 Task: Find connections with filter location Rāhatgarh with filter topic #entrepreneurwith filter profile language Potuguese with filter current company Aristocrat with filter school Arena Animation with filter industry Retail Luxury Goods and Jewelry with filter service category Grant Writing with filter keywords title School Counselor
Action: Mouse moved to (693, 71)
Screenshot: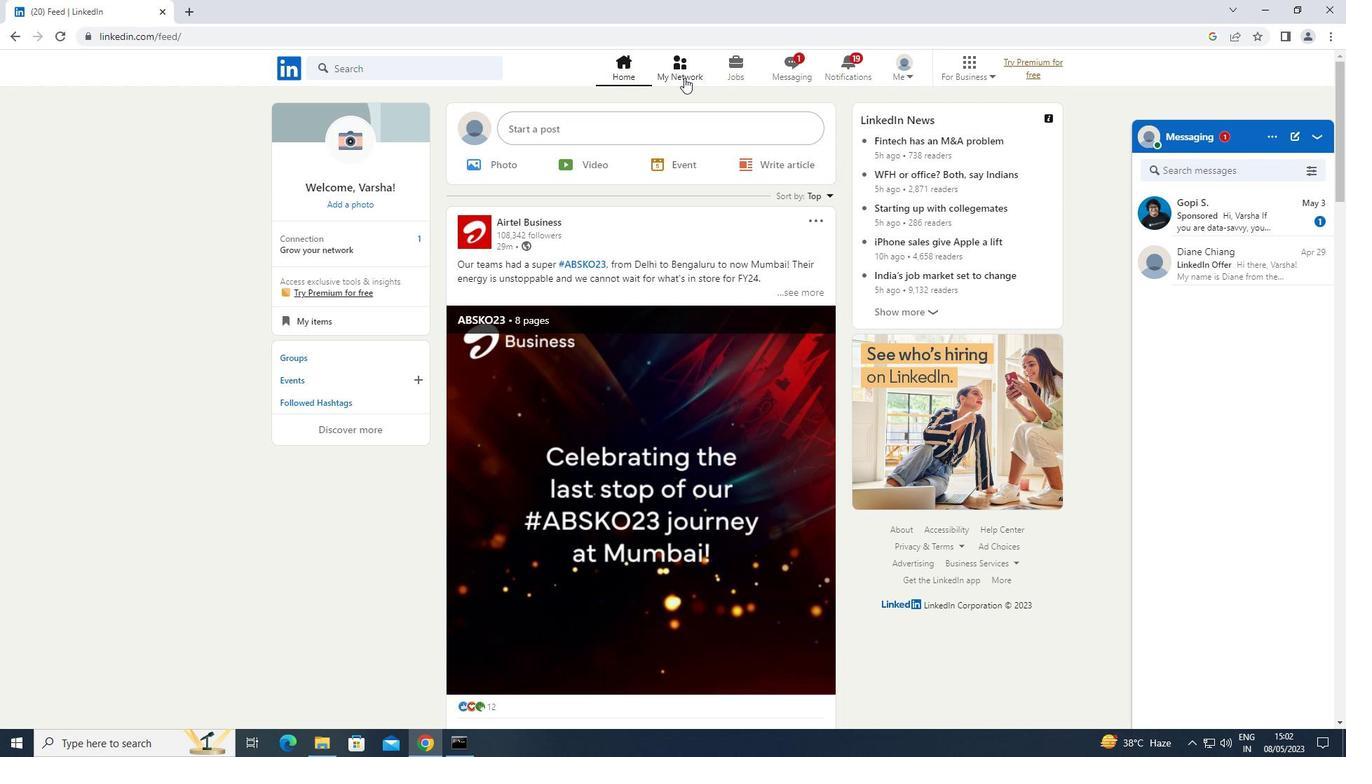 
Action: Mouse pressed left at (693, 71)
Screenshot: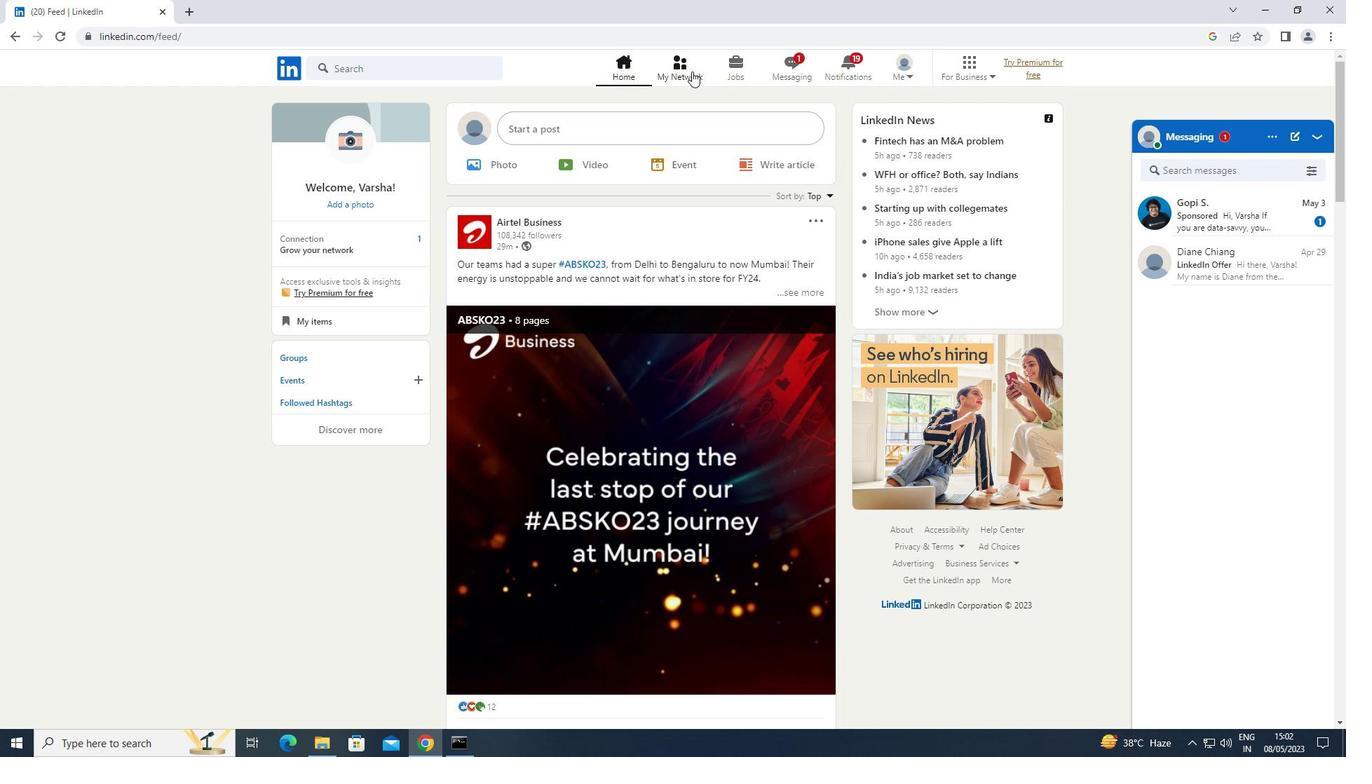 
Action: Mouse moved to (418, 146)
Screenshot: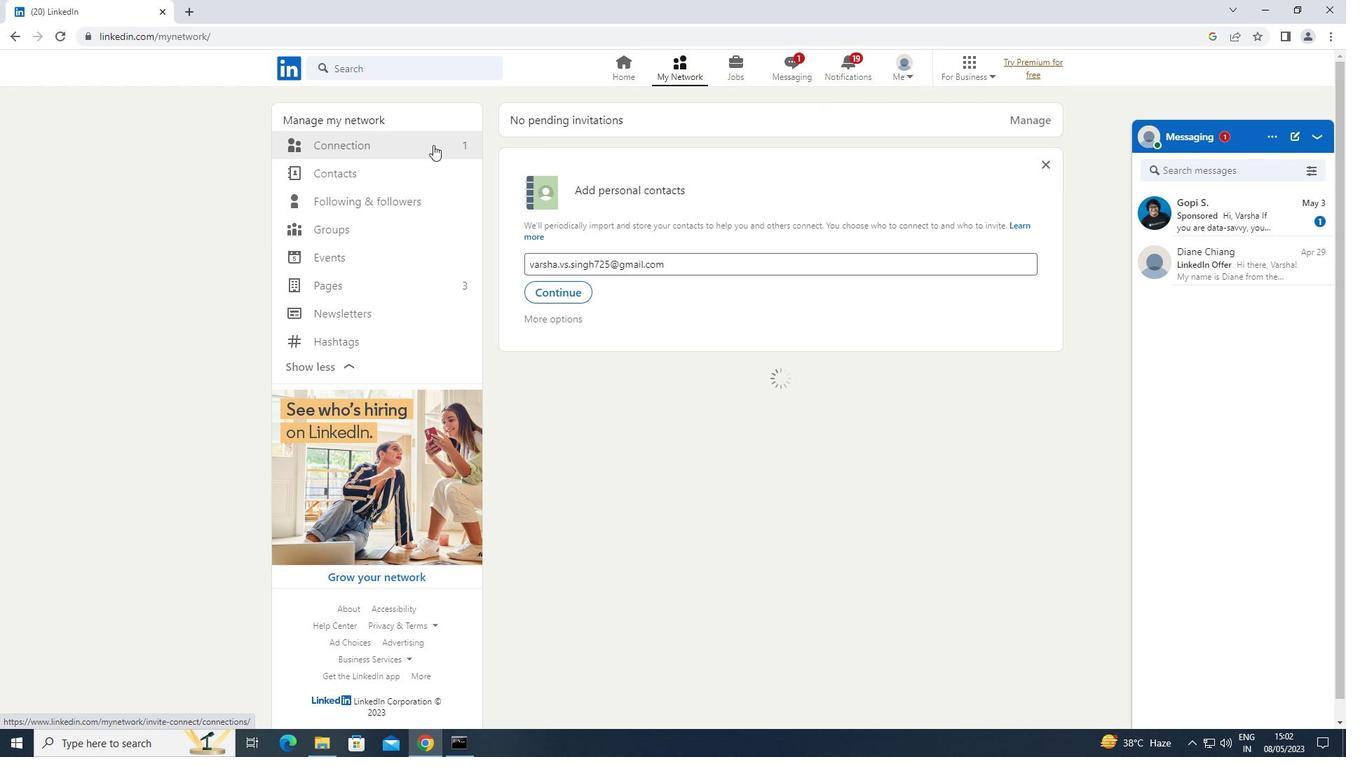 
Action: Mouse pressed left at (418, 146)
Screenshot: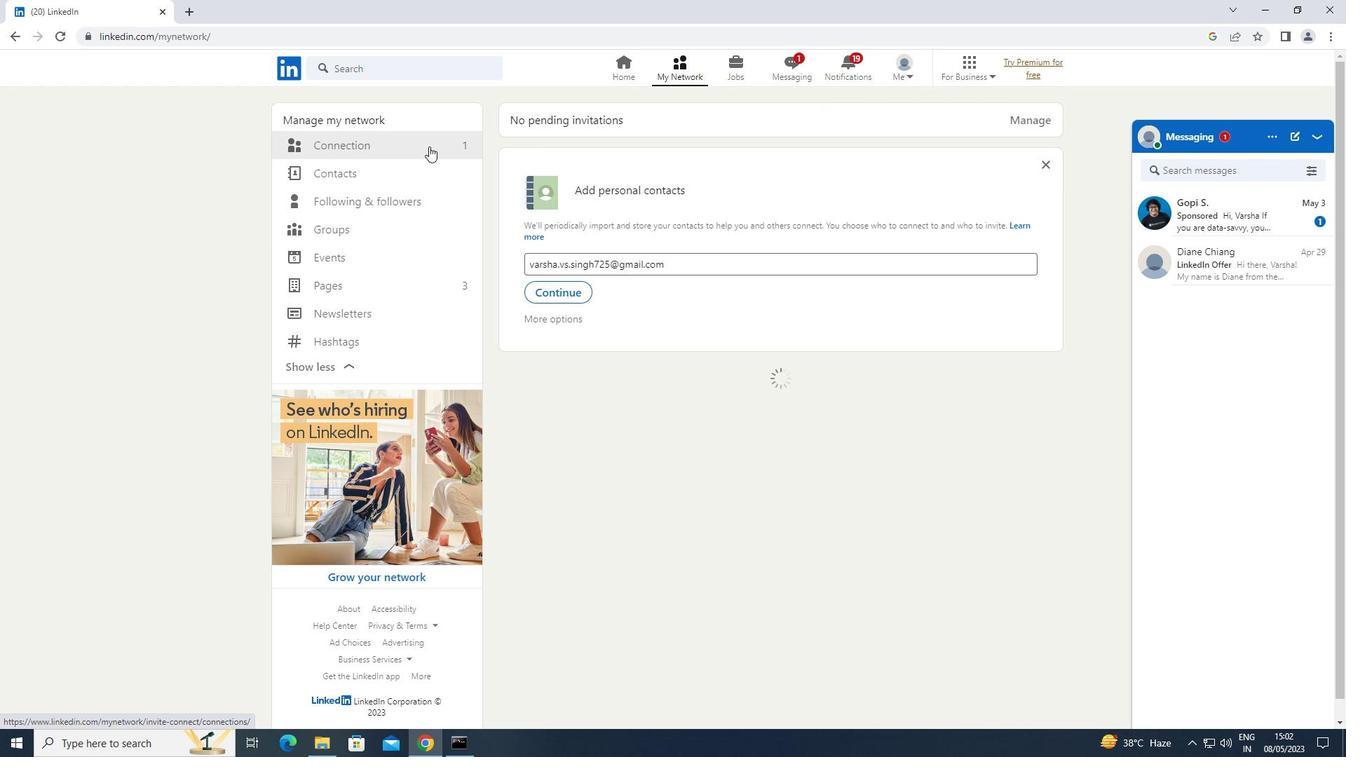 
Action: Mouse moved to (797, 149)
Screenshot: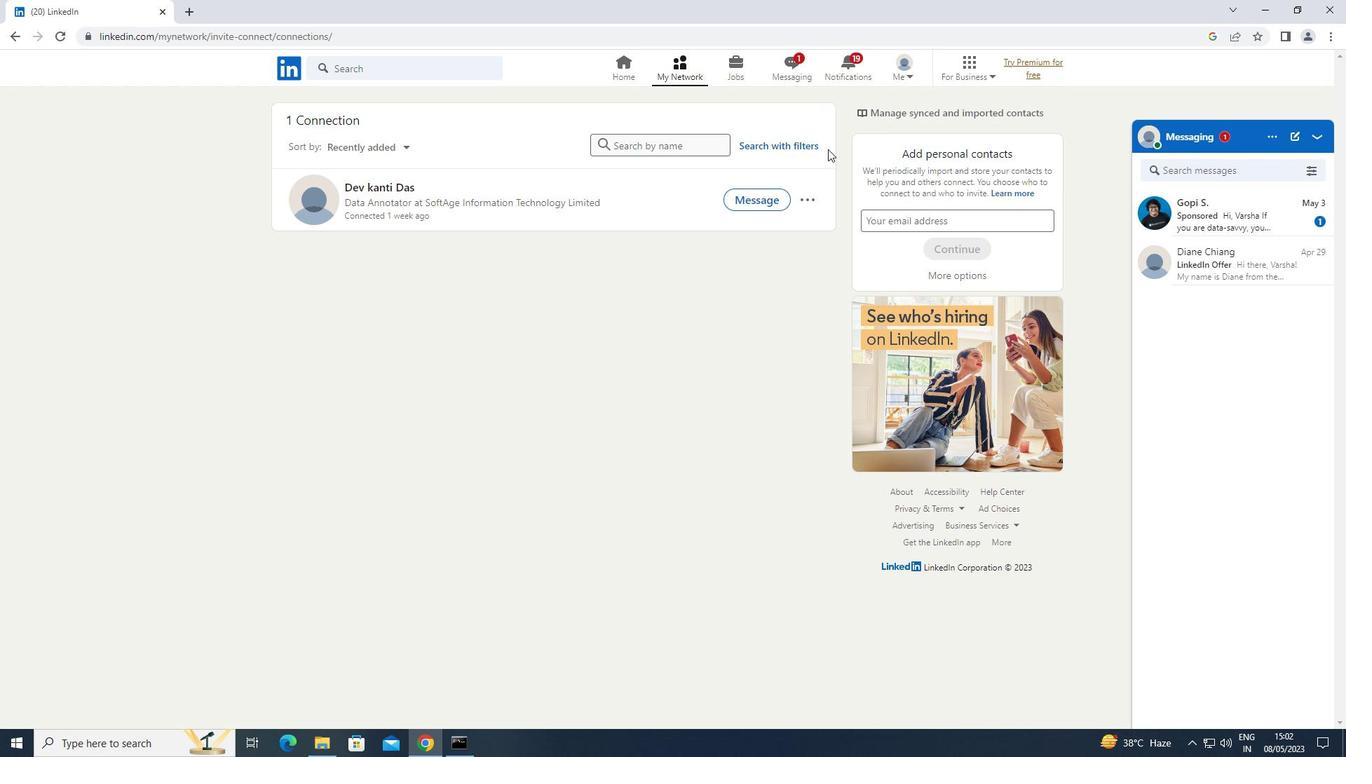 
Action: Mouse pressed left at (797, 149)
Screenshot: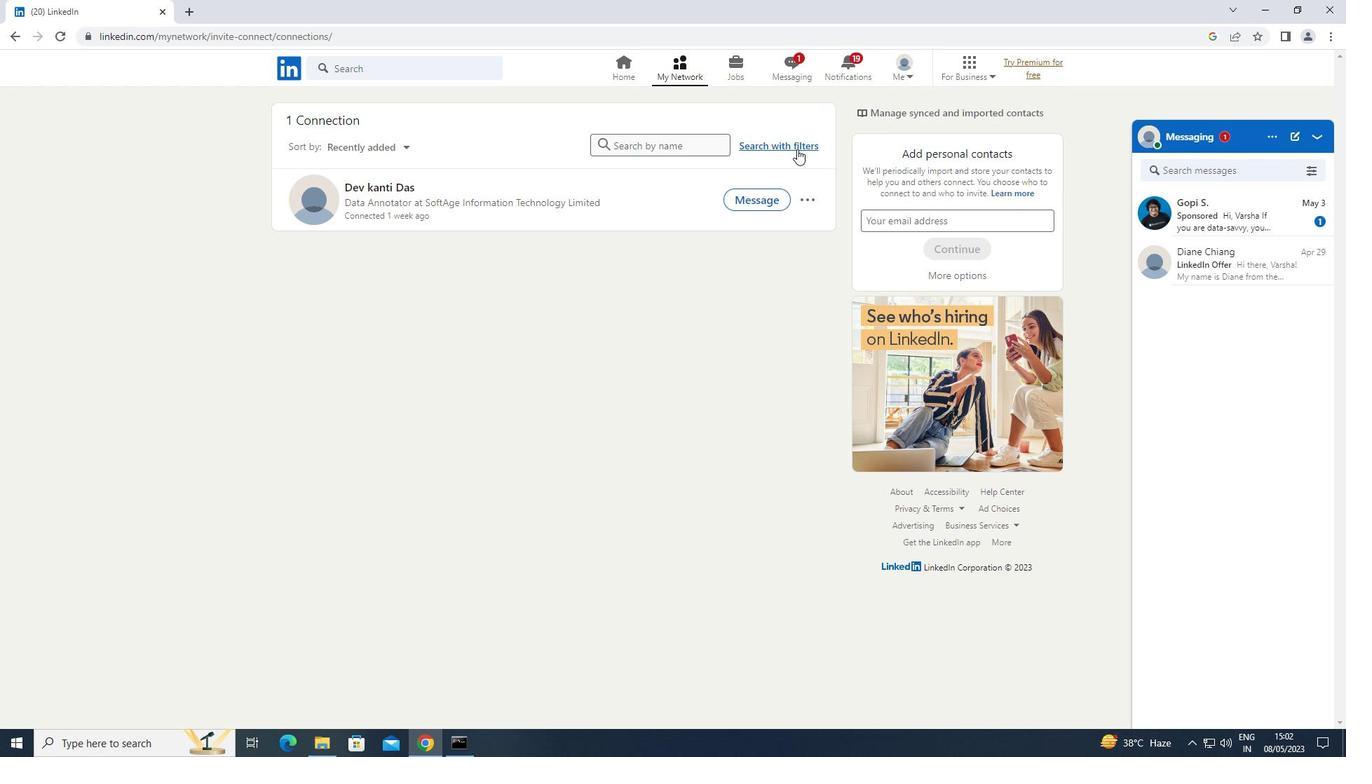 
Action: Mouse moved to (709, 98)
Screenshot: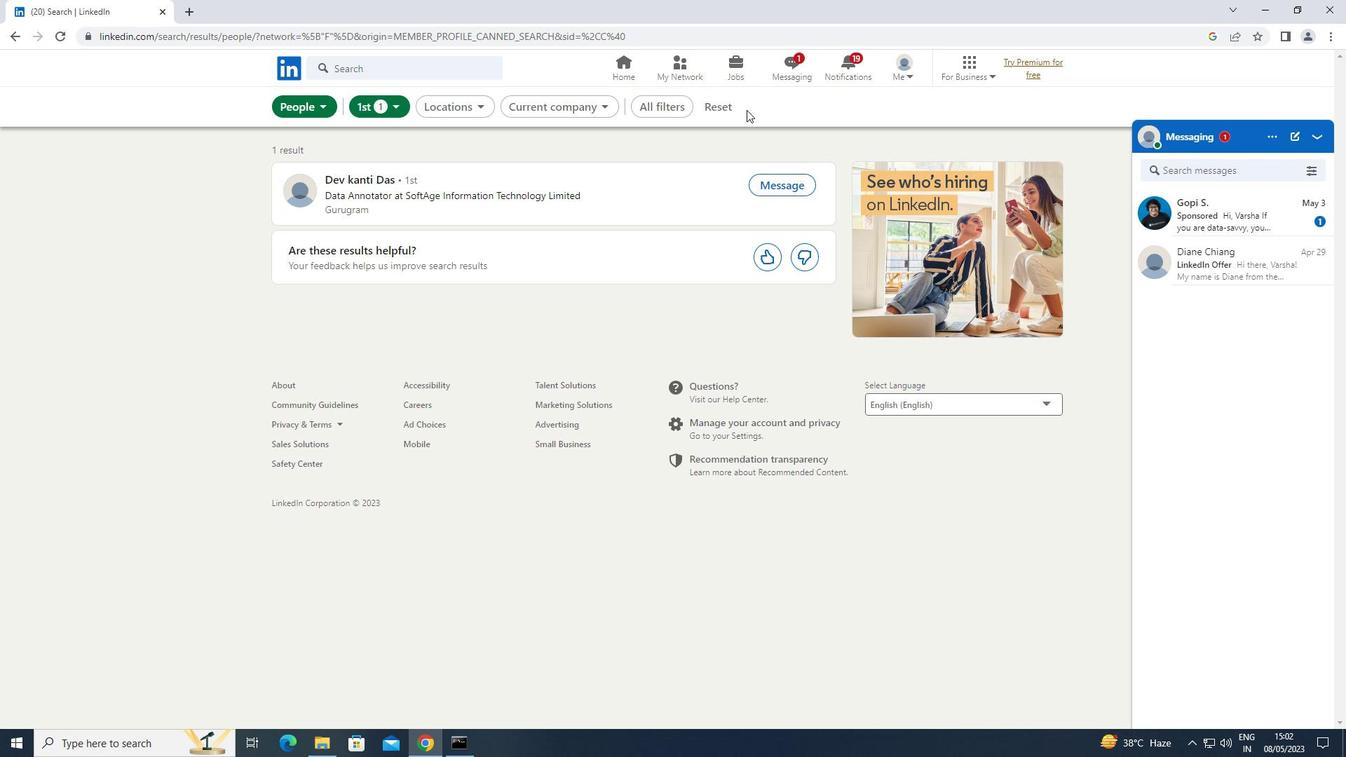 
Action: Mouse pressed left at (709, 98)
Screenshot: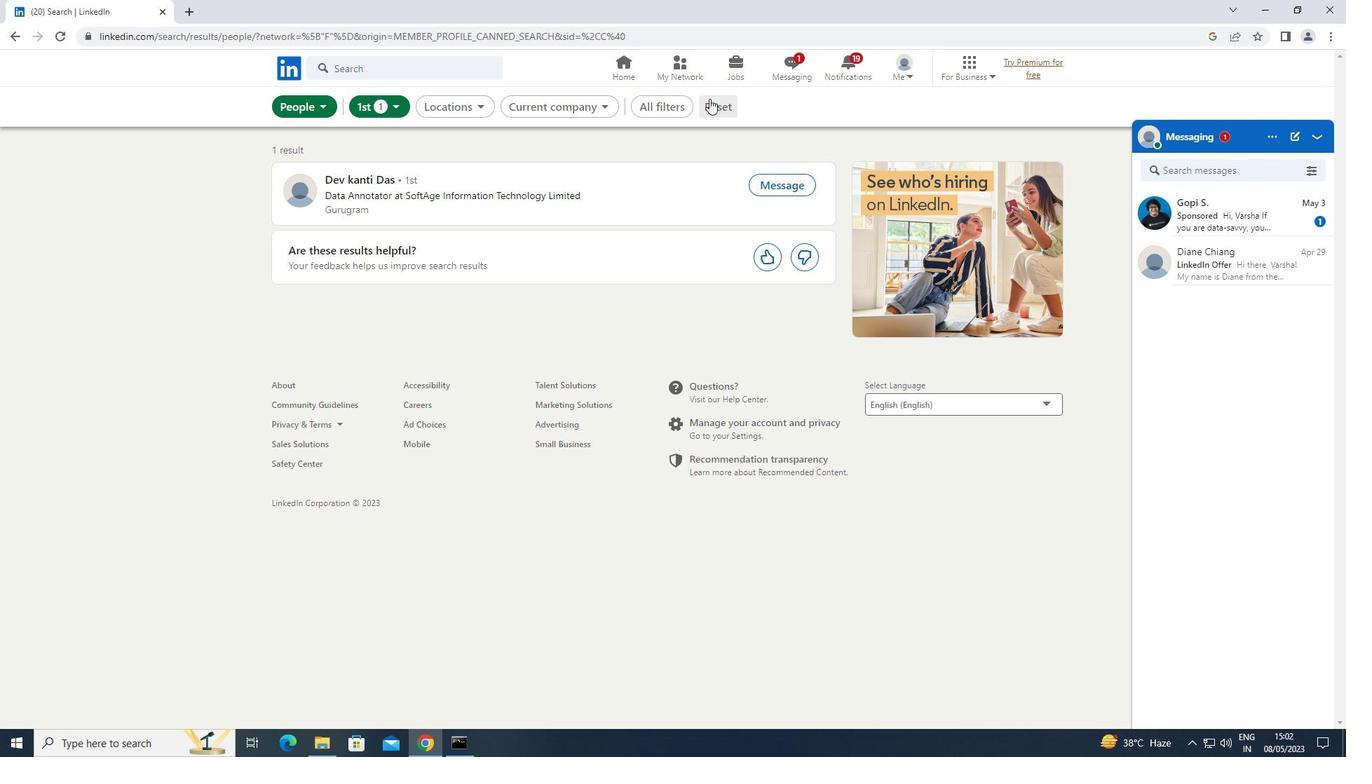 
Action: Mouse moved to (696, 101)
Screenshot: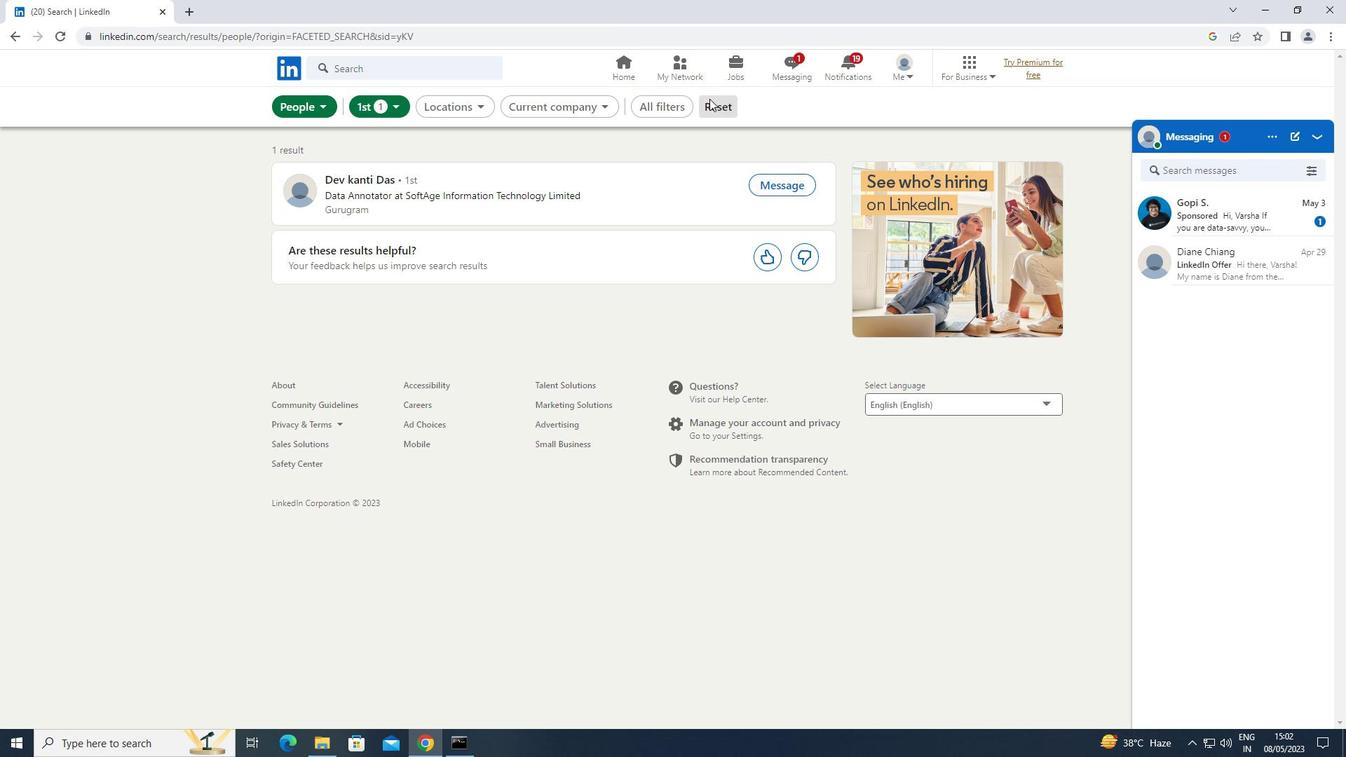
Action: Mouse pressed left at (696, 101)
Screenshot: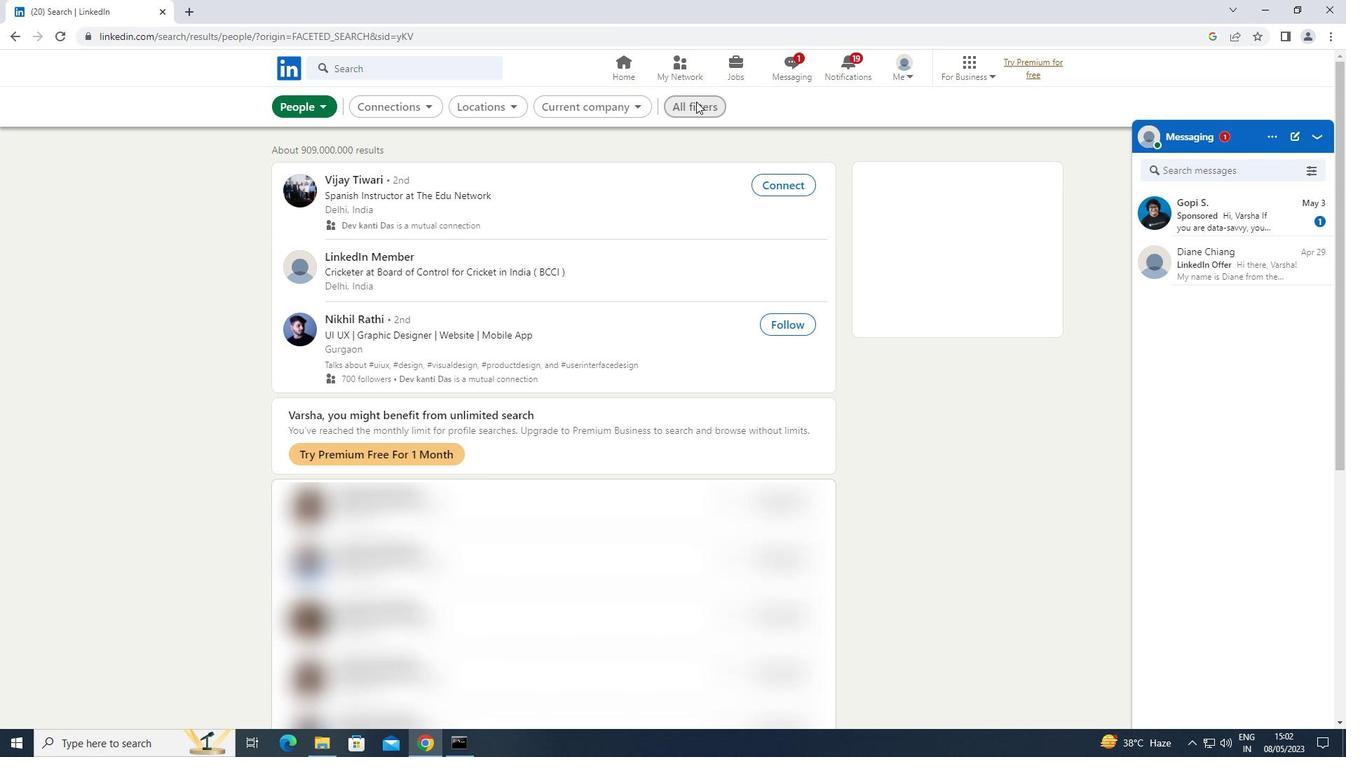 
Action: Mouse moved to (932, 293)
Screenshot: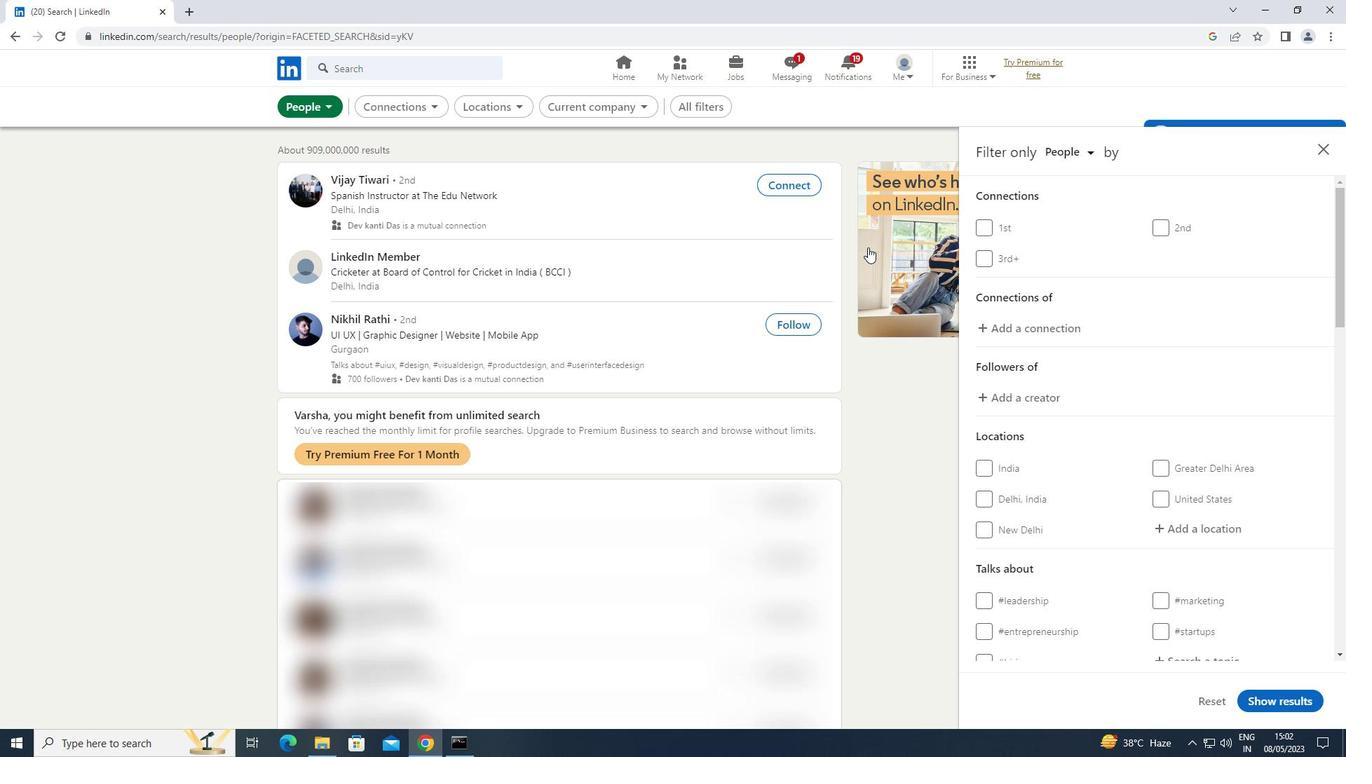 
Action: Mouse scrolled (932, 292) with delta (0, 0)
Screenshot: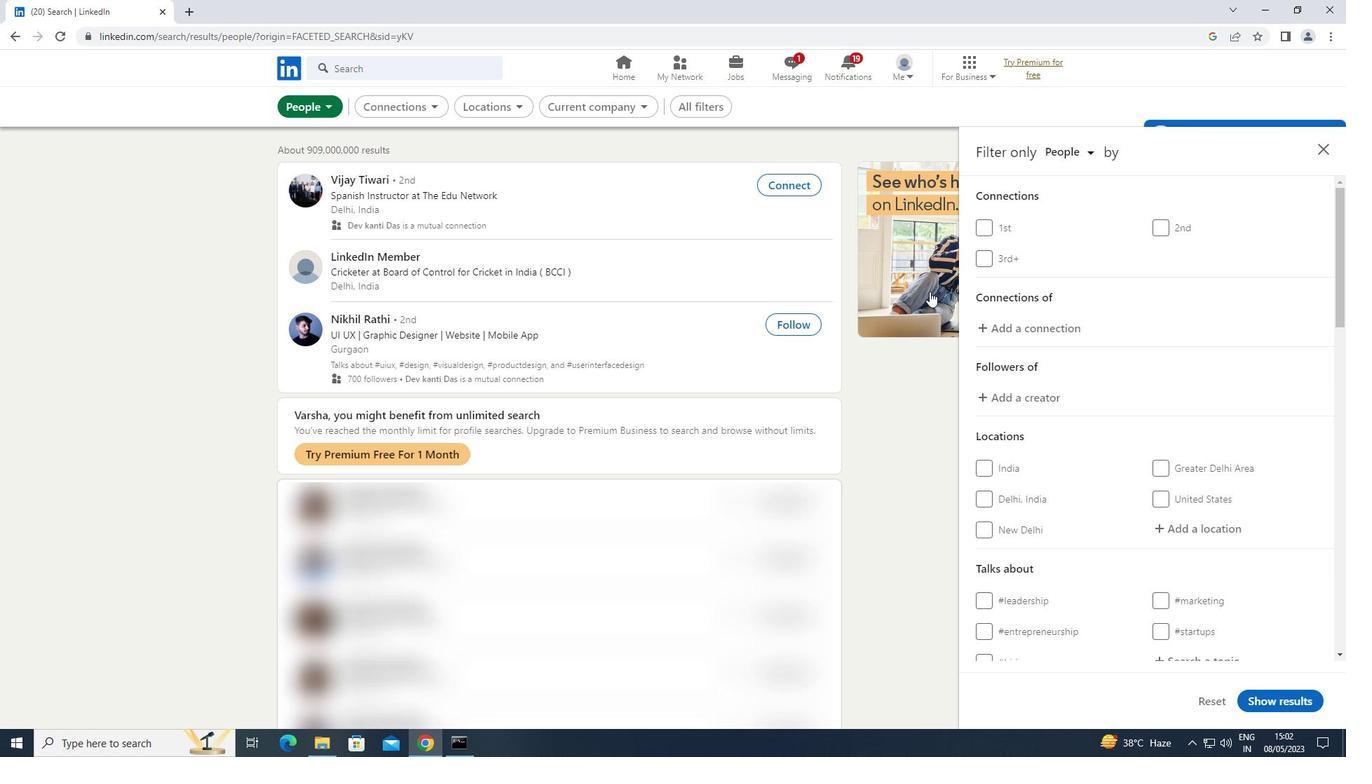 
Action: Mouse moved to (932, 292)
Screenshot: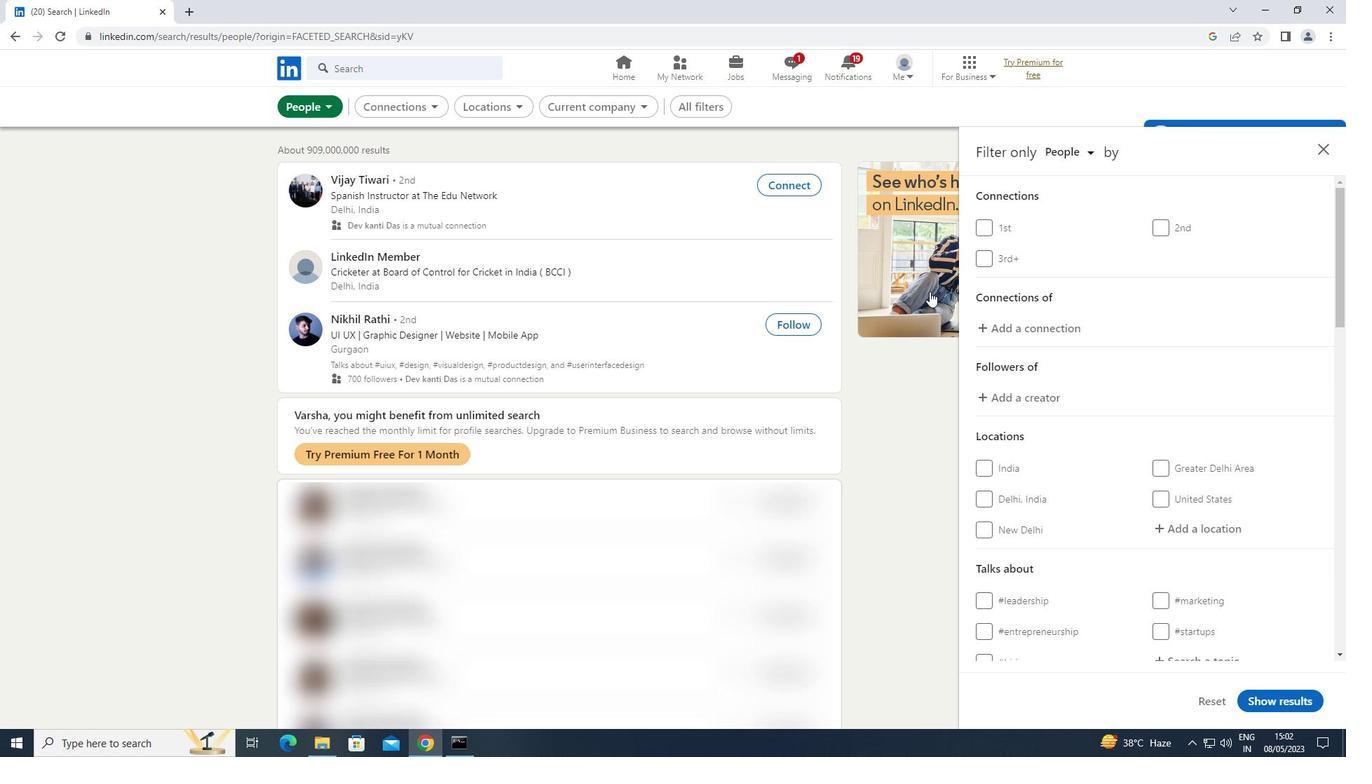 
Action: Mouse scrolled (932, 291) with delta (0, 0)
Screenshot: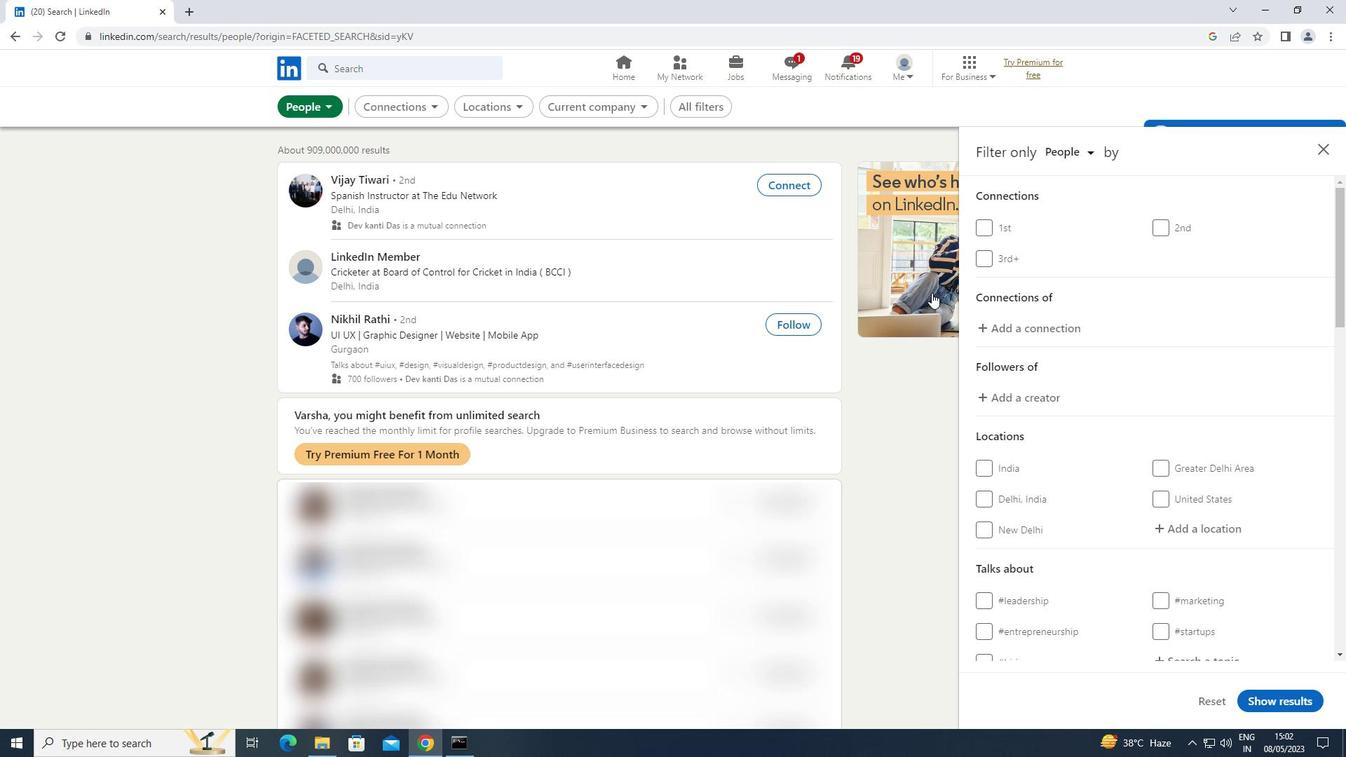 
Action: Mouse moved to (1005, 321)
Screenshot: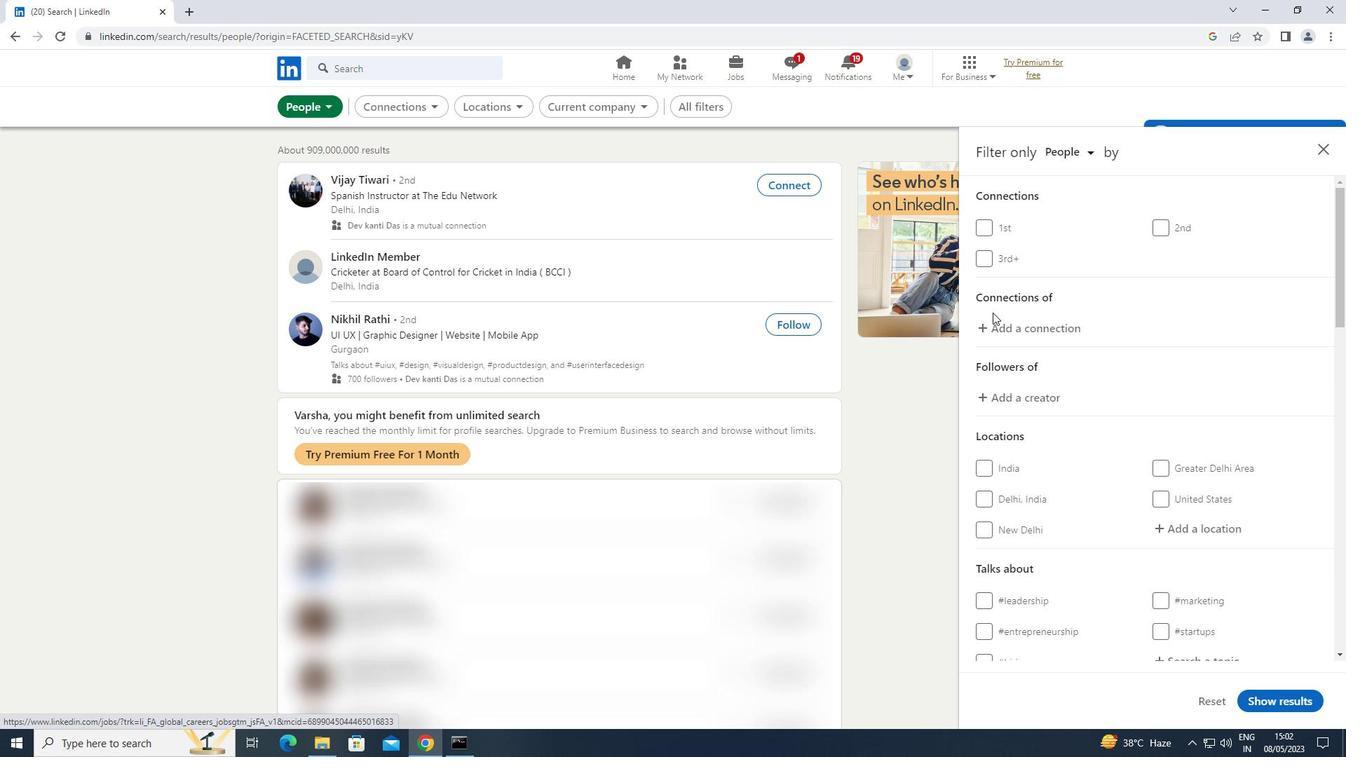 
Action: Mouse scrolled (1005, 321) with delta (0, 0)
Screenshot: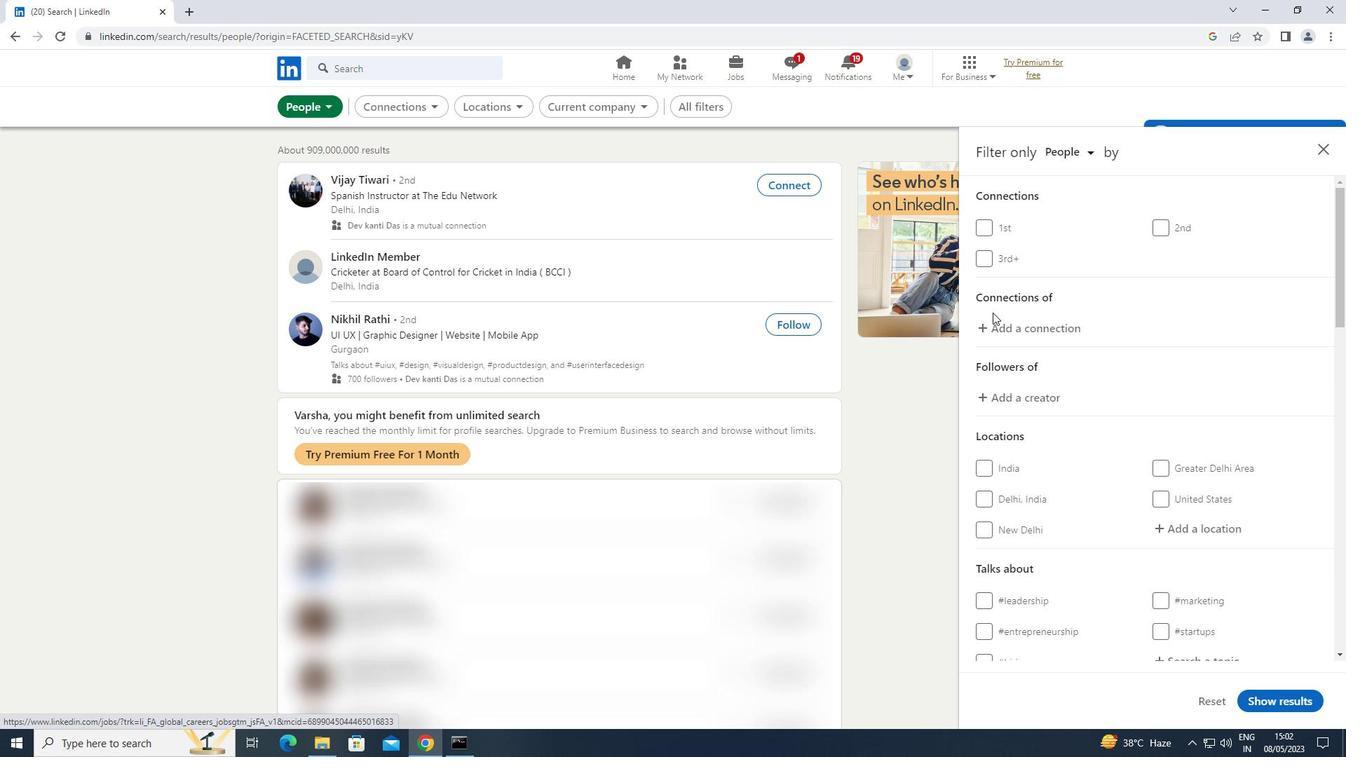 
Action: Mouse moved to (1006, 324)
Screenshot: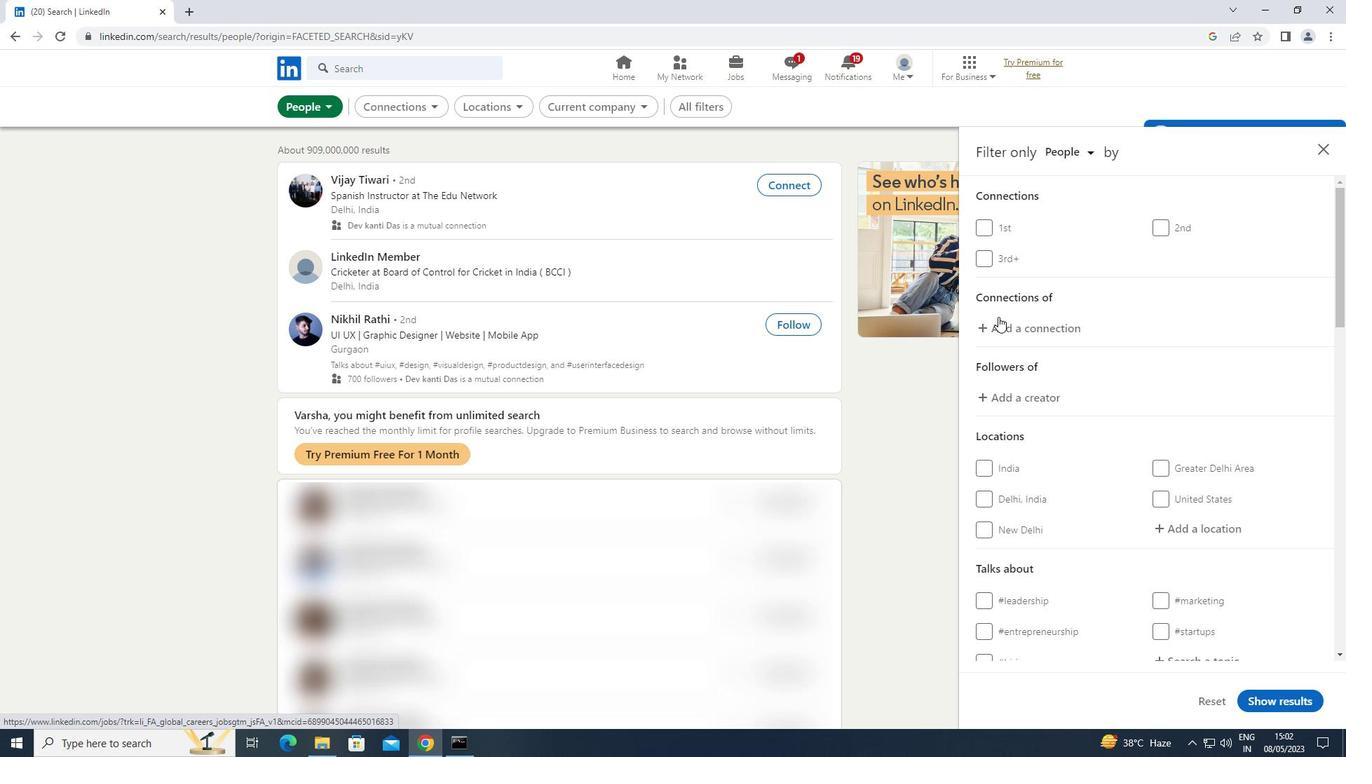 
Action: Mouse scrolled (1006, 323) with delta (0, 0)
Screenshot: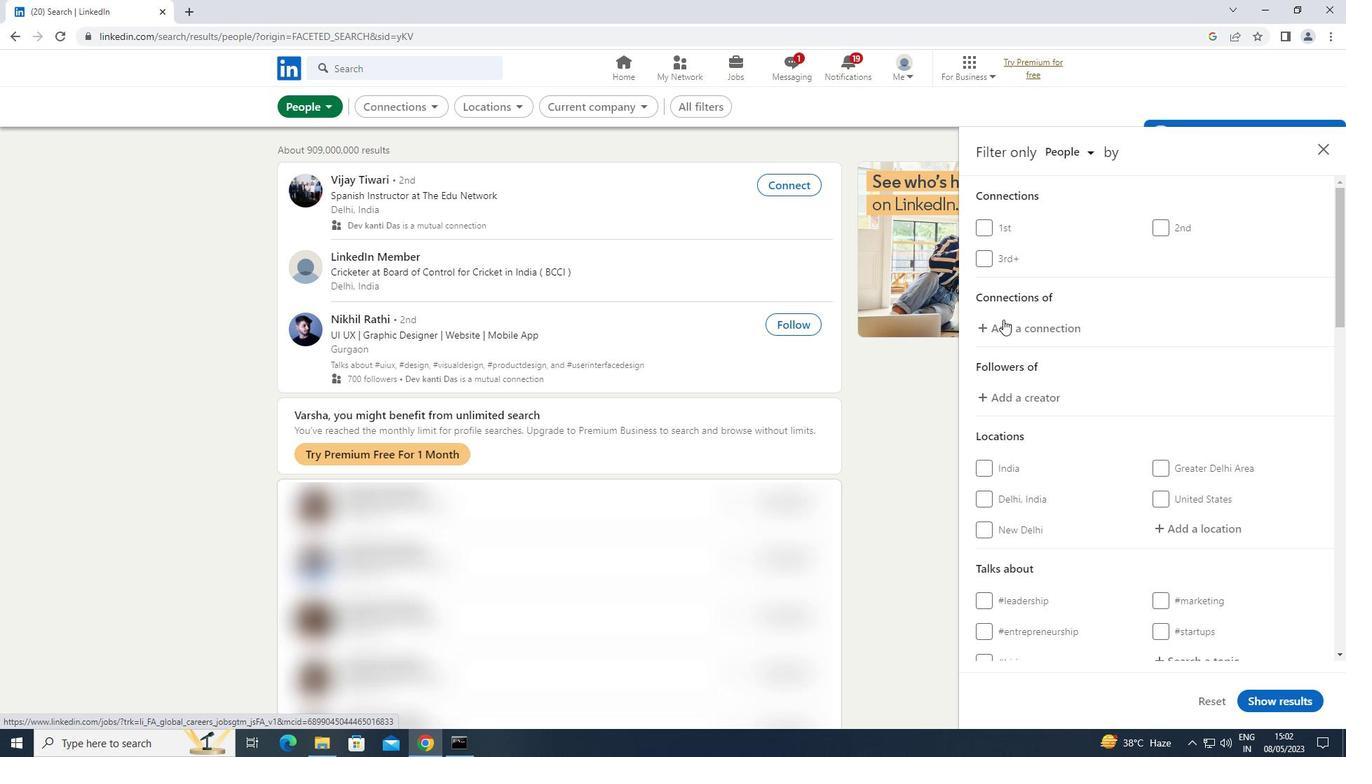 
Action: Mouse moved to (1007, 324)
Screenshot: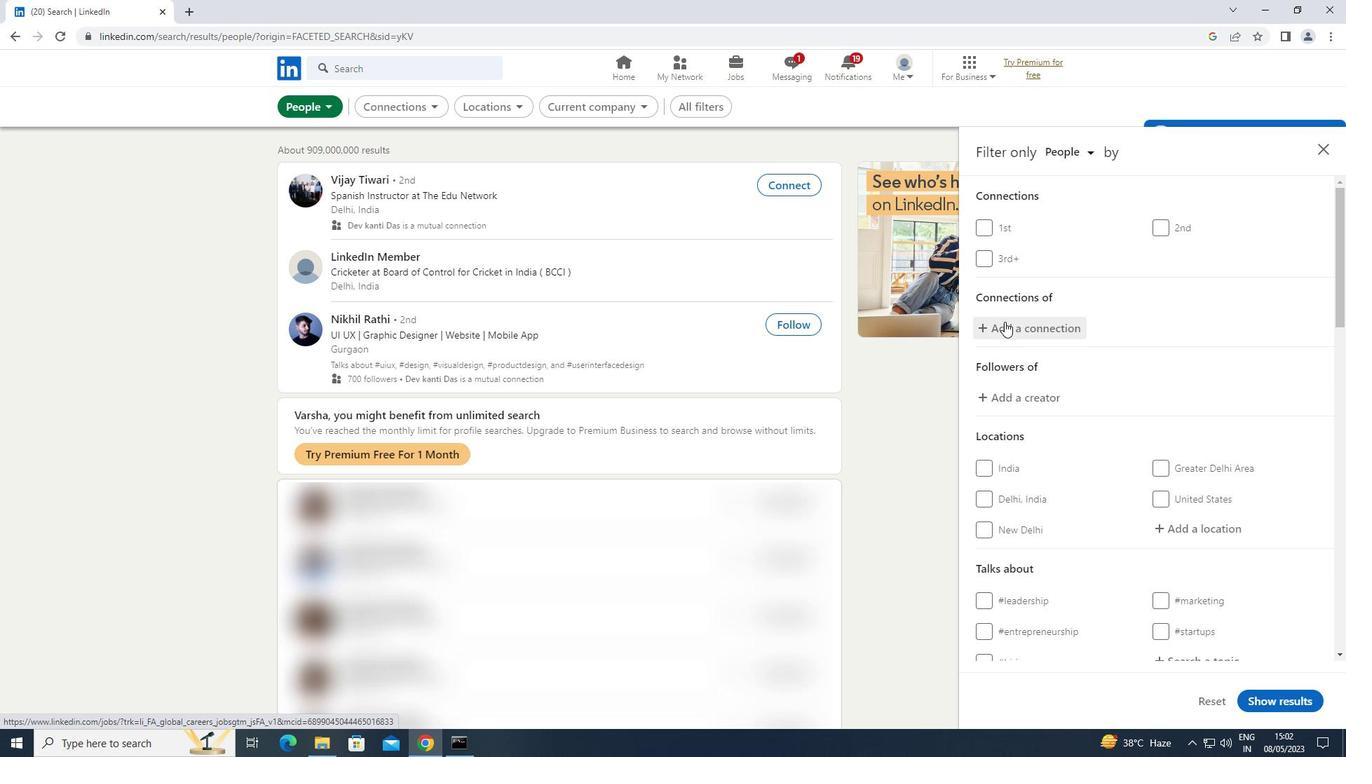 
Action: Mouse scrolled (1007, 324) with delta (0, 0)
Screenshot: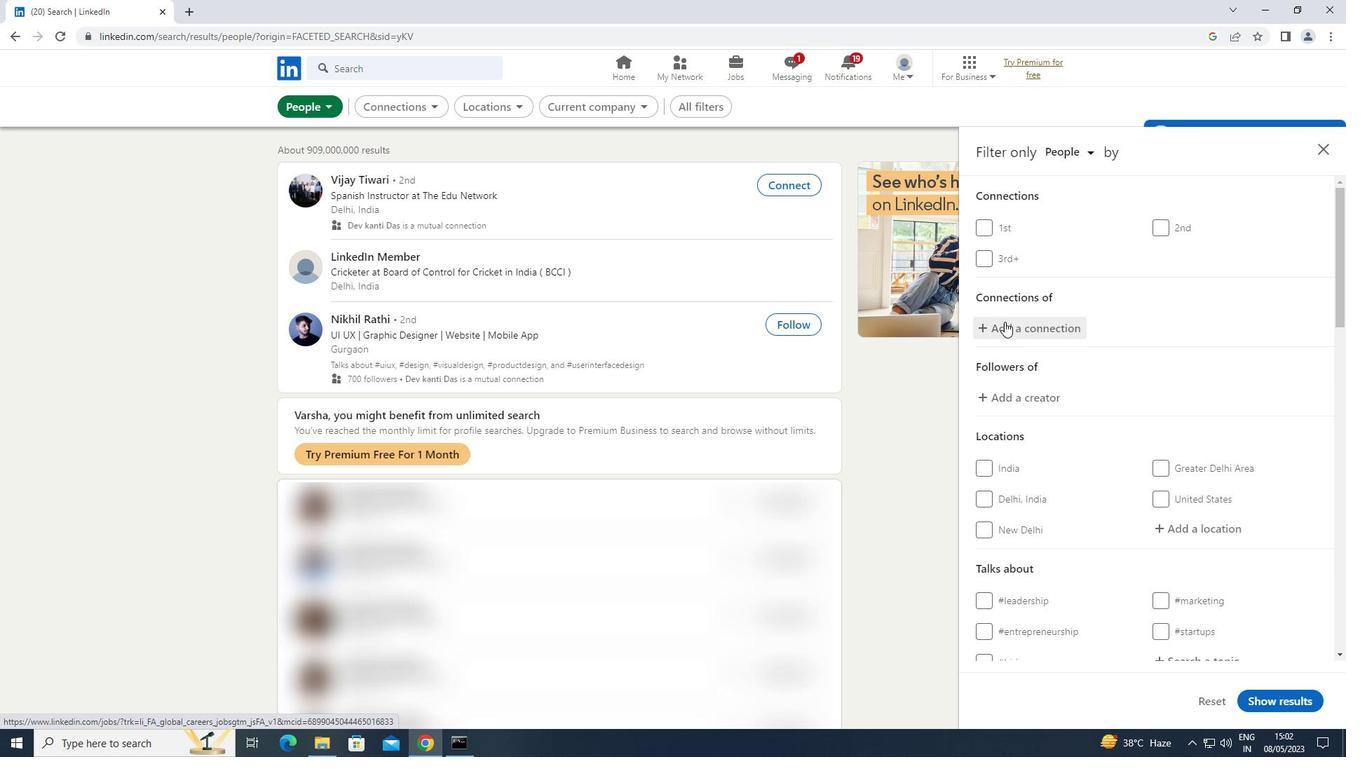 
Action: Mouse moved to (1171, 315)
Screenshot: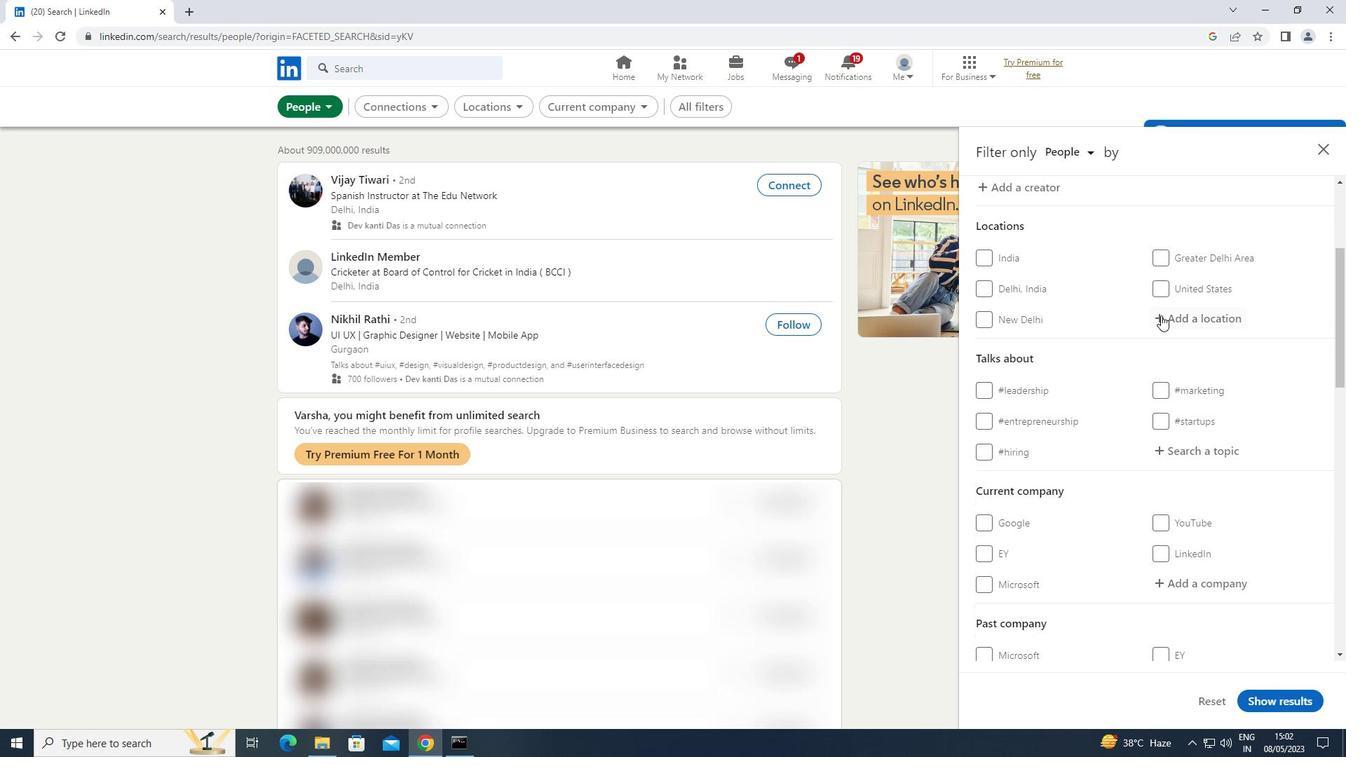 
Action: Mouse pressed left at (1171, 315)
Screenshot: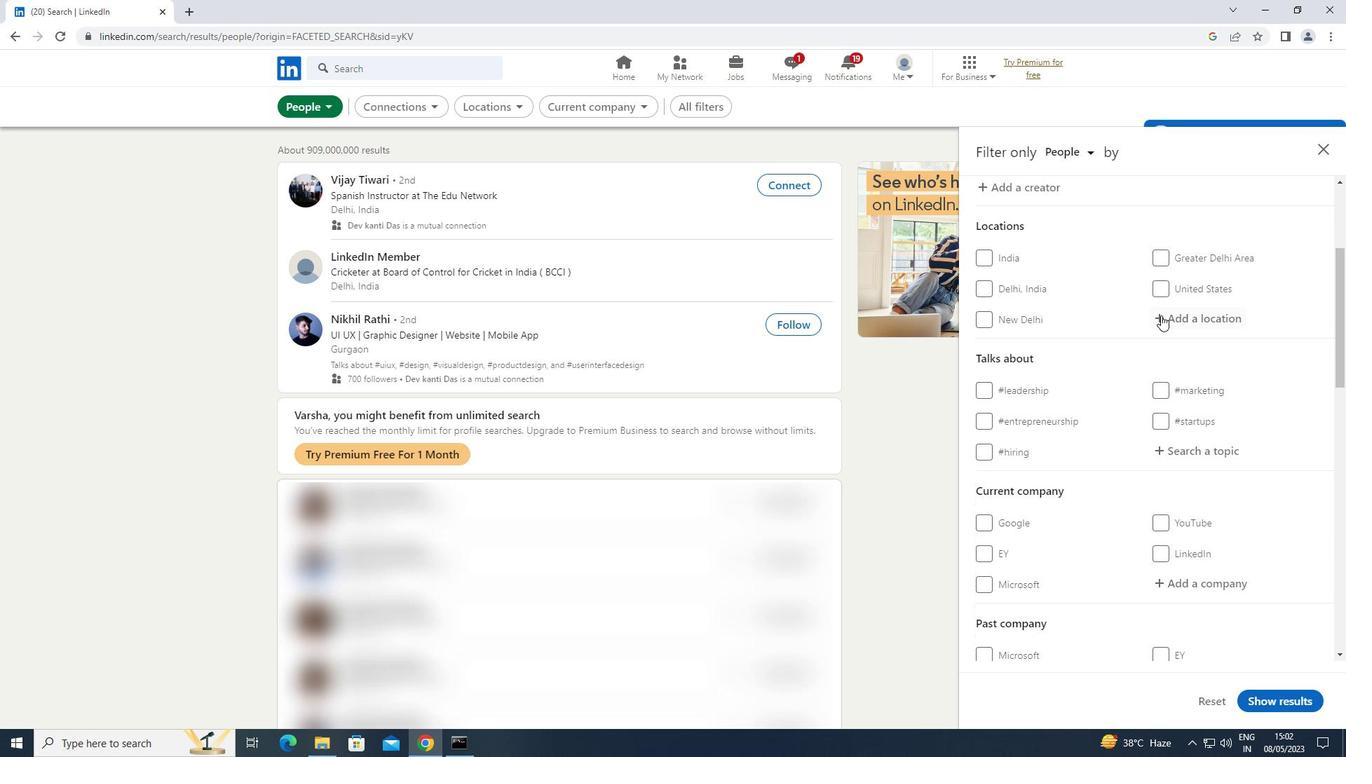 
Action: Key pressed <Key.shift>RAHATGARH
Screenshot: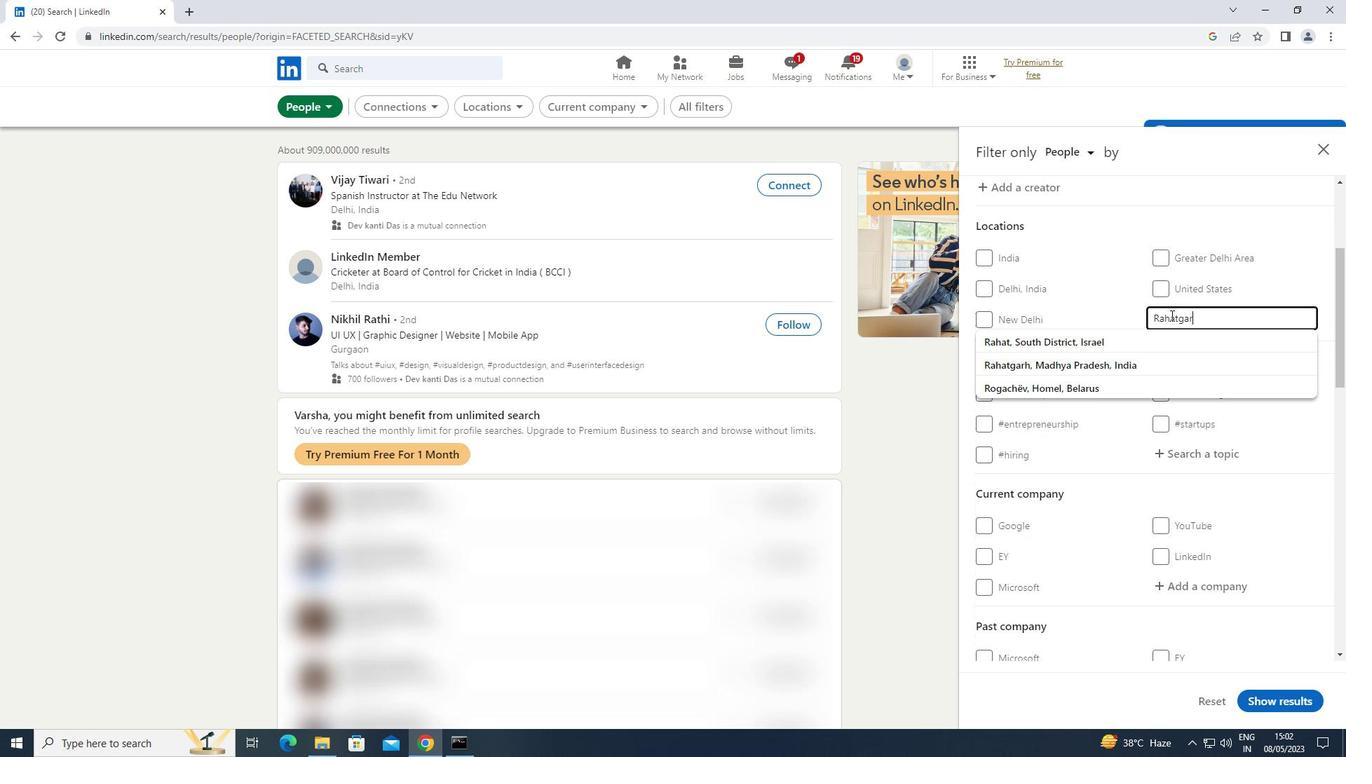 
Action: Mouse moved to (1181, 449)
Screenshot: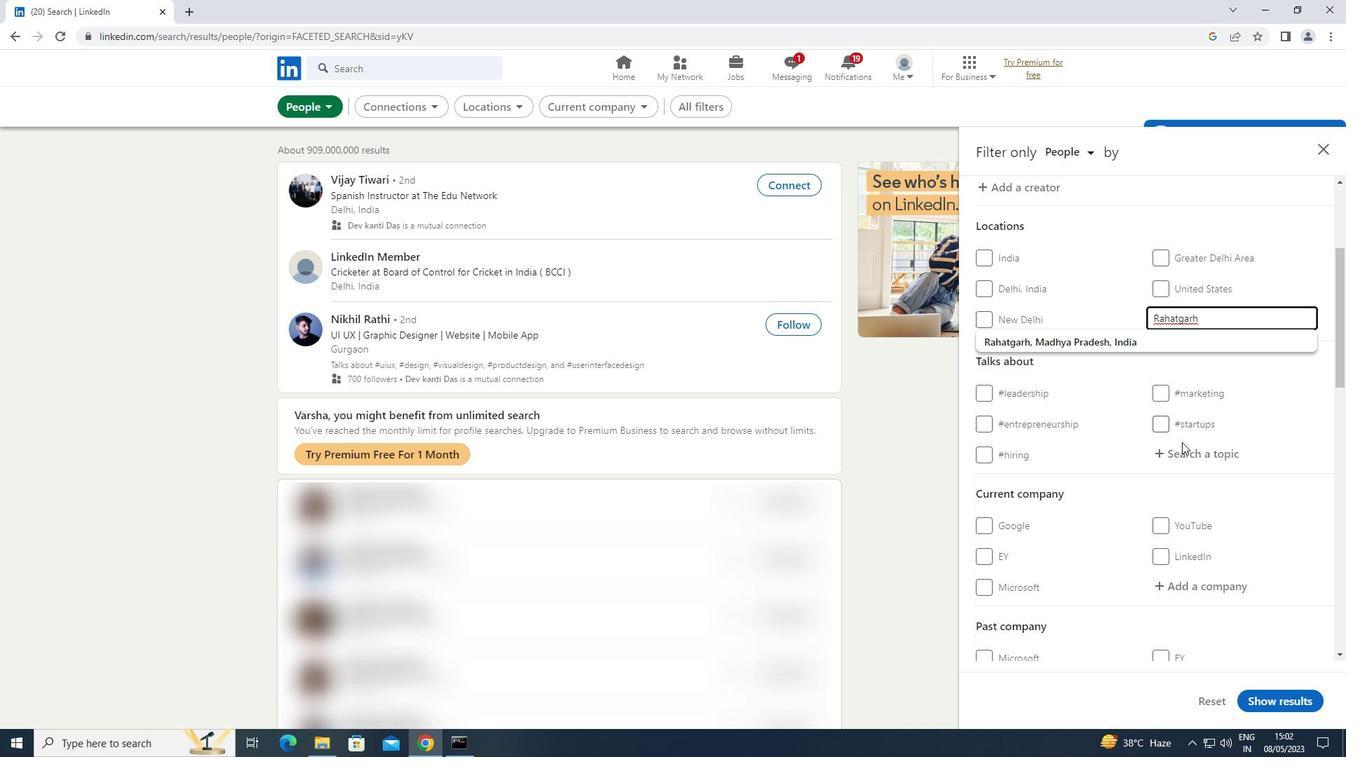 
Action: Mouse pressed left at (1181, 449)
Screenshot: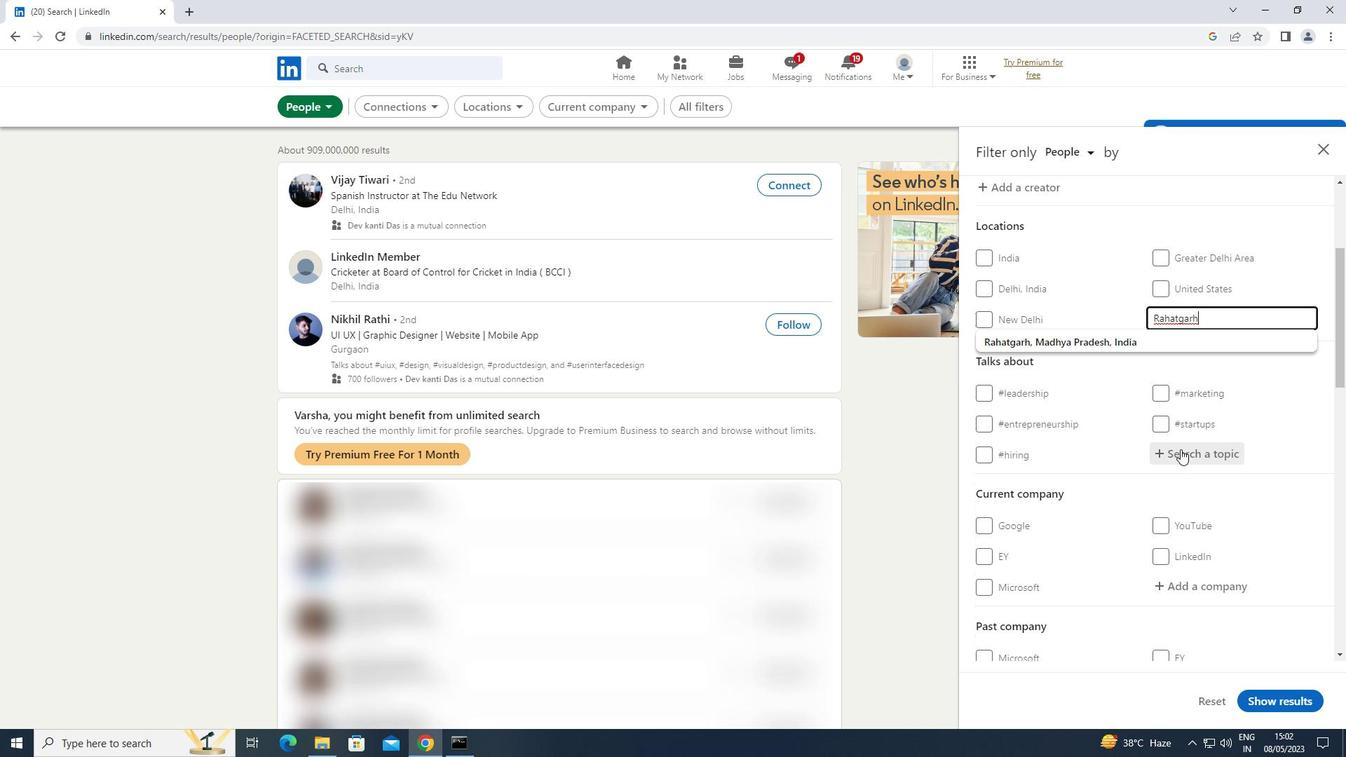 
Action: Key pressed <Key.shift>#ENTREPRENEUR
Screenshot: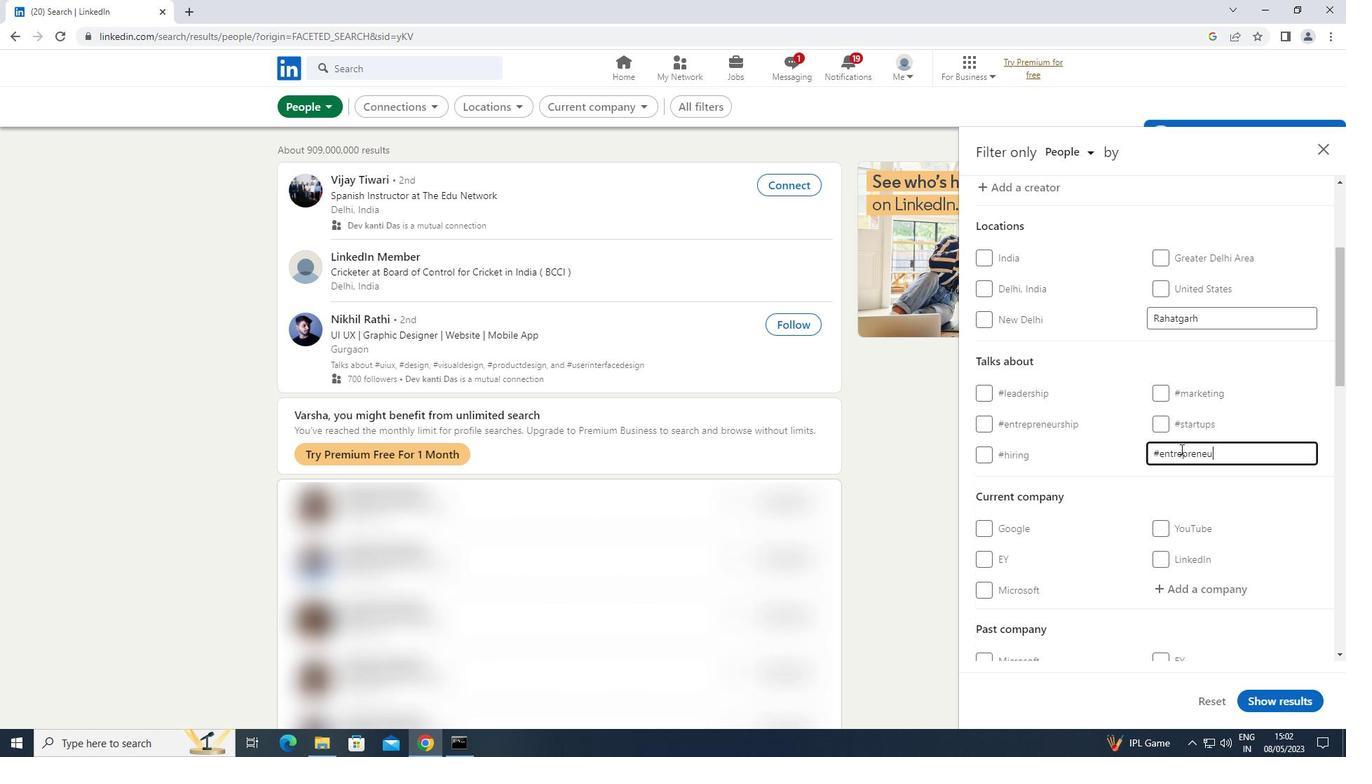 
Action: Mouse moved to (1183, 584)
Screenshot: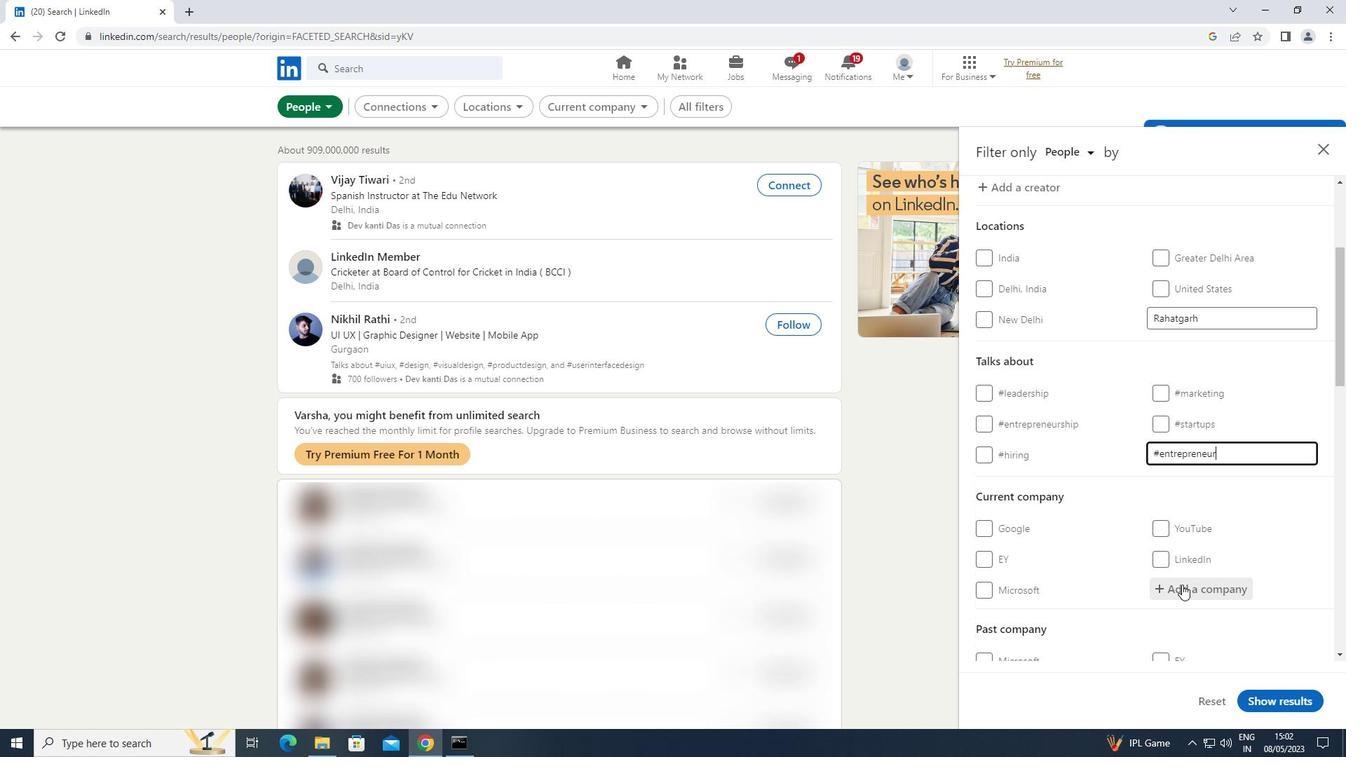 
Action: Mouse scrolled (1183, 583) with delta (0, 0)
Screenshot: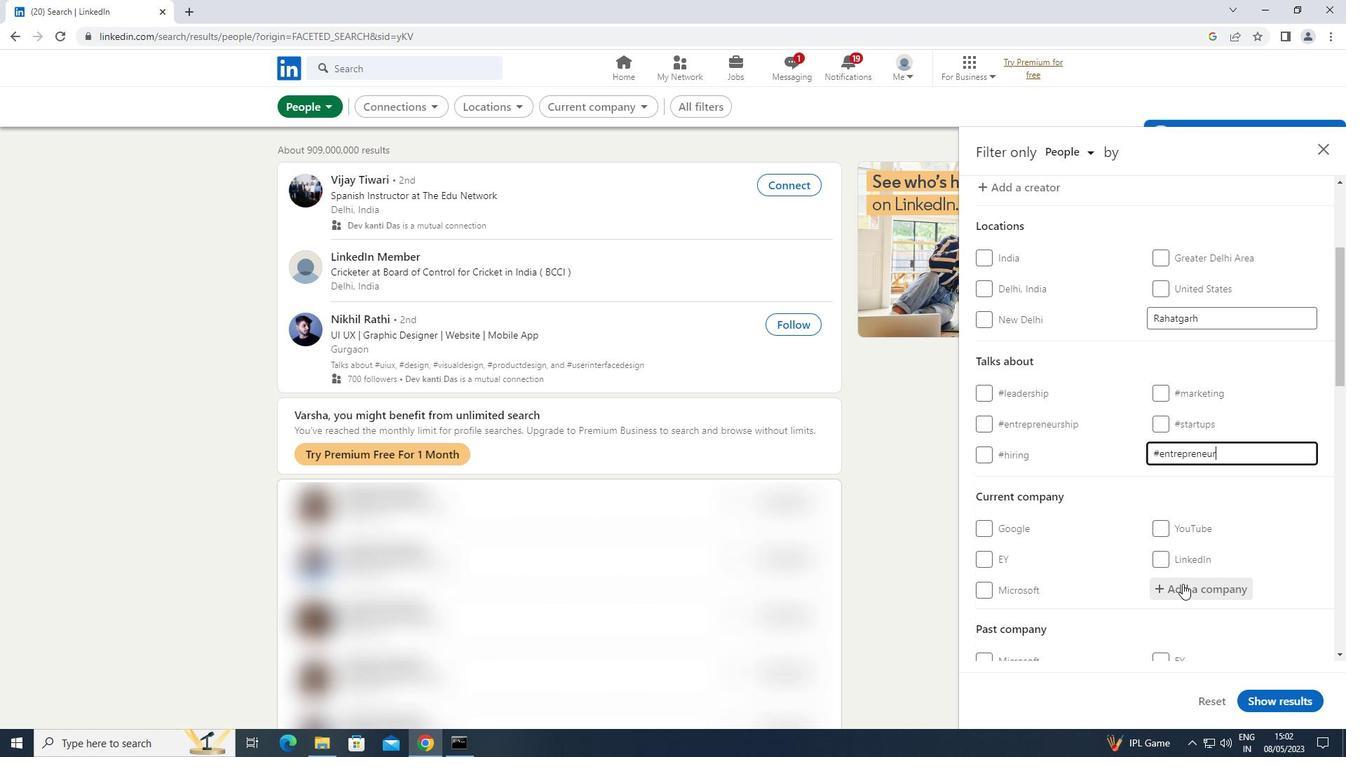 
Action: Mouse scrolled (1183, 583) with delta (0, 0)
Screenshot: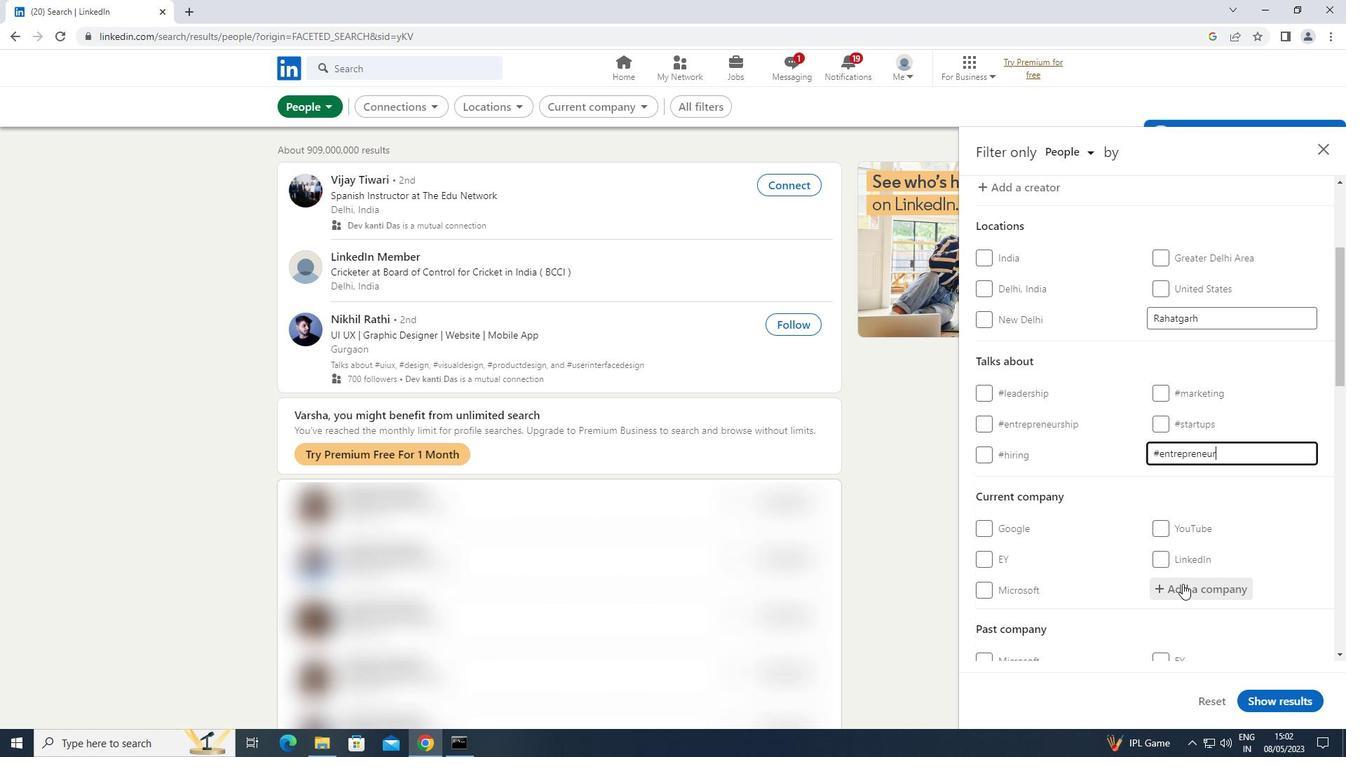 
Action: Mouse scrolled (1183, 583) with delta (0, 0)
Screenshot: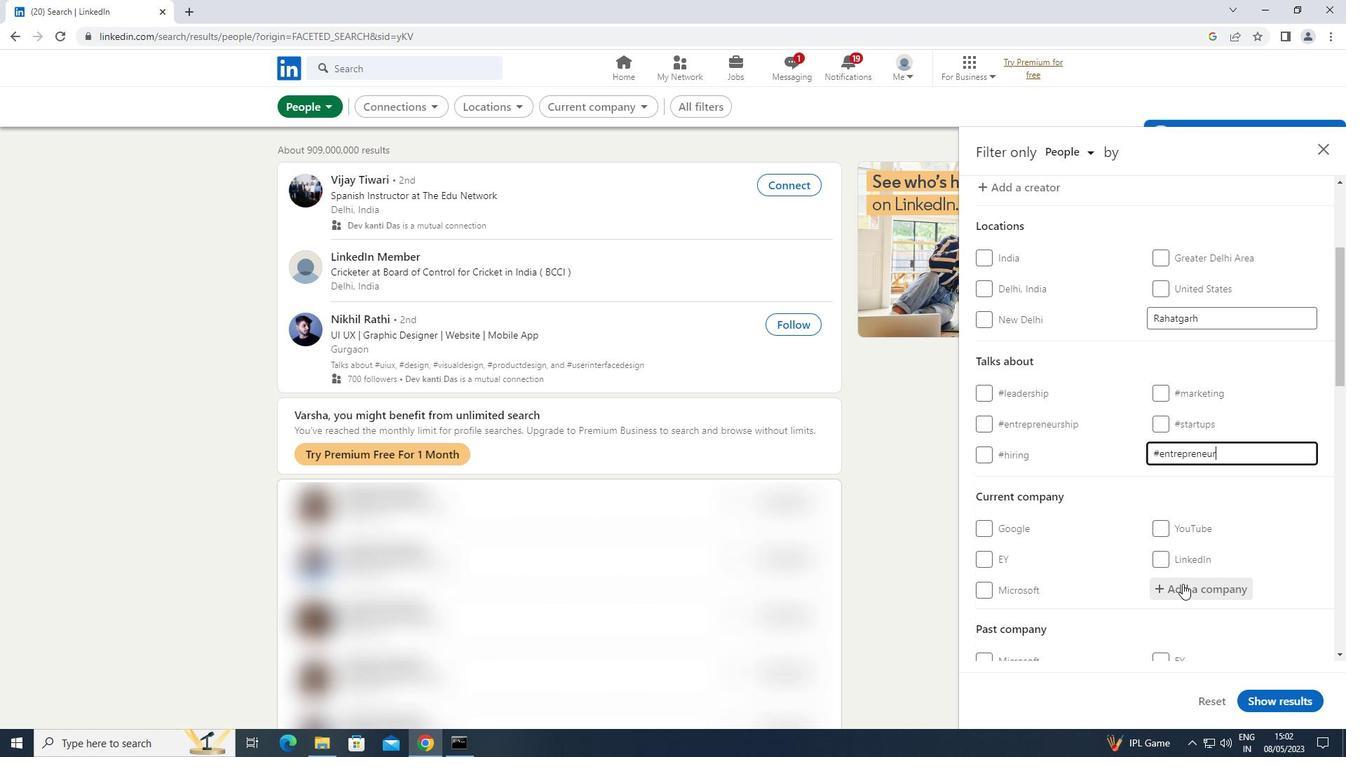 
Action: Mouse scrolled (1183, 583) with delta (0, 0)
Screenshot: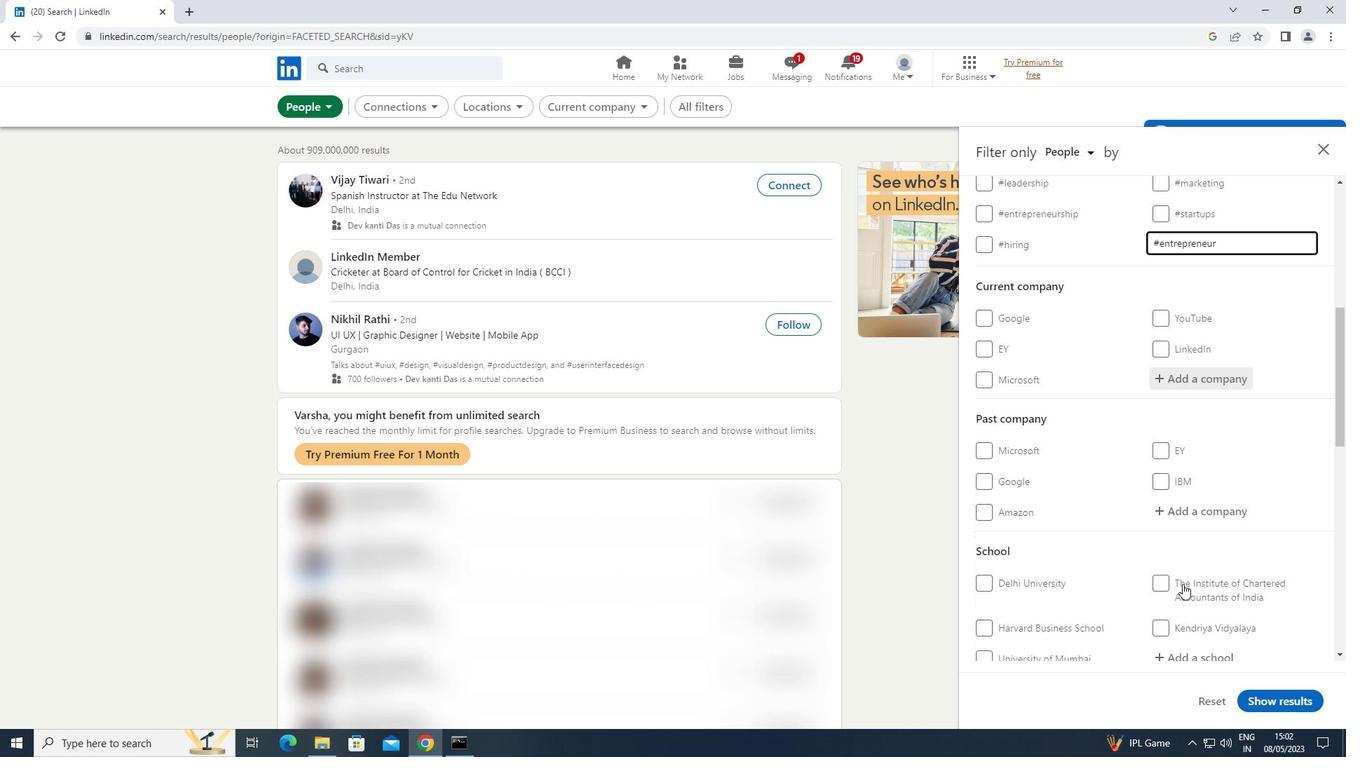 
Action: Mouse scrolled (1183, 583) with delta (0, 0)
Screenshot: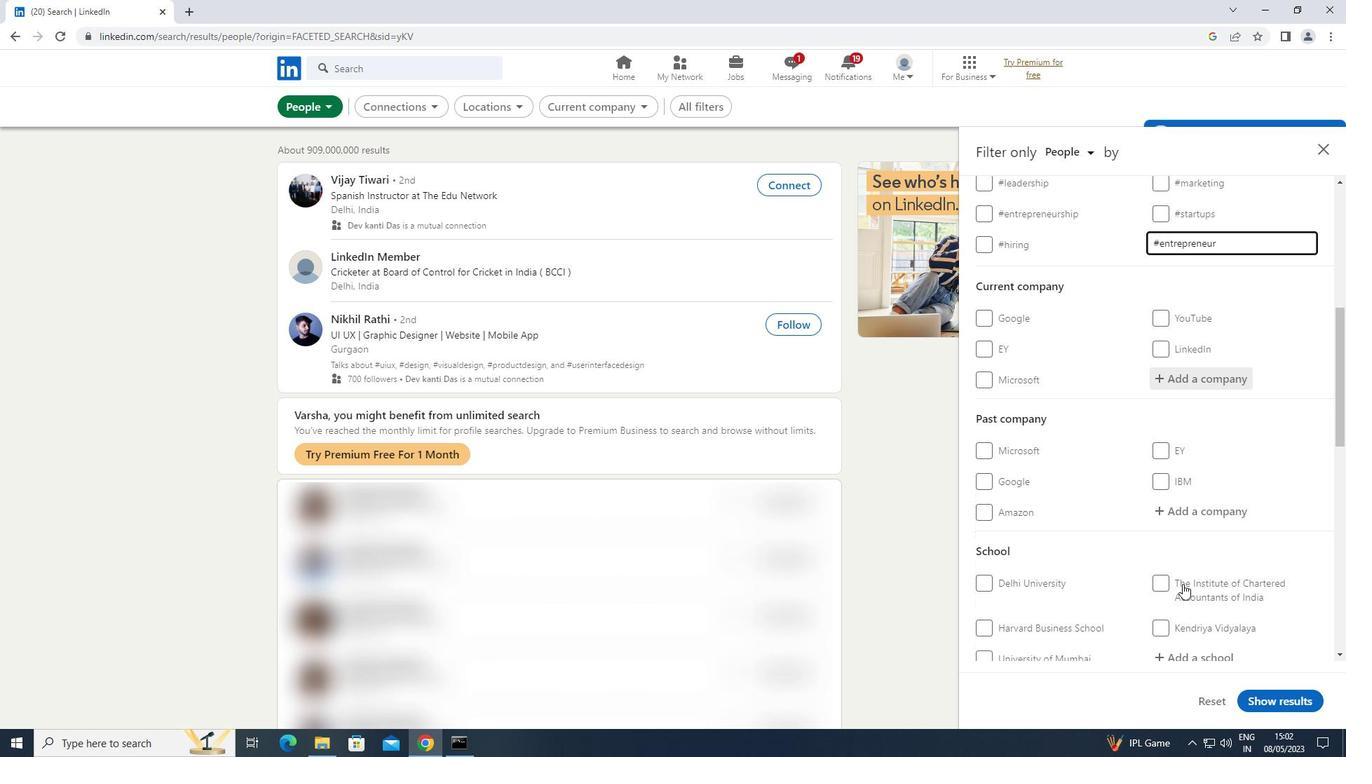 
Action: Mouse scrolled (1183, 583) with delta (0, 0)
Screenshot: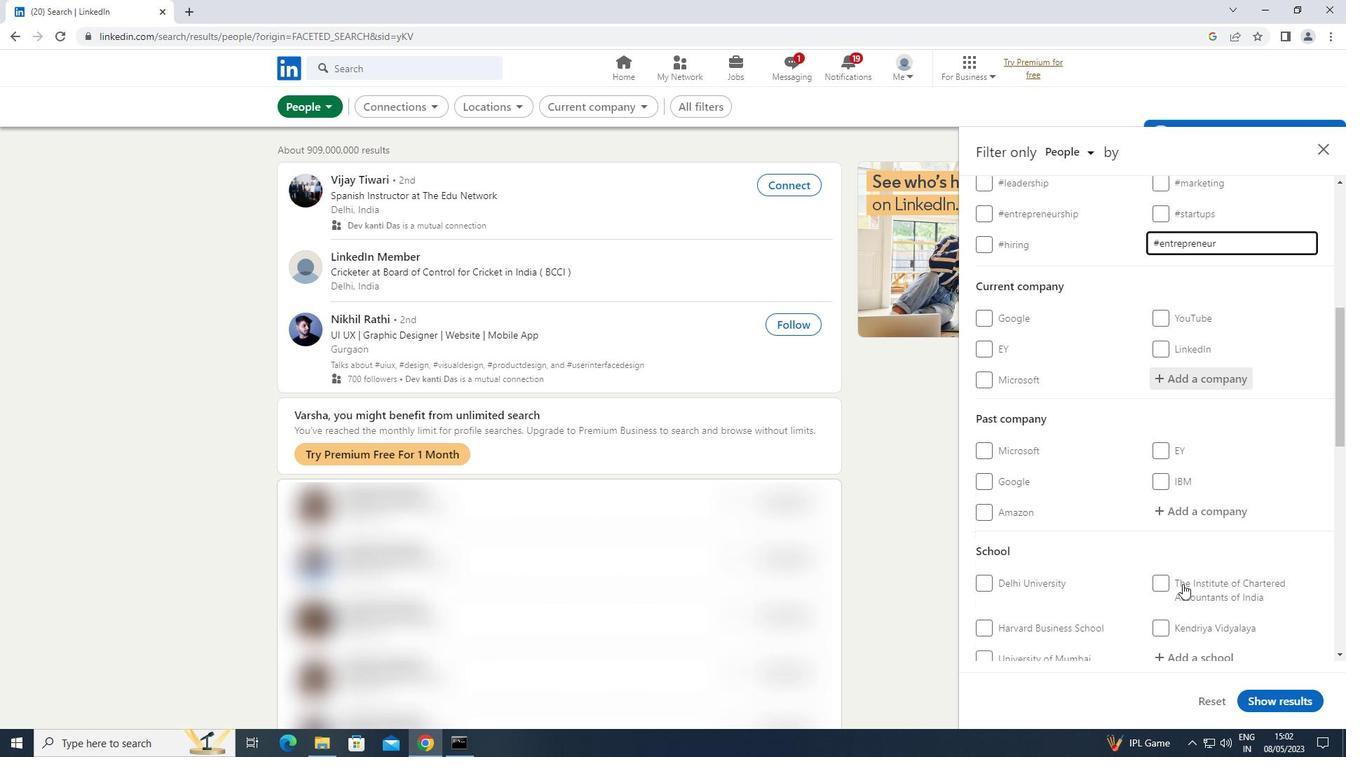 
Action: Mouse scrolled (1183, 583) with delta (0, 0)
Screenshot: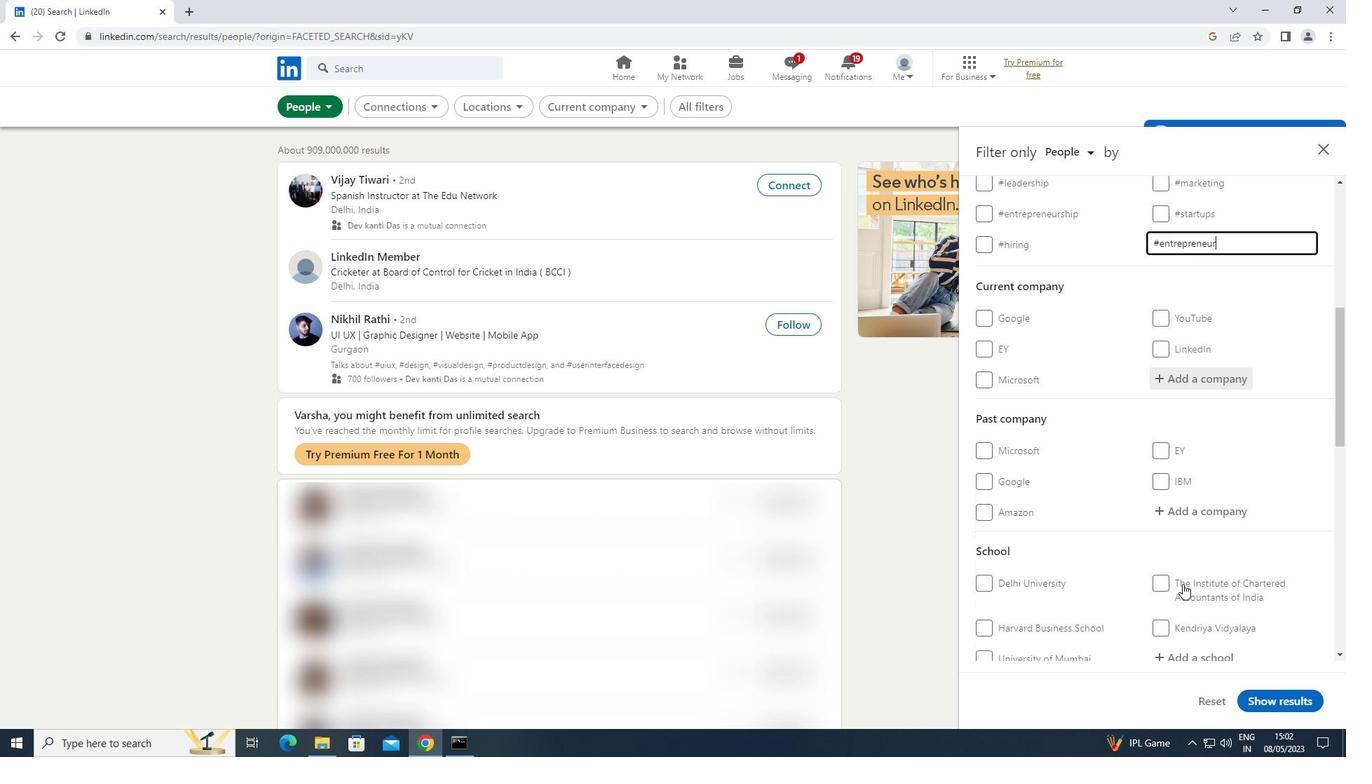 
Action: Mouse scrolled (1183, 583) with delta (0, 0)
Screenshot: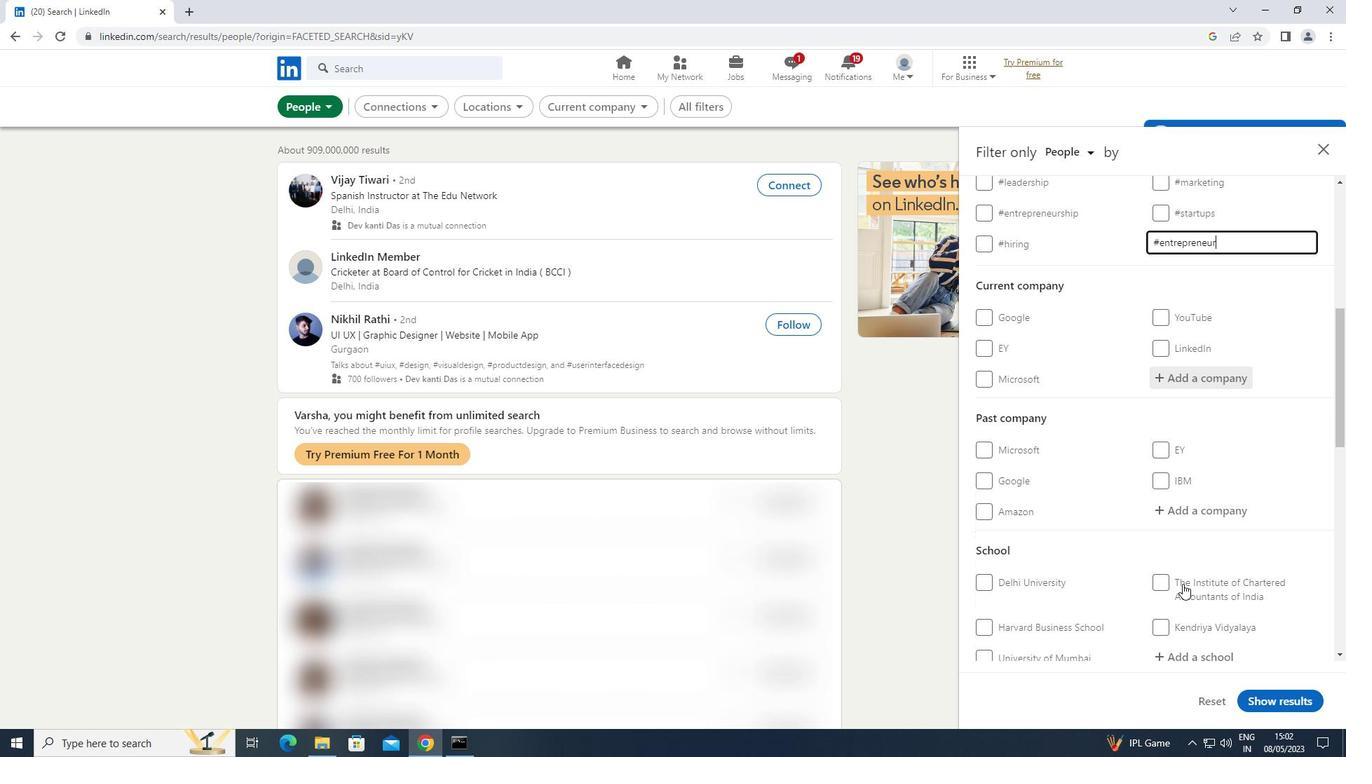 
Action: Mouse scrolled (1183, 583) with delta (0, 0)
Screenshot: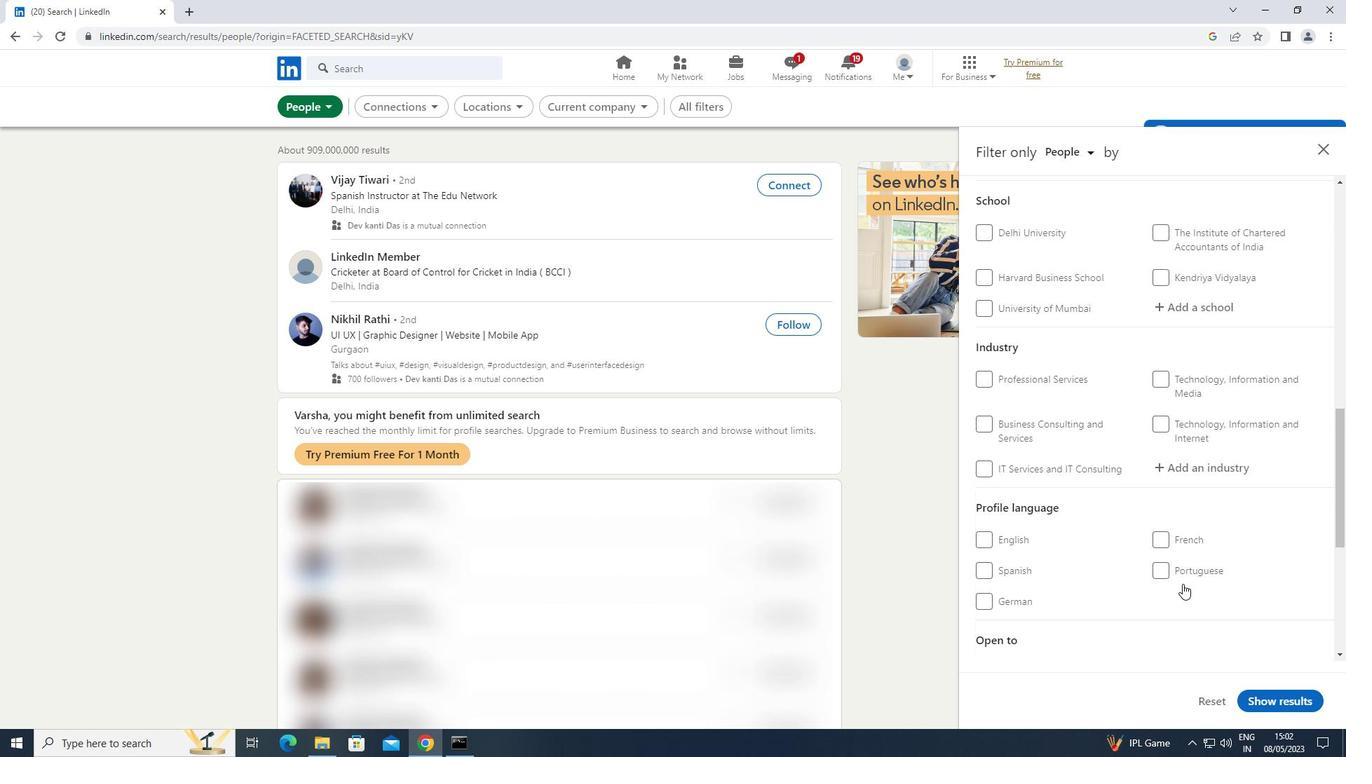 
Action: Mouse moved to (1163, 499)
Screenshot: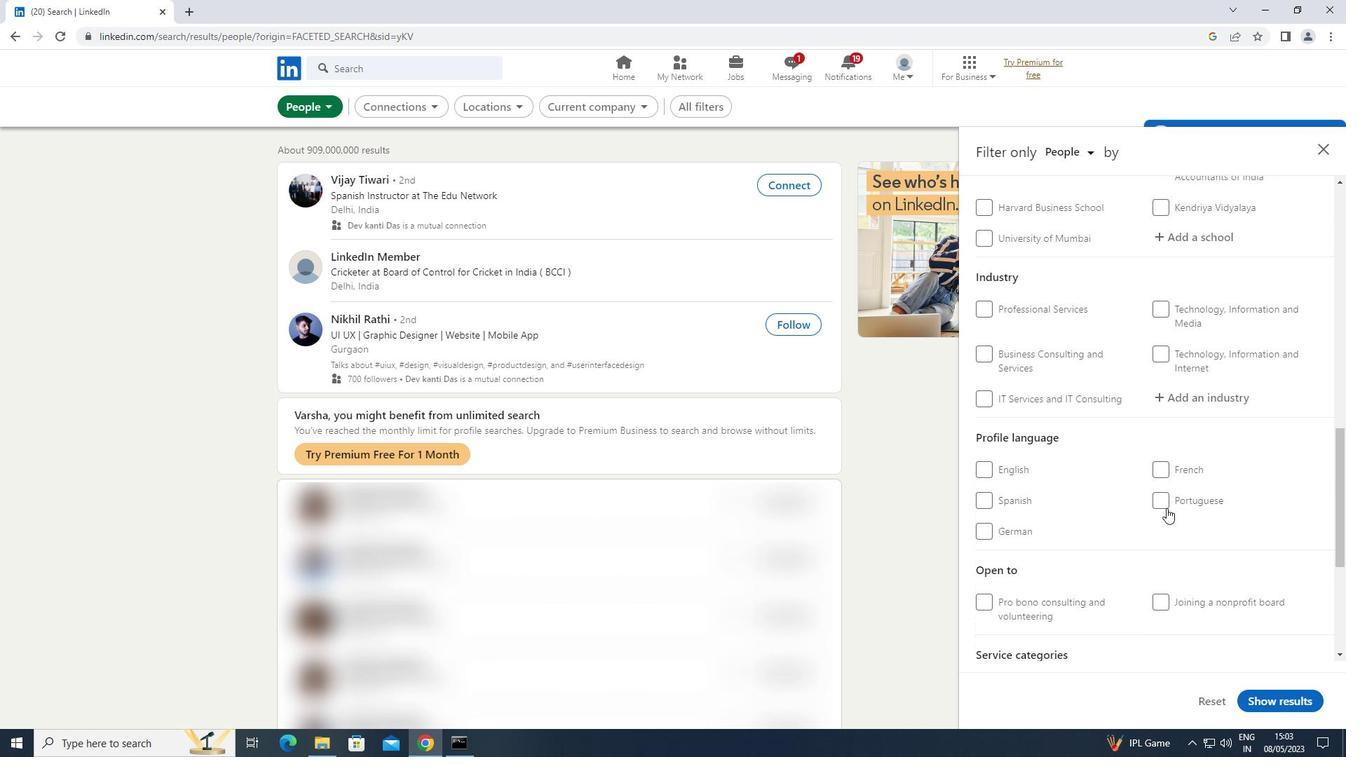 
Action: Mouse pressed left at (1163, 499)
Screenshot: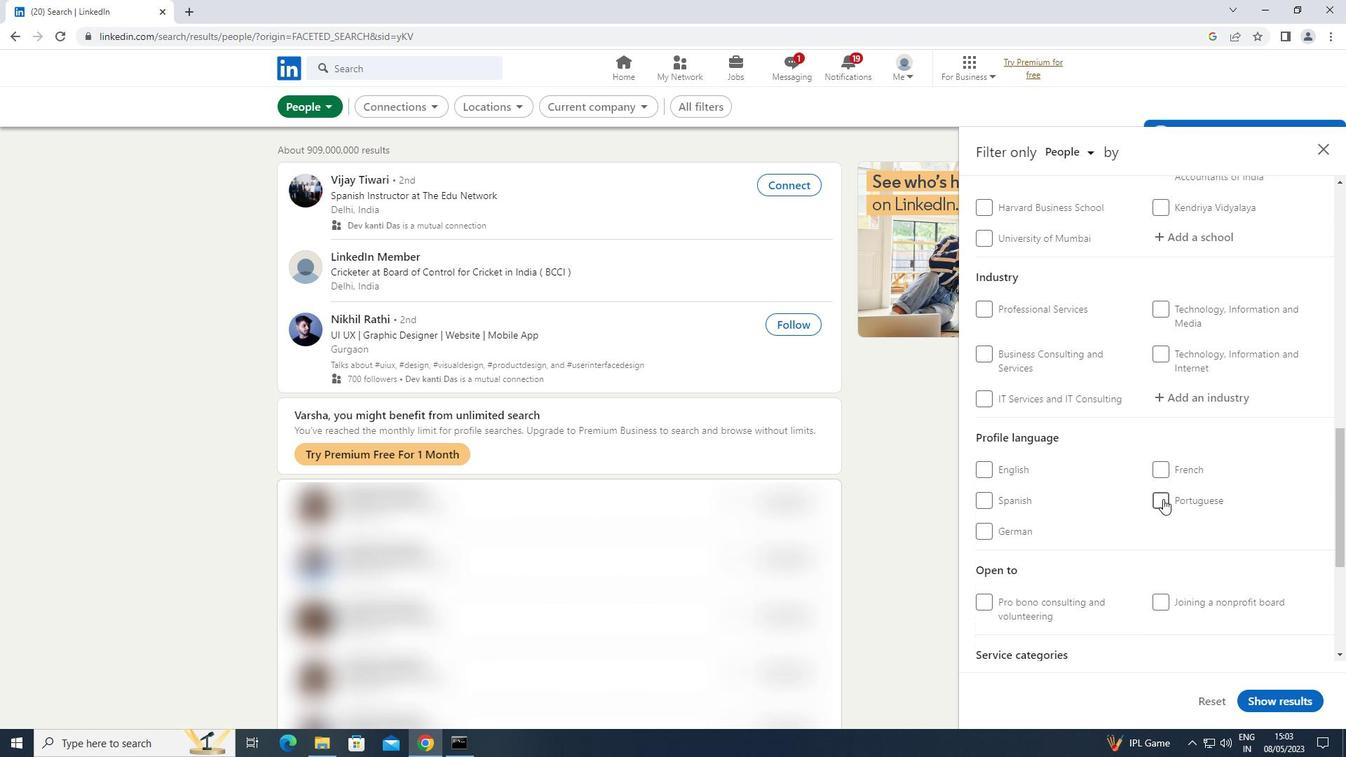 
Action: Mouse moved to (1163, 498)
Screenshot: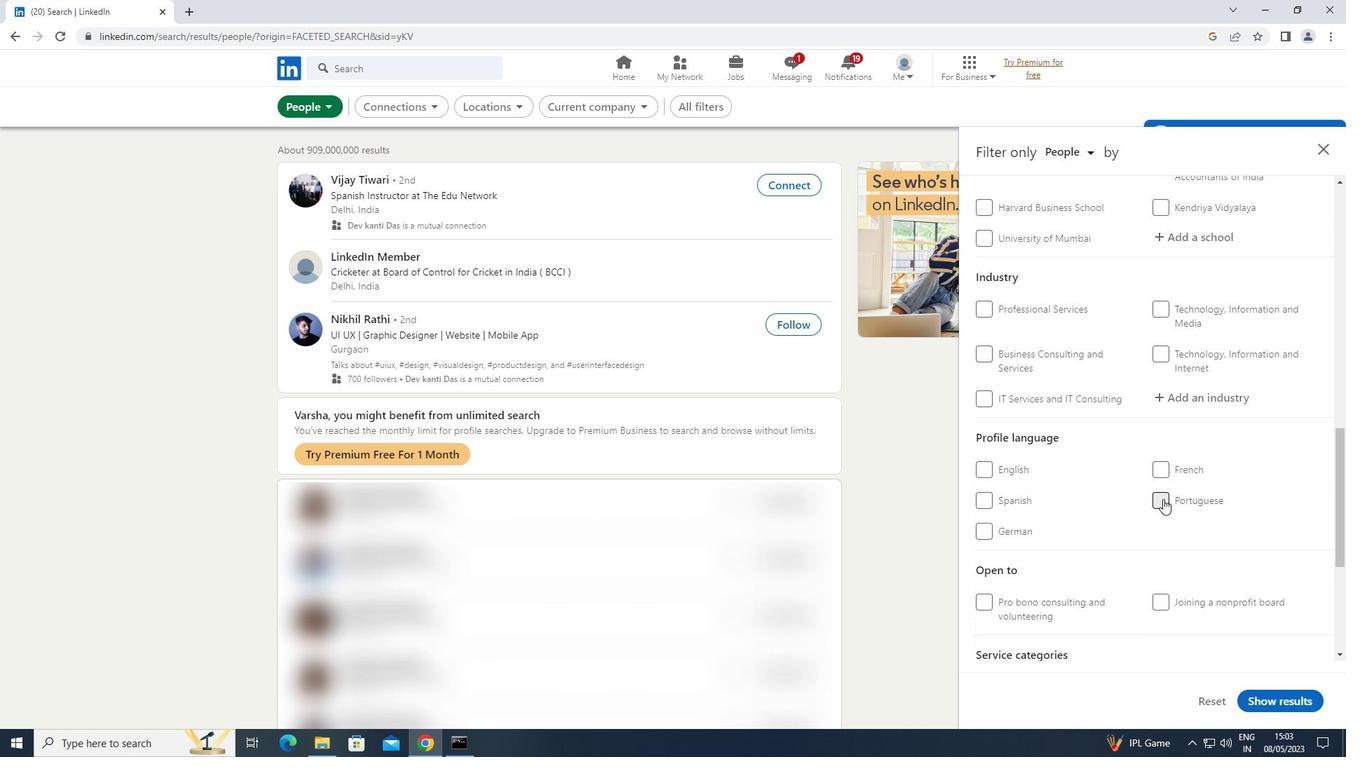 
Action: Mouse scrolled (1163, 499) with delta (0, 0)
Screenshot: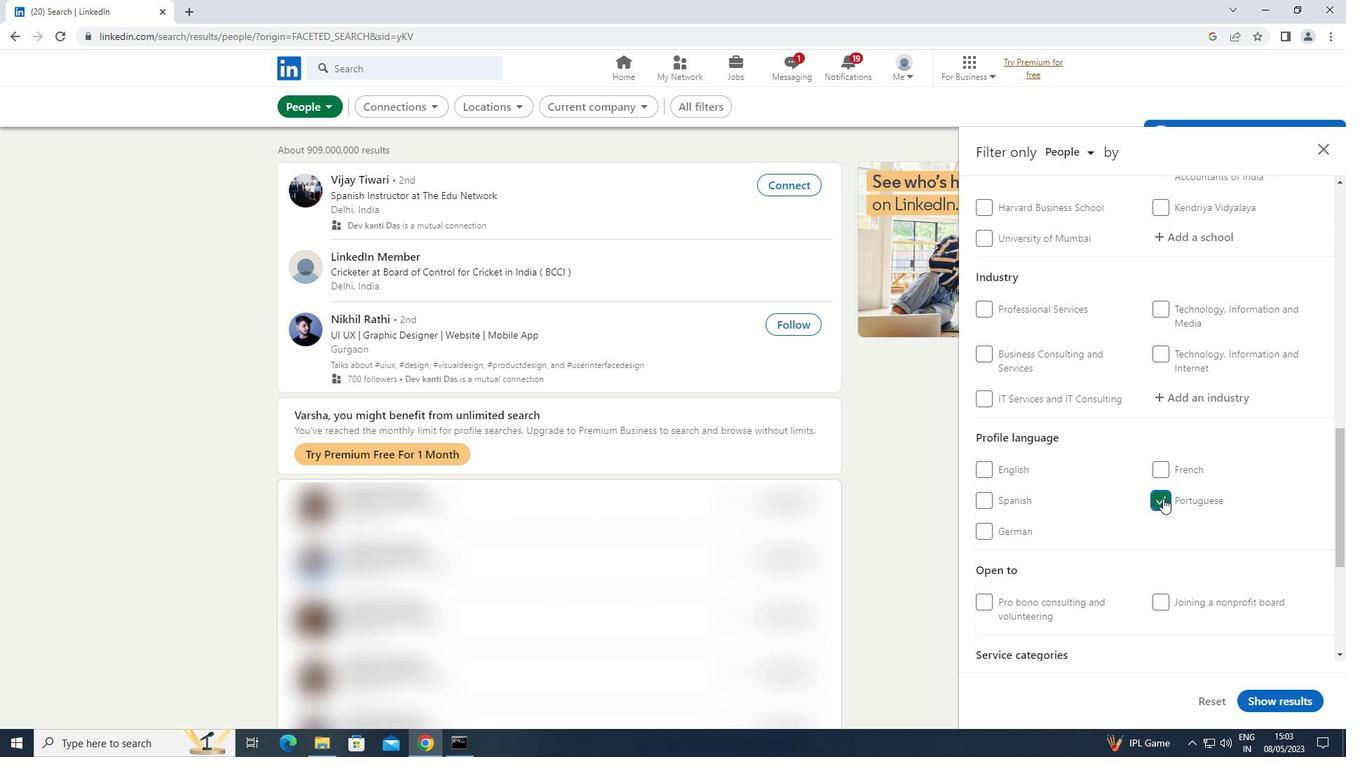 
Action: Mouse scrolled (1163, 499) with delta (0, 0)
Screenshot: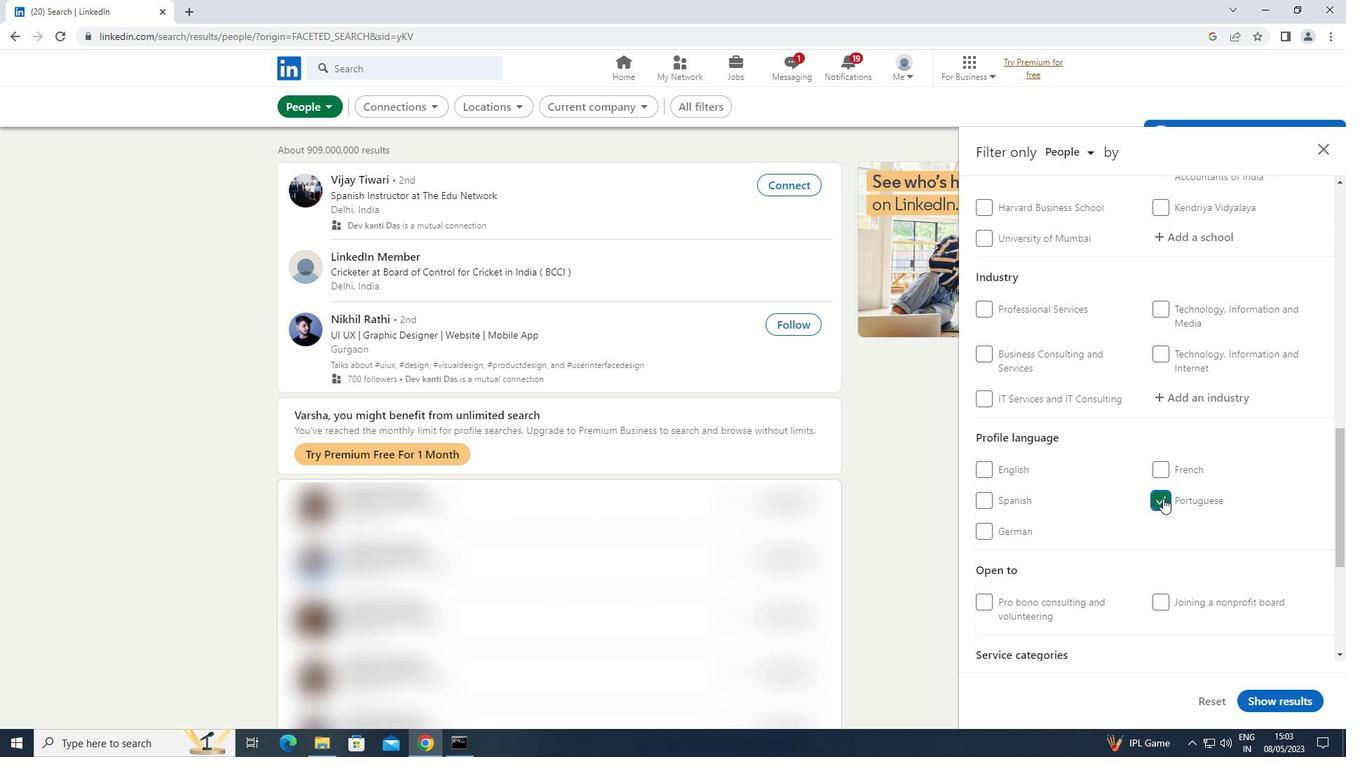 
Action: Mouse moved to (1162, 498)
Screenshot: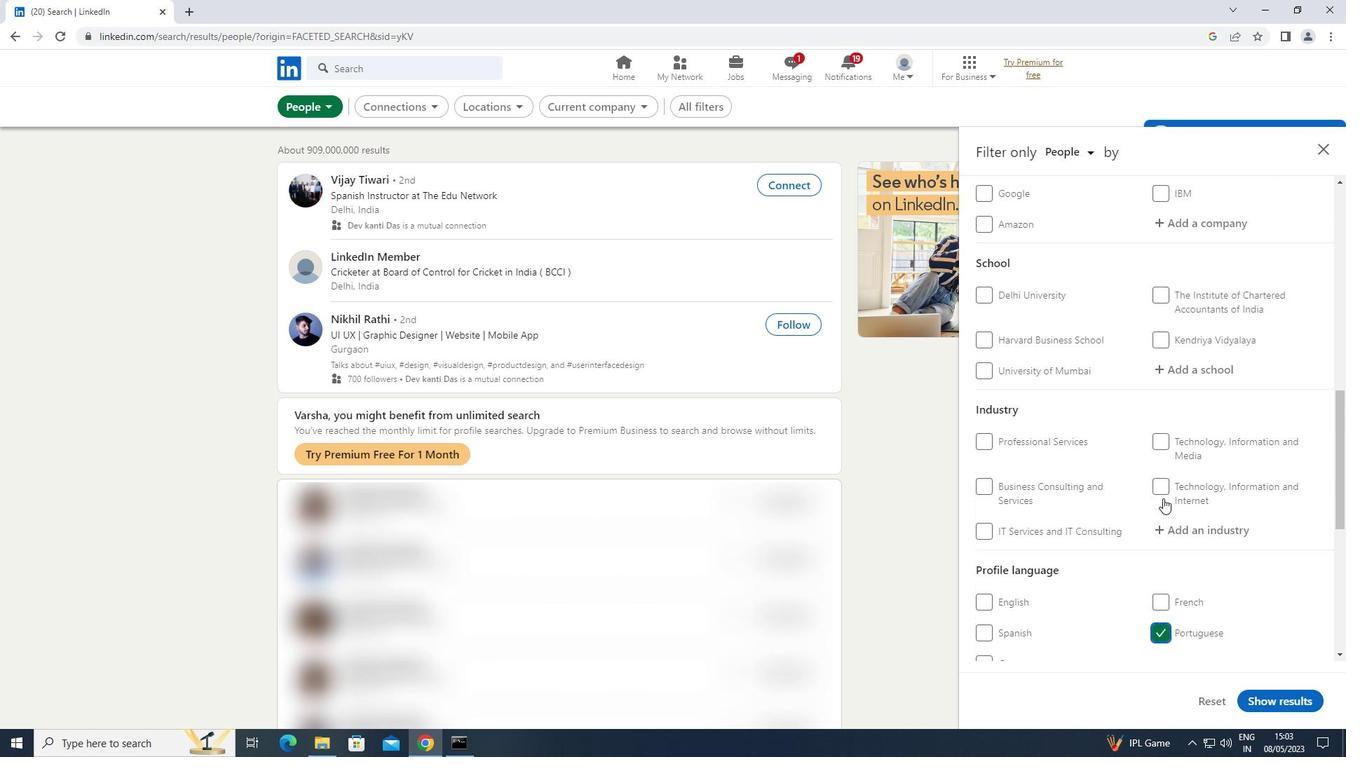 
Action: Mouse scrolled (1162, 499) with delta (0, 0)
Screenshot: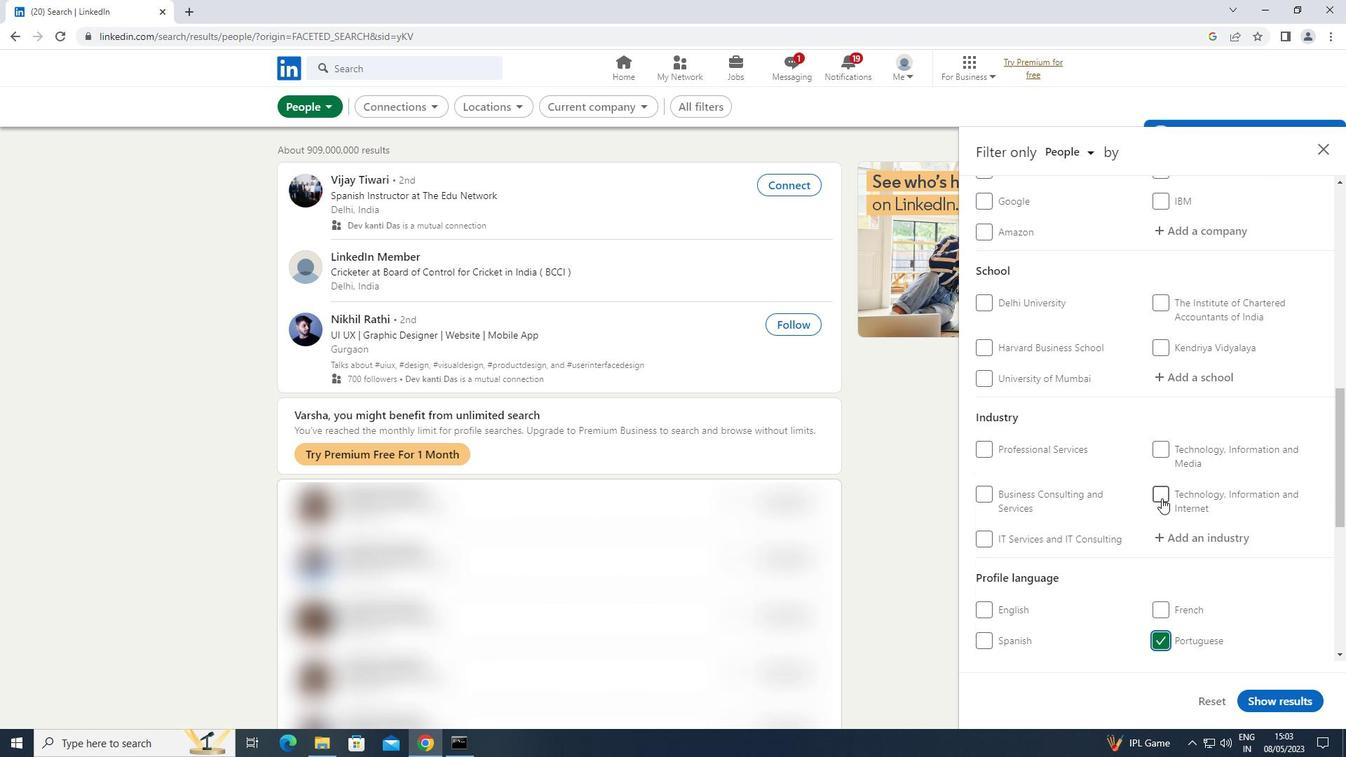 
Action: Mouse scrolled (1162, 499) with delta (0, 0)
Screenshot: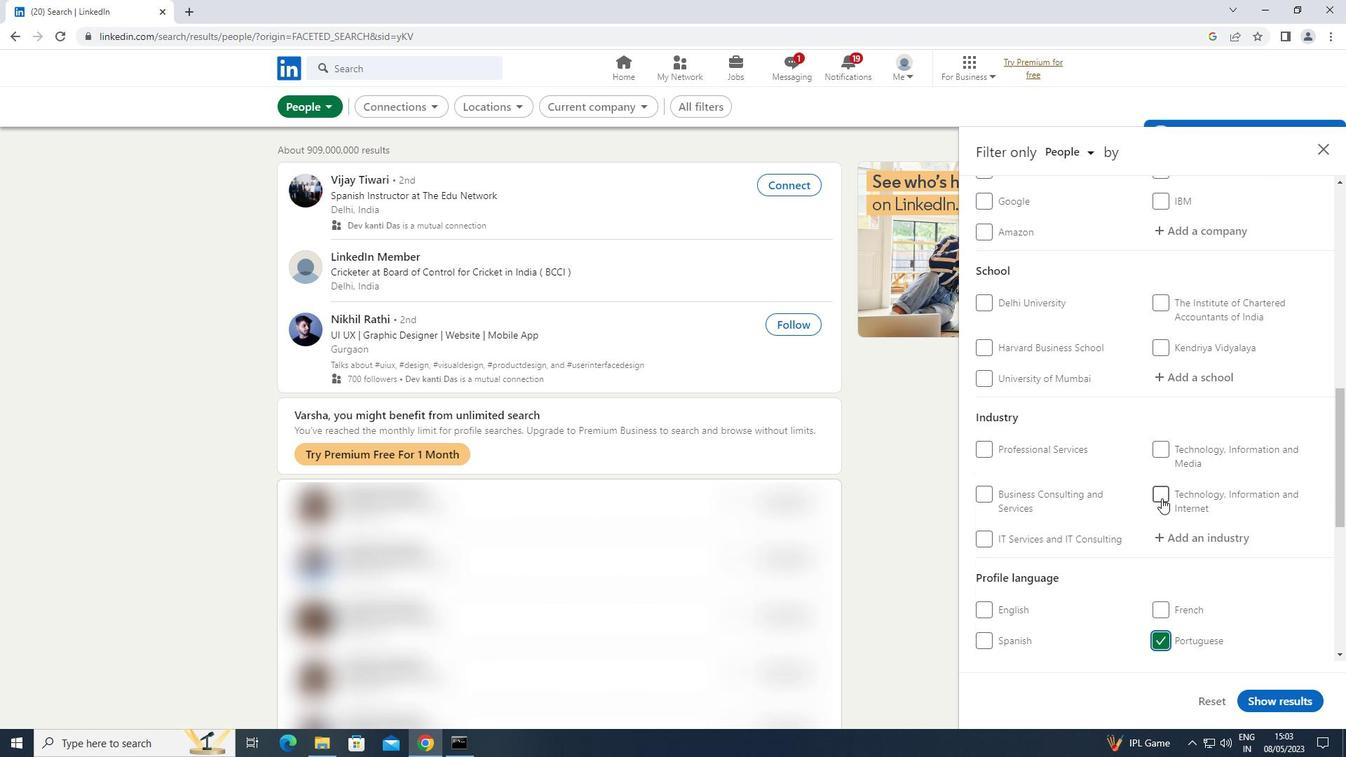
Action: Mouse scrolled (1162, 499) with delta (0, 0)
Screenshot: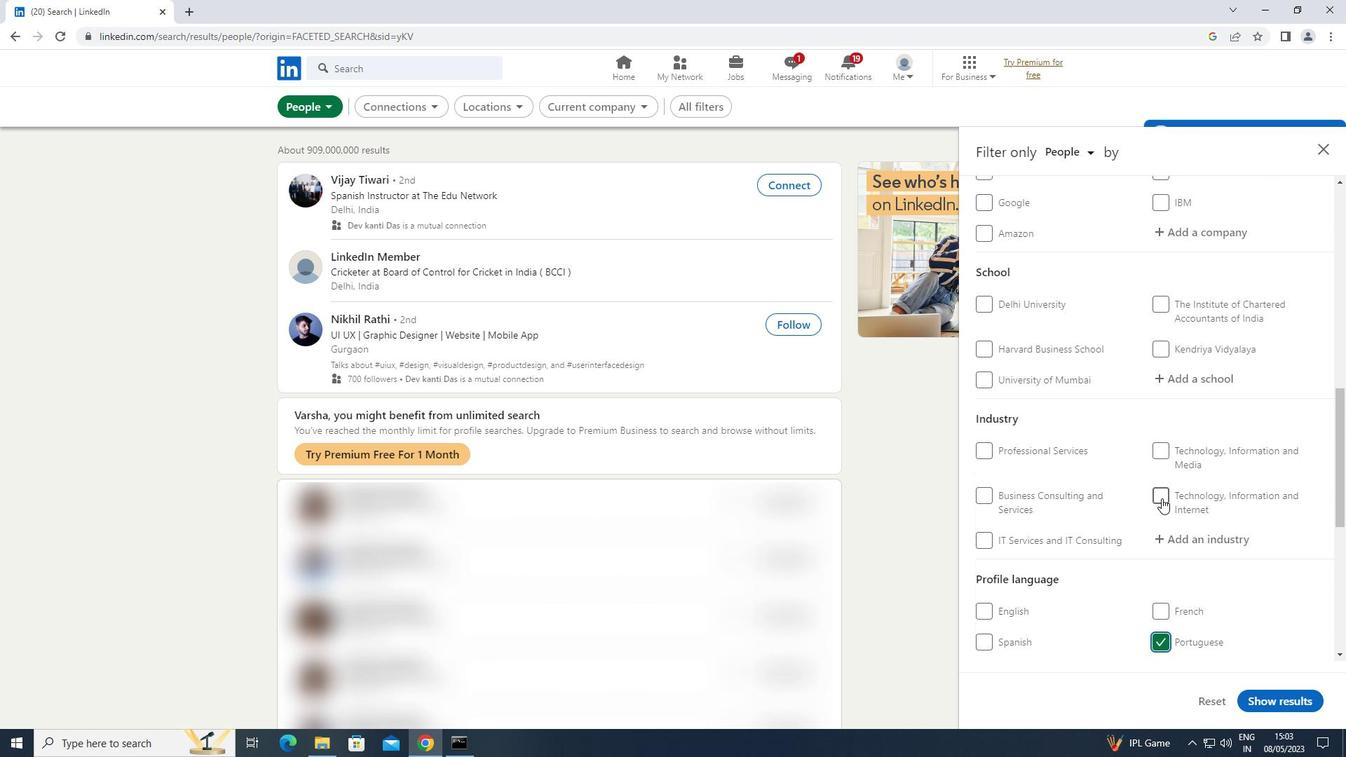 
Action: Mouse scrolled (1162, 499) with delta (0, 0)
Screenshot: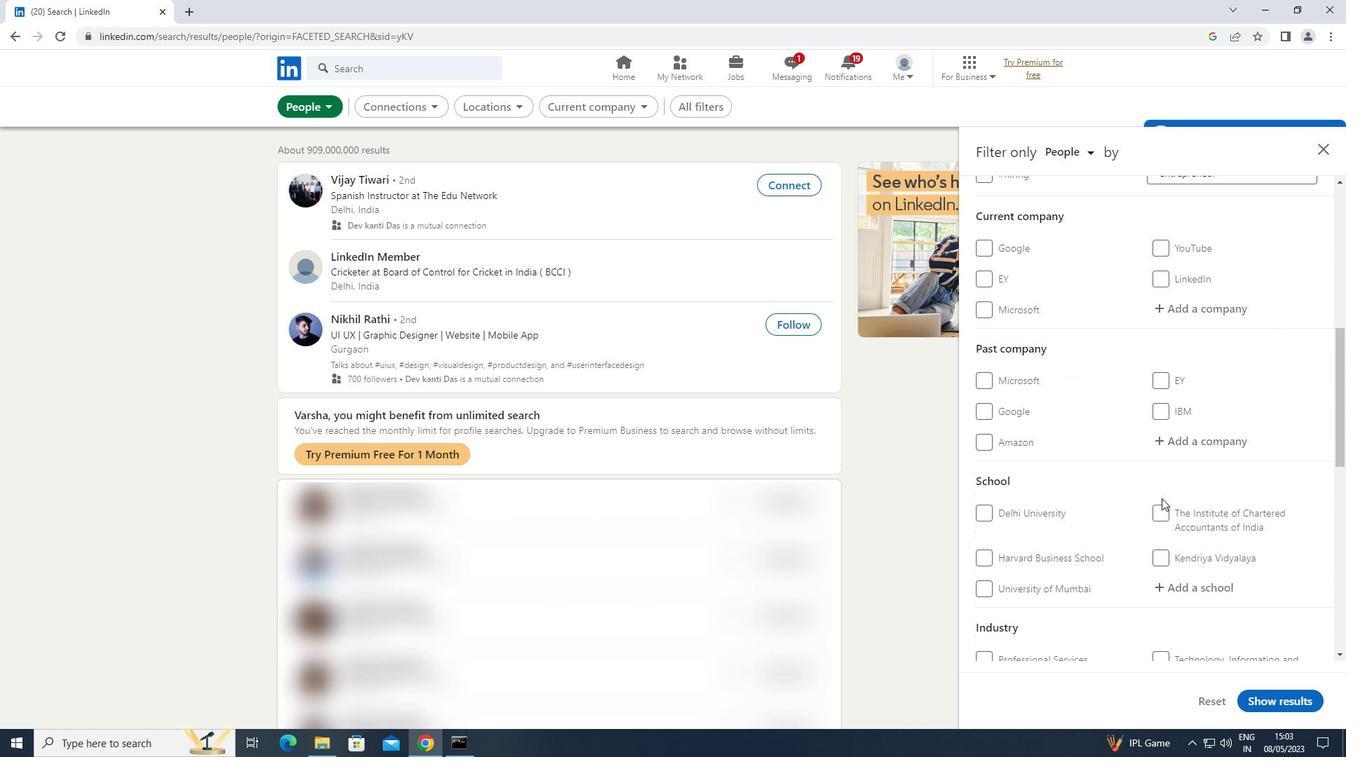 
Action: Mouse scrolled (1162, 499) with delta (0, 0)
Screenshot: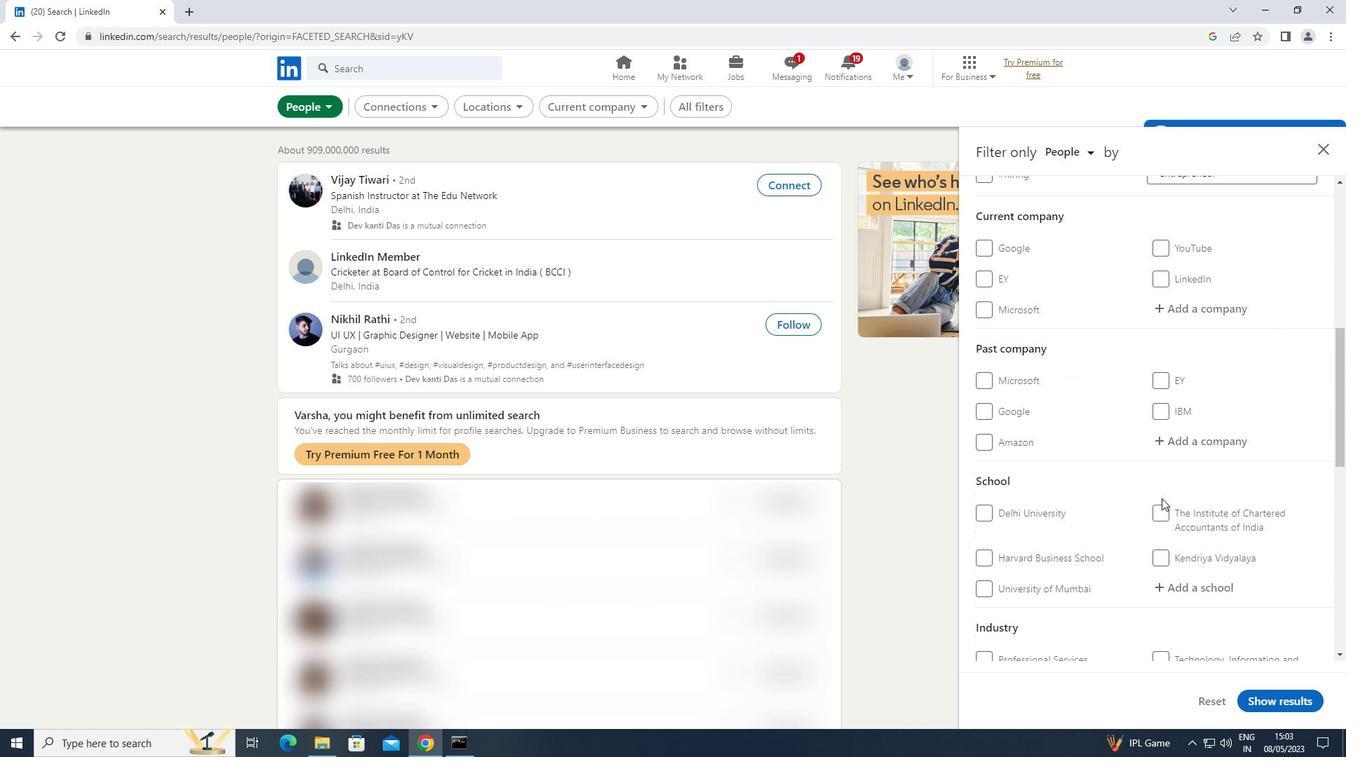 
Action: Mouse moved to (1200, 453)
Screenshot: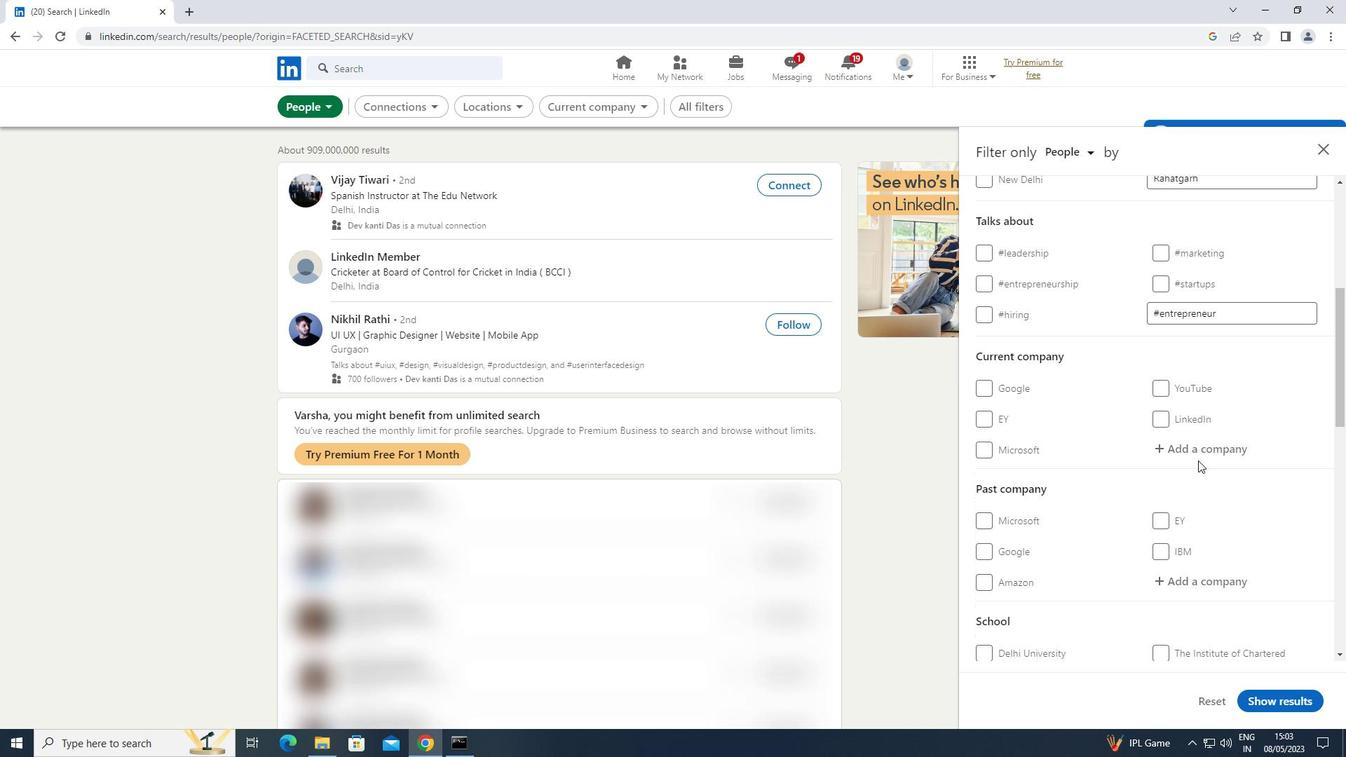 
Action: Mouse pressed left at (1200, 453)
Screenshot: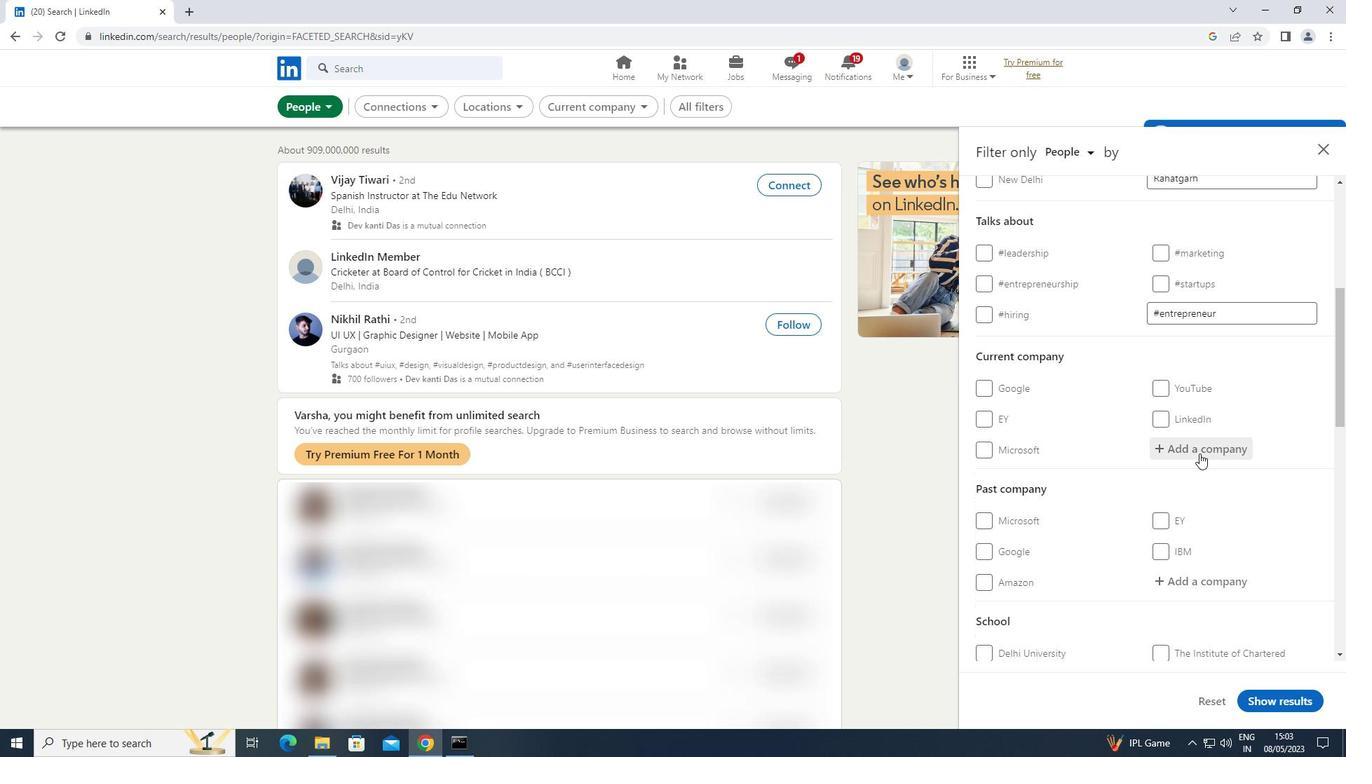 
Action: Key pressed <Key.shift>ARISTOCRA
Screenshot: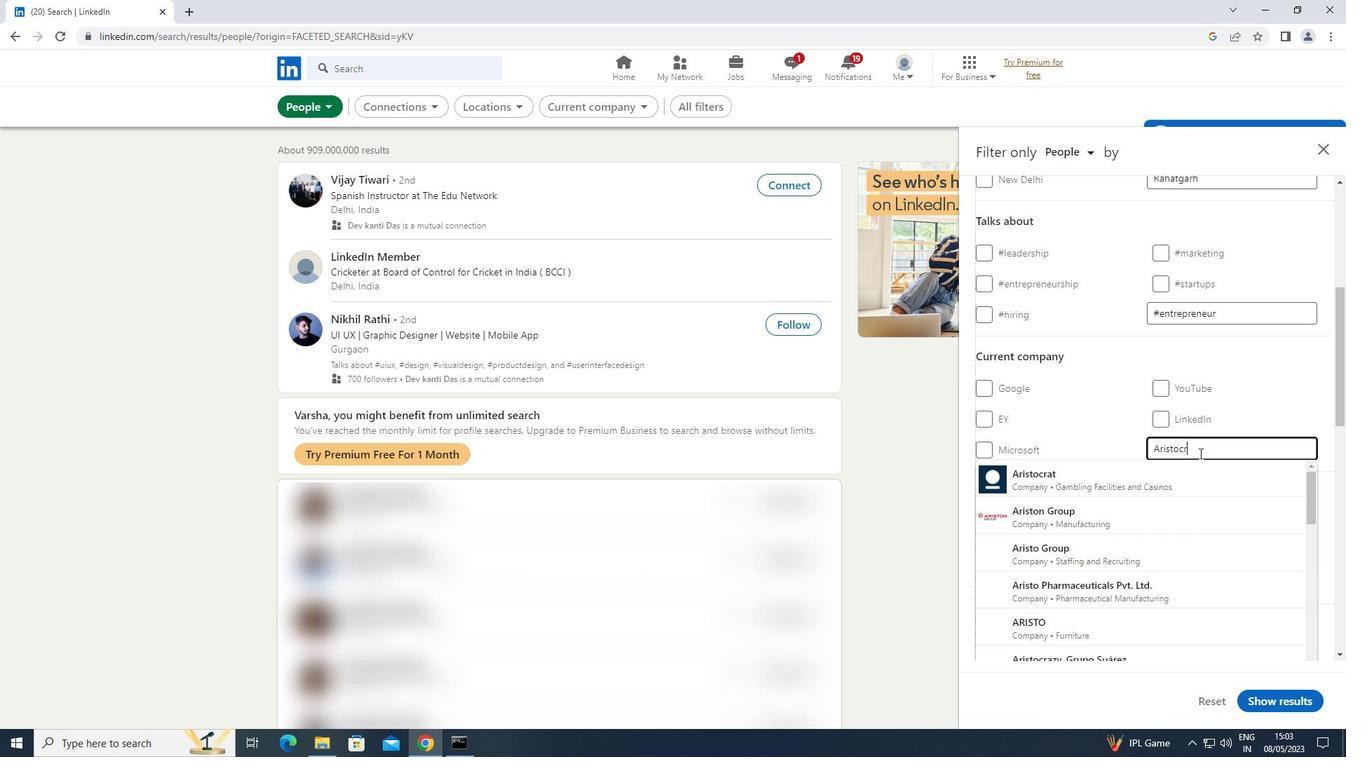 
Action: Mouse moved to (1114, 475)
Screenshot: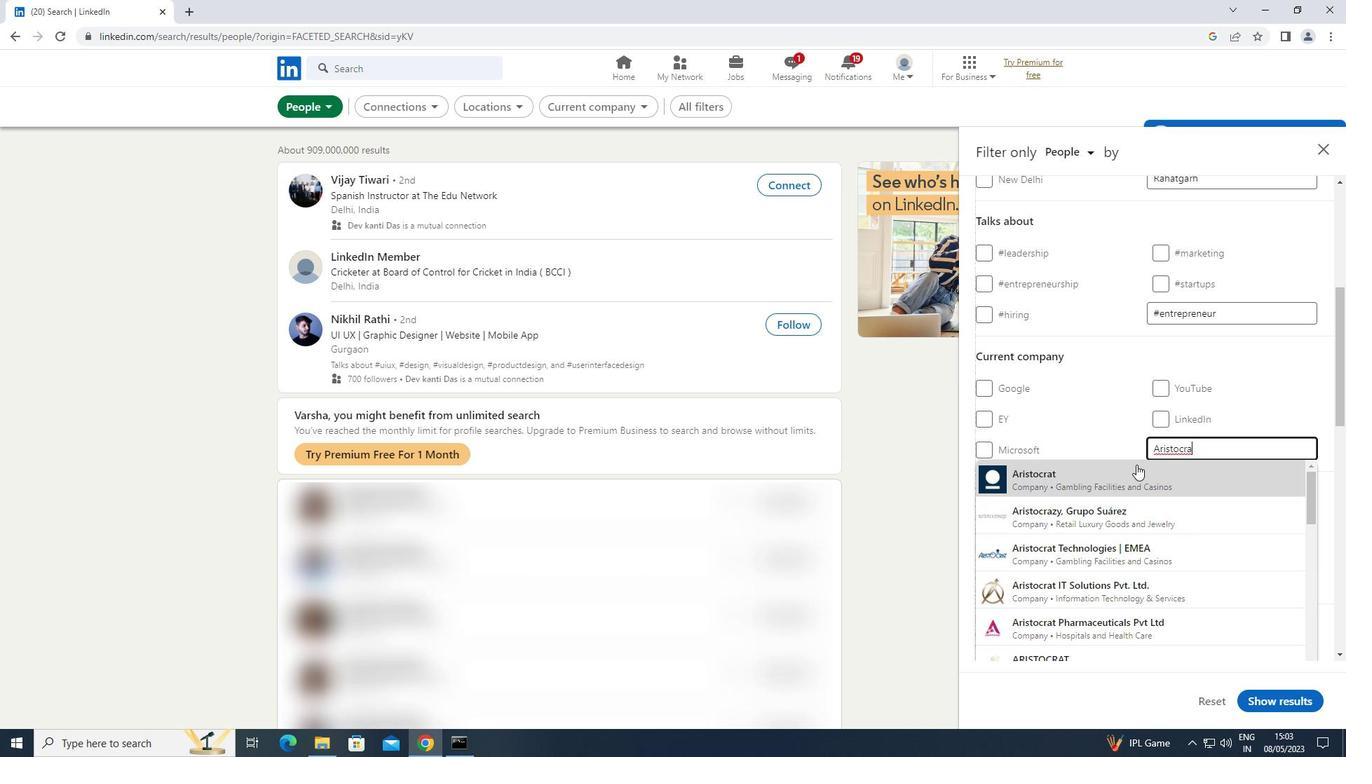 
Action: Mouse pressed left at (1114, 475)
Screenshot: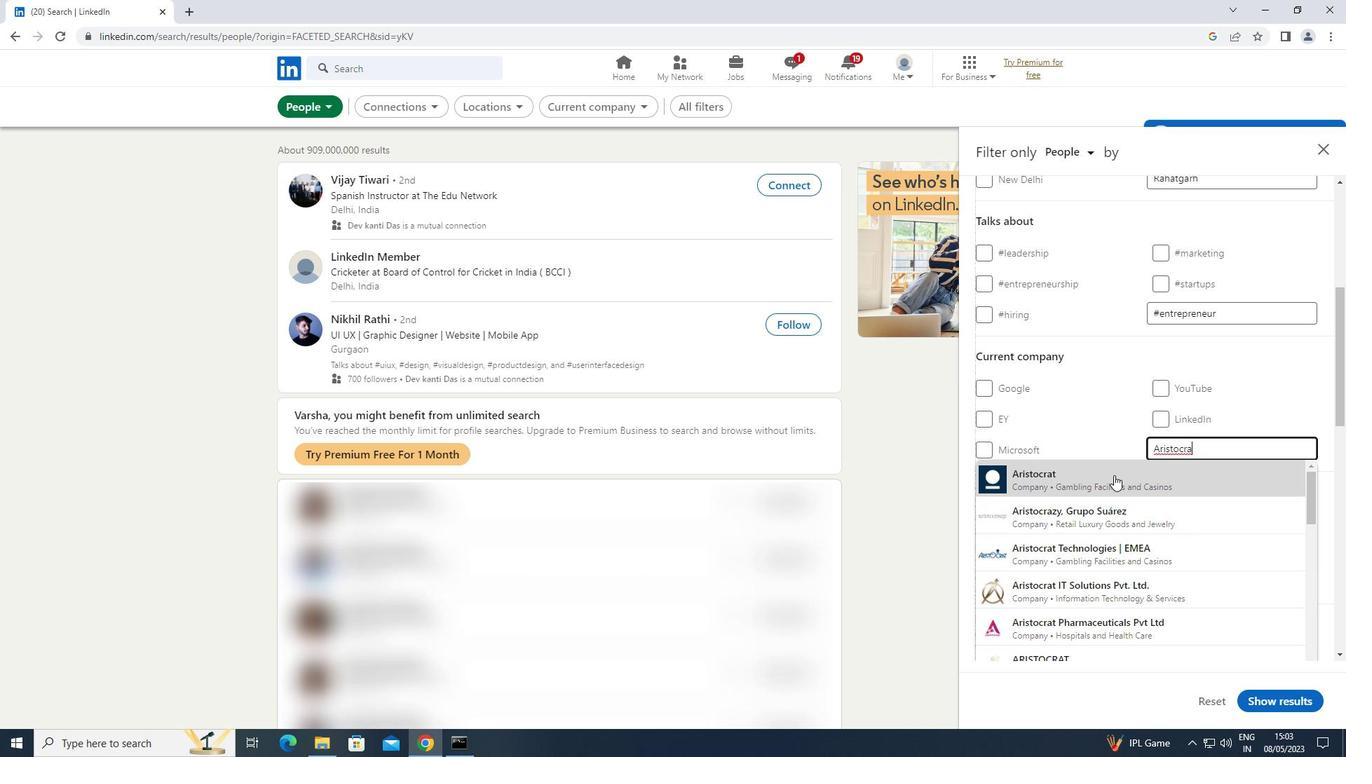 
Action: Mouse scrolled (1114, 474) with delta (0, 0)
Screenshot: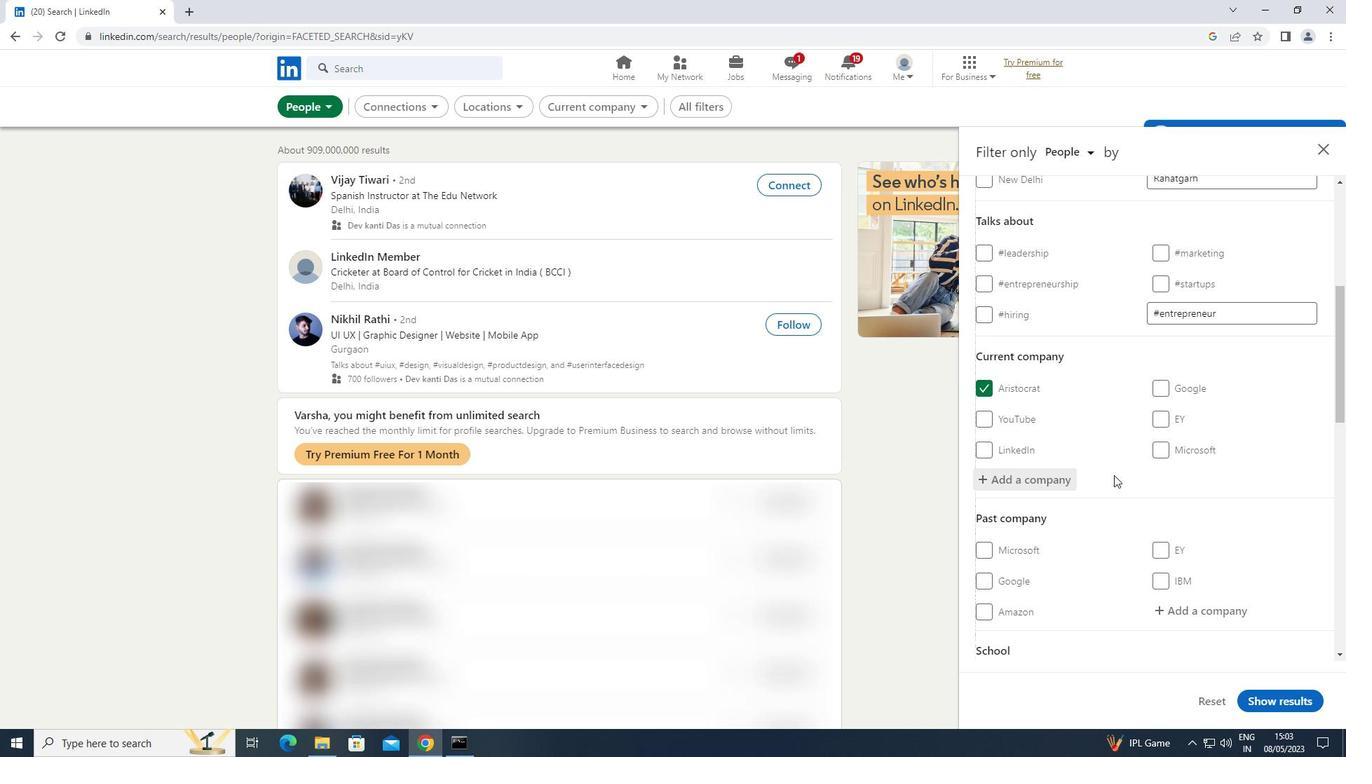 
Action: Mouse scrolled (1114, 474) with delta (0, 0)
Screenshot: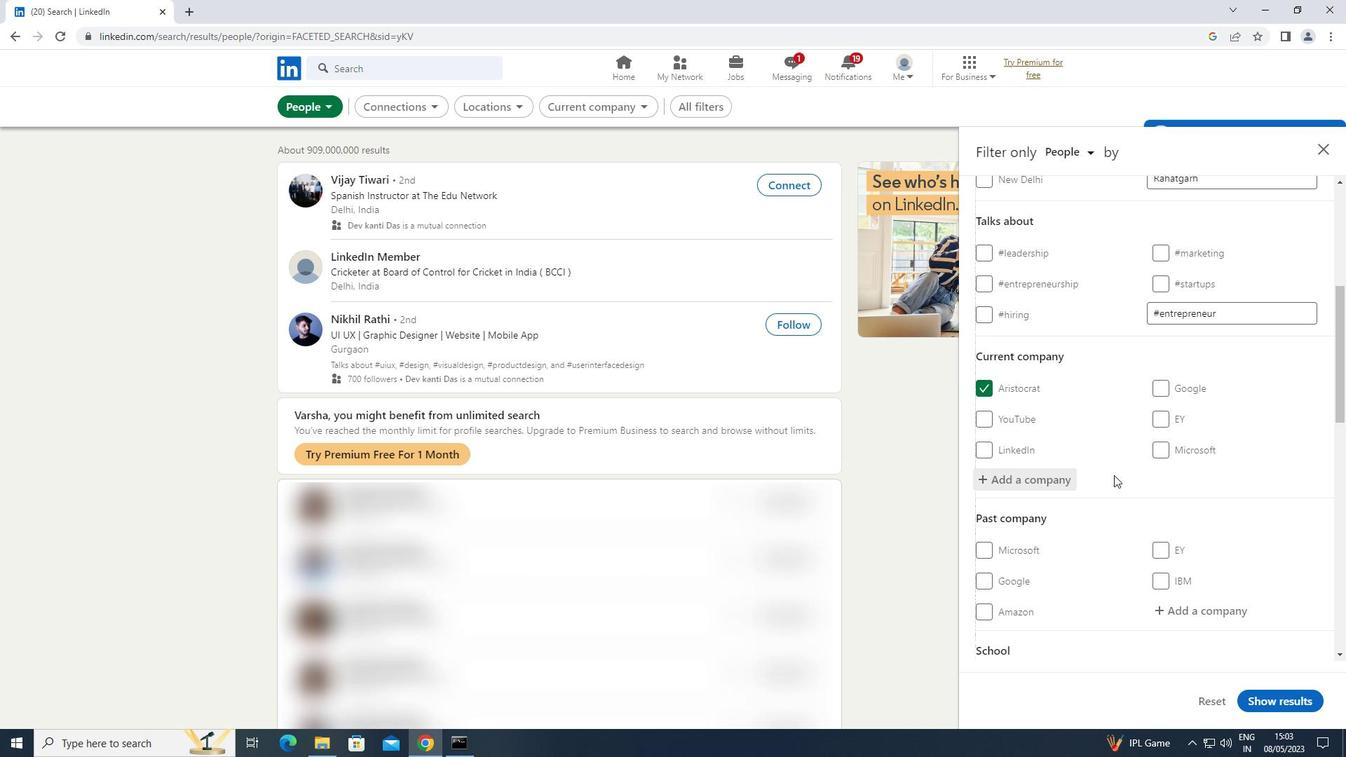 
Action: Mouse moved to (1184, 618)
Screenshot: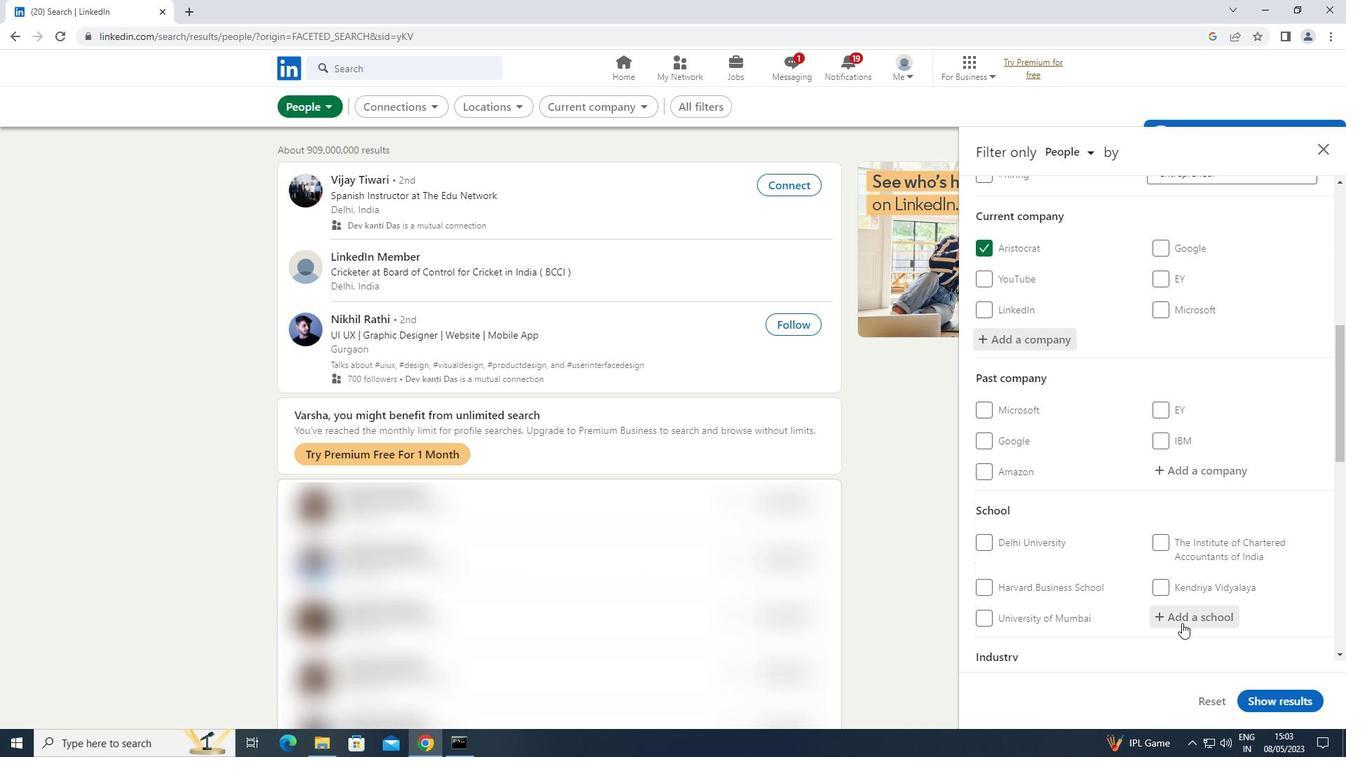 
Action: Mouse pressed left at (1184, 618)
Screenshot: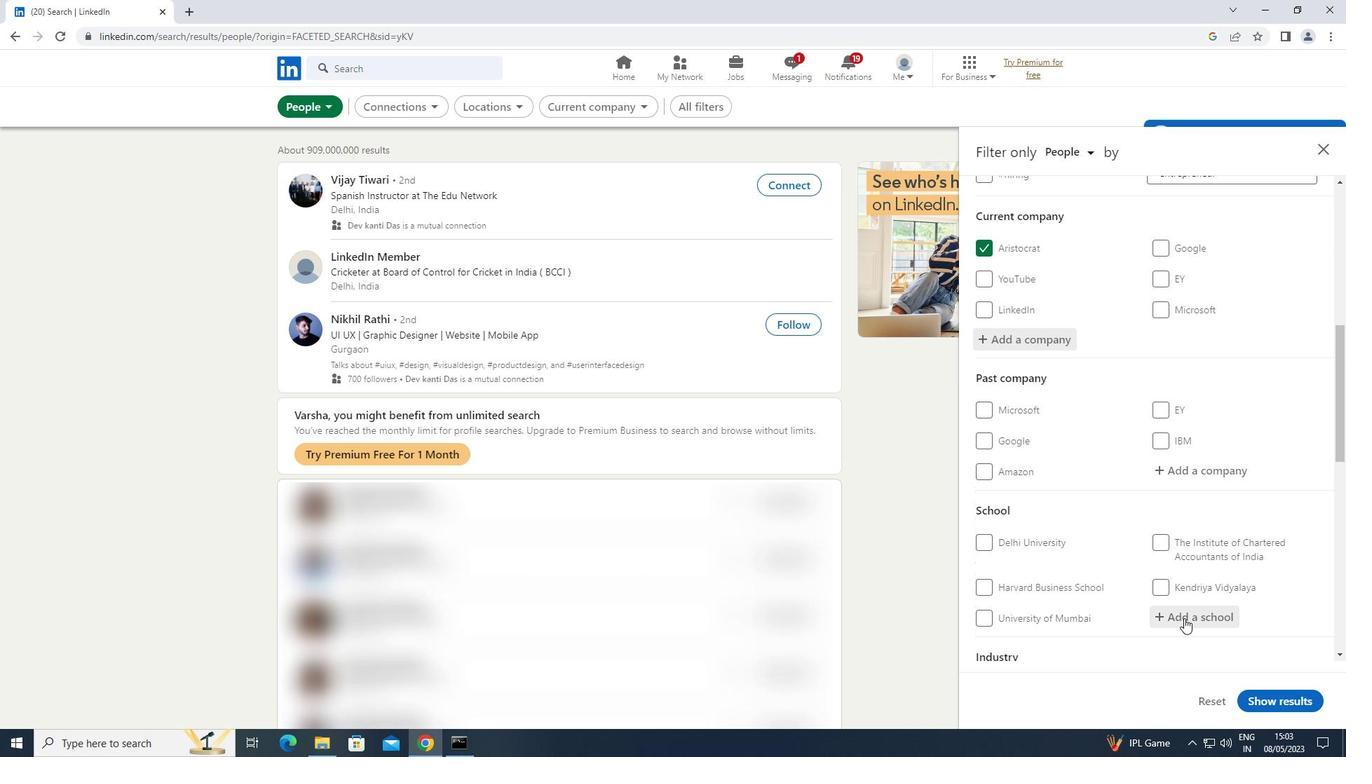 
Action: Key pressed <Key.shift>ARENA<Key.space>
Screenshot: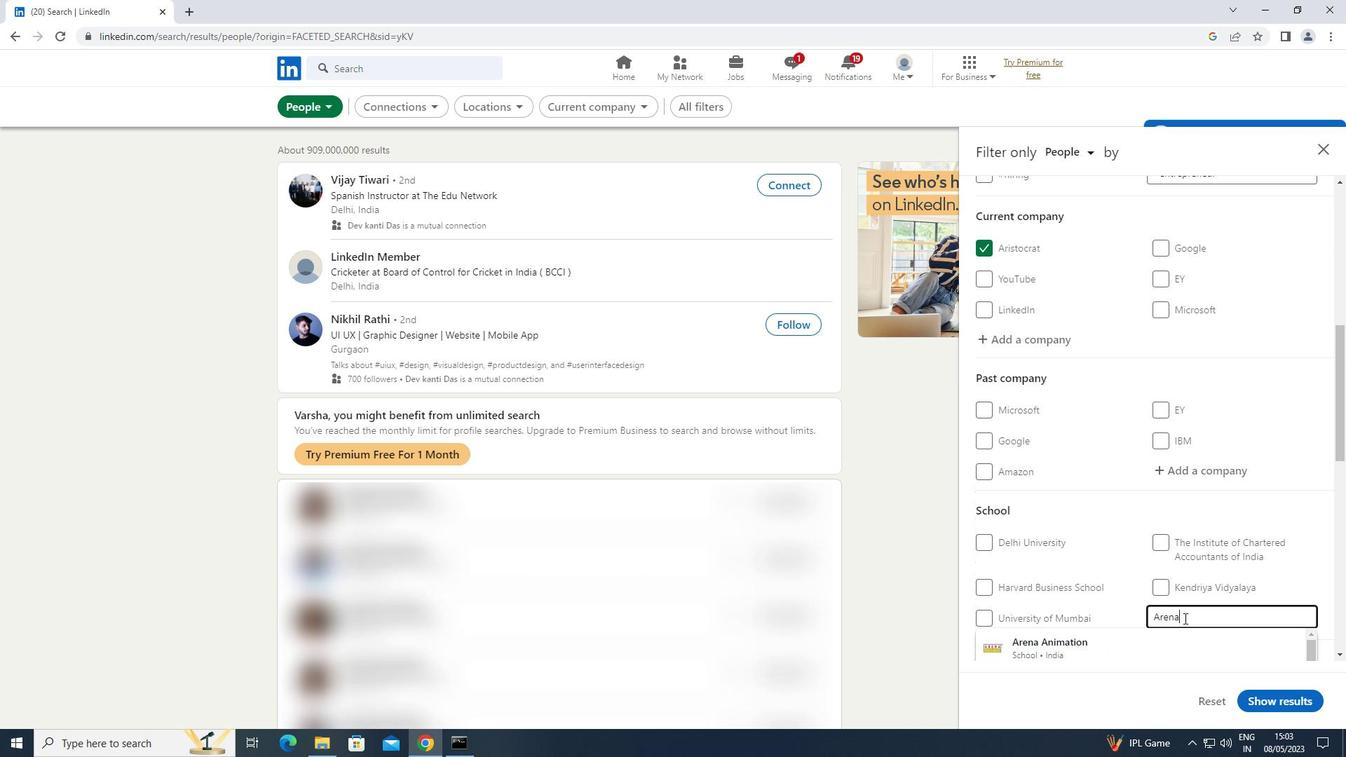 
Action: Mouse moved to (1109, 644)
Screenshot: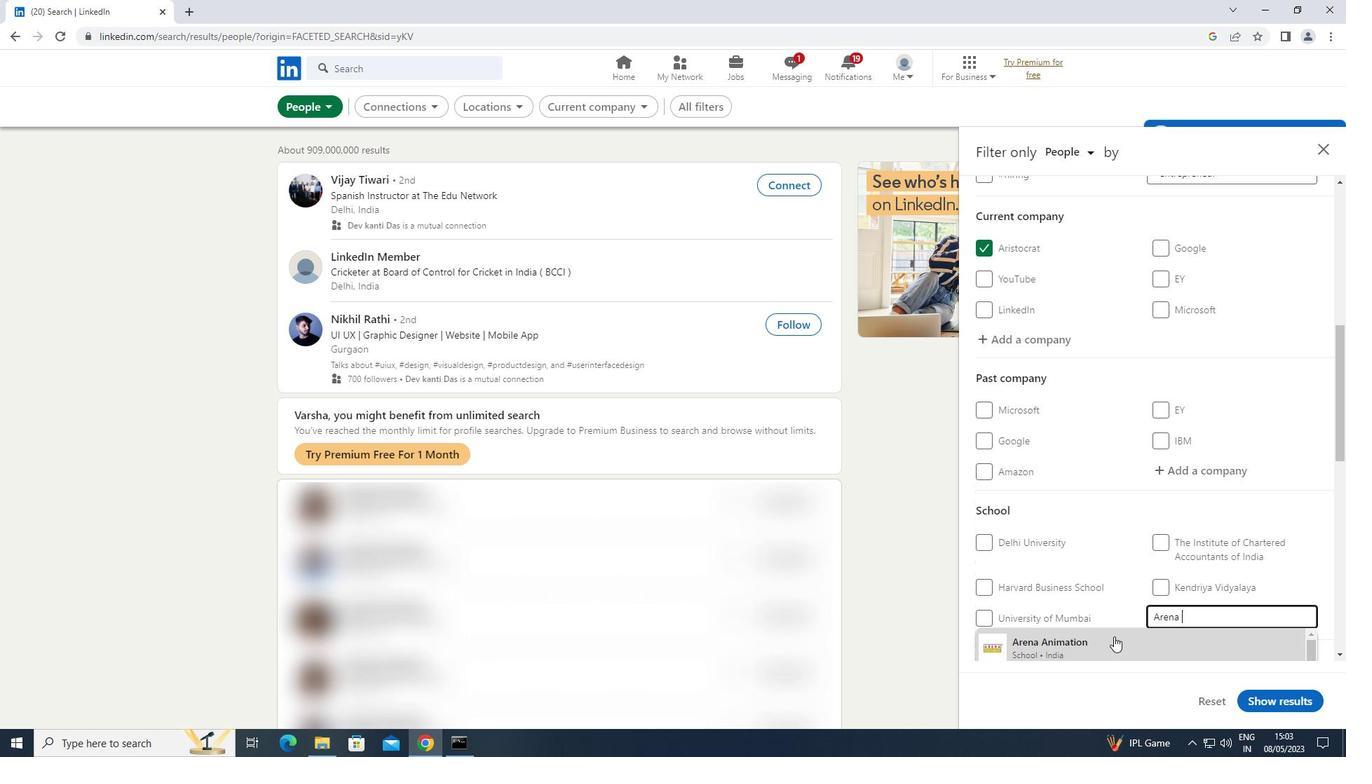 
Action: Mouse pressed left at (1109, 644)
Screenshot: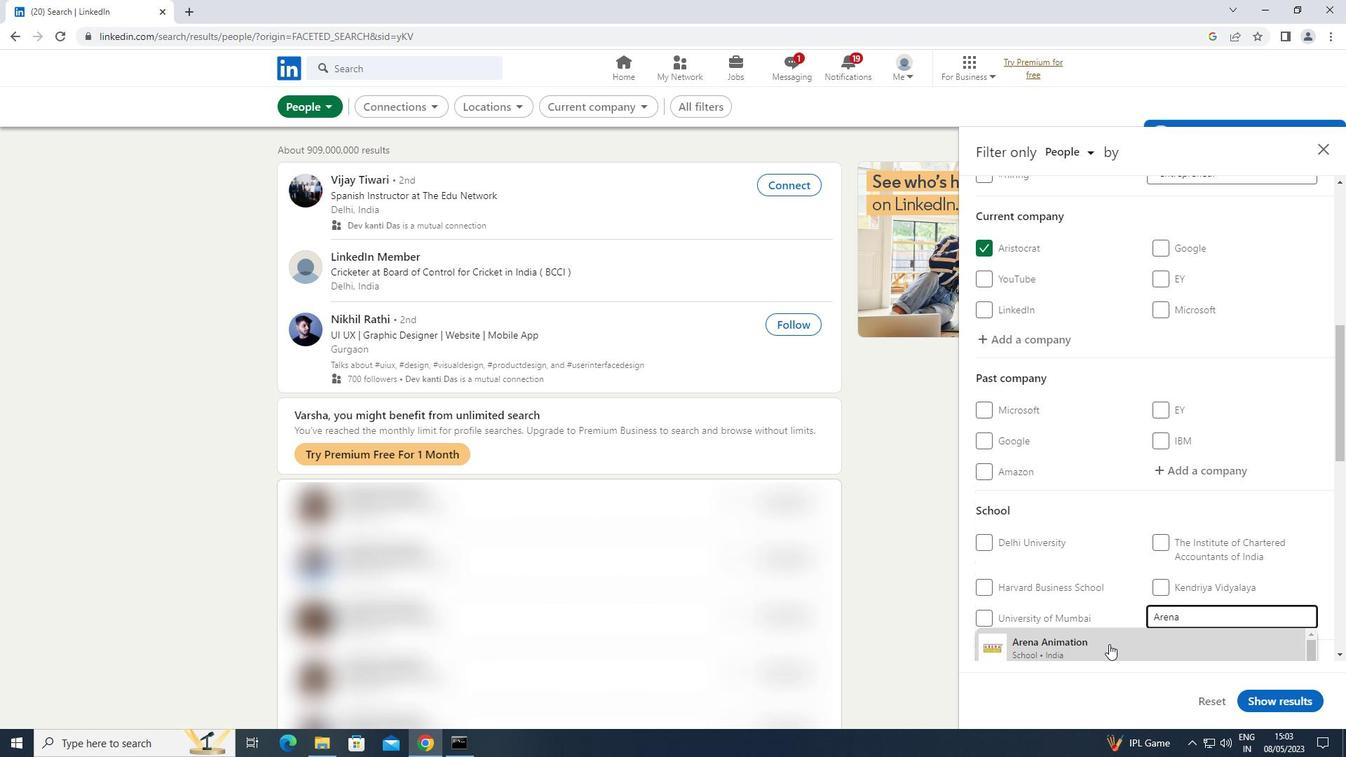 
Action: Mouse moved to (1116, 636)
Screenshot: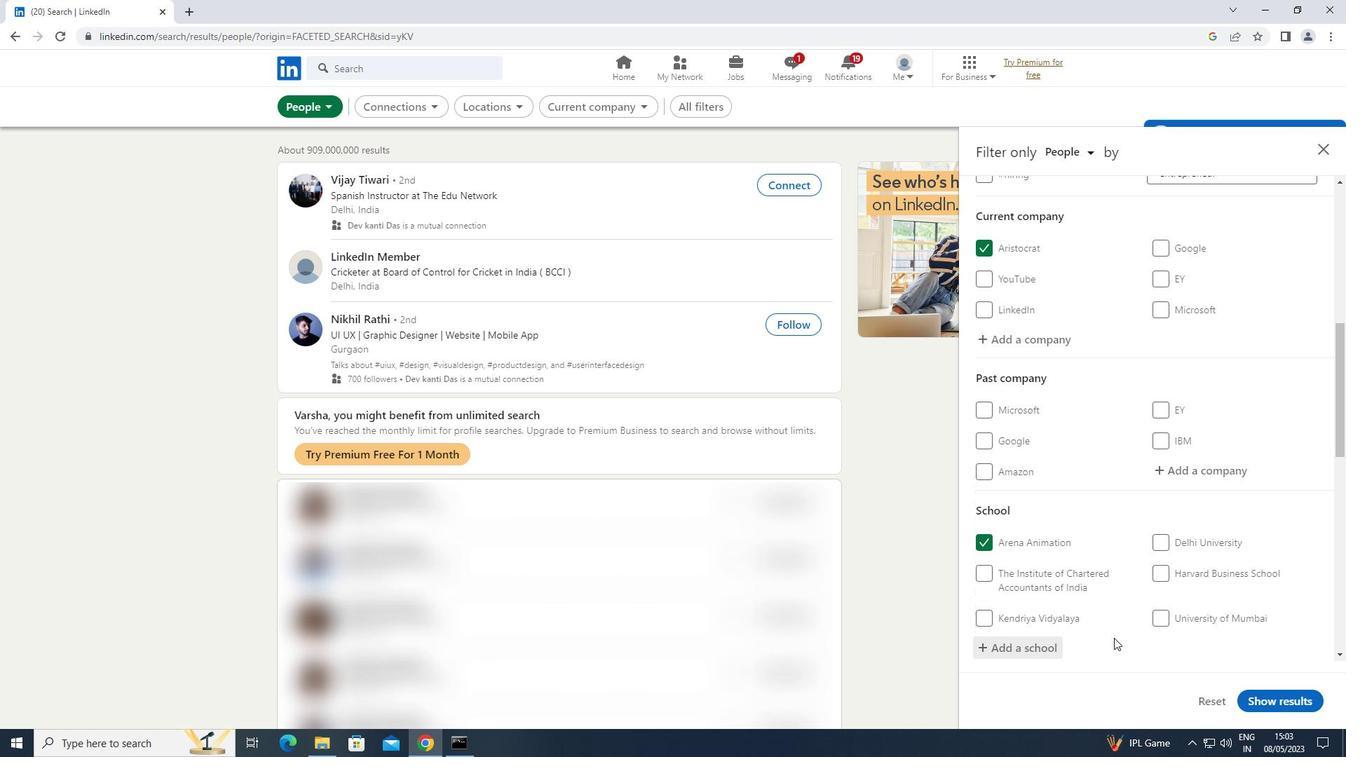 
Action: Mouse scrolled (1116, 635) with delta (0, 0)
Screenshot: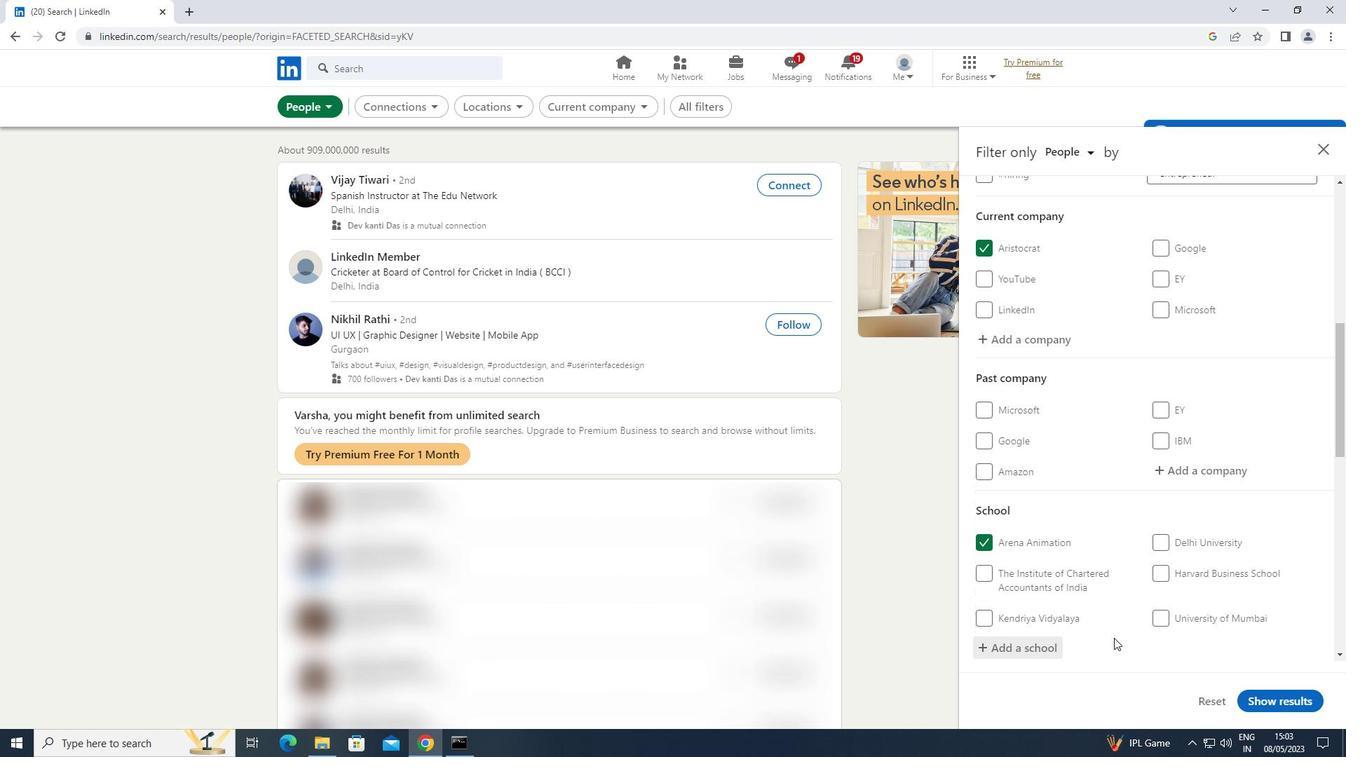 
Action: Mouse moved to (1116, 636)
Screenshot: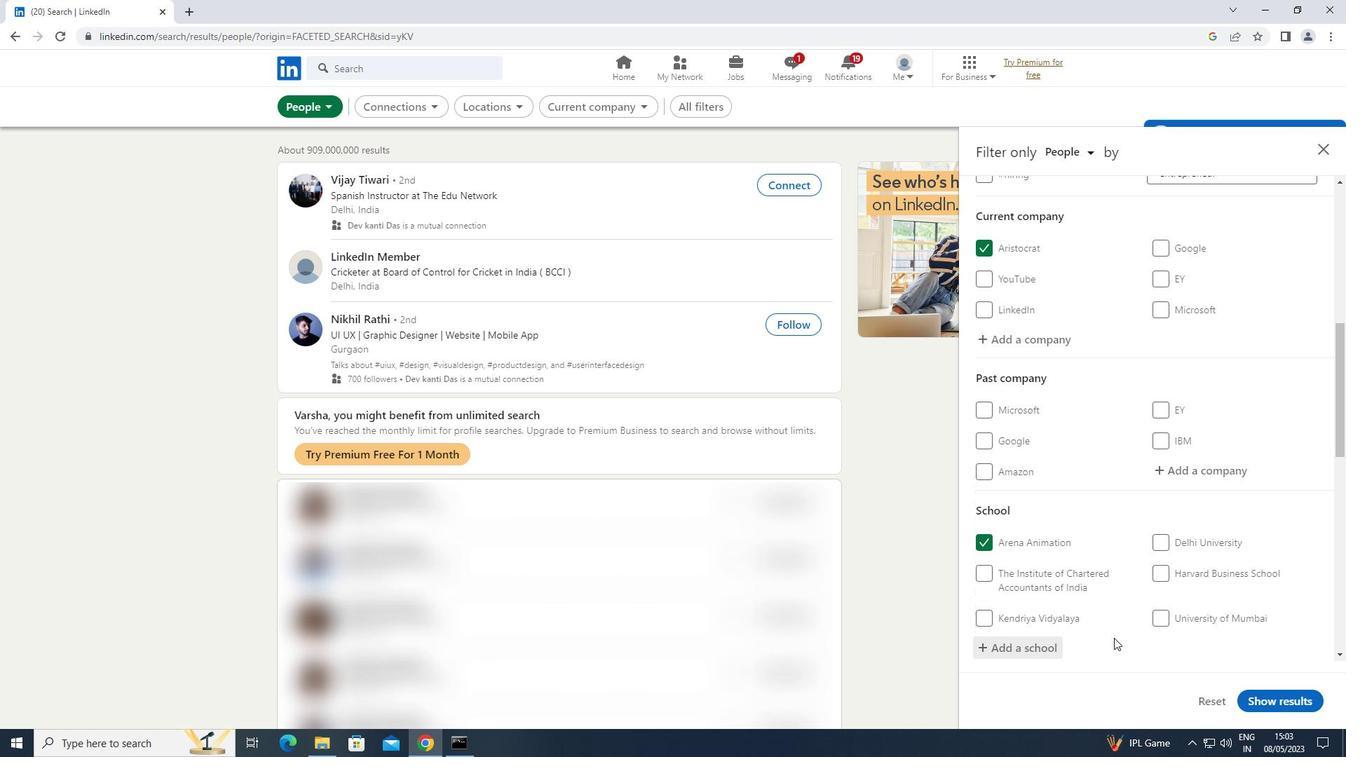
Action: Mouse scrolled (1116, 635) with delta (0, 0)
Screenshot: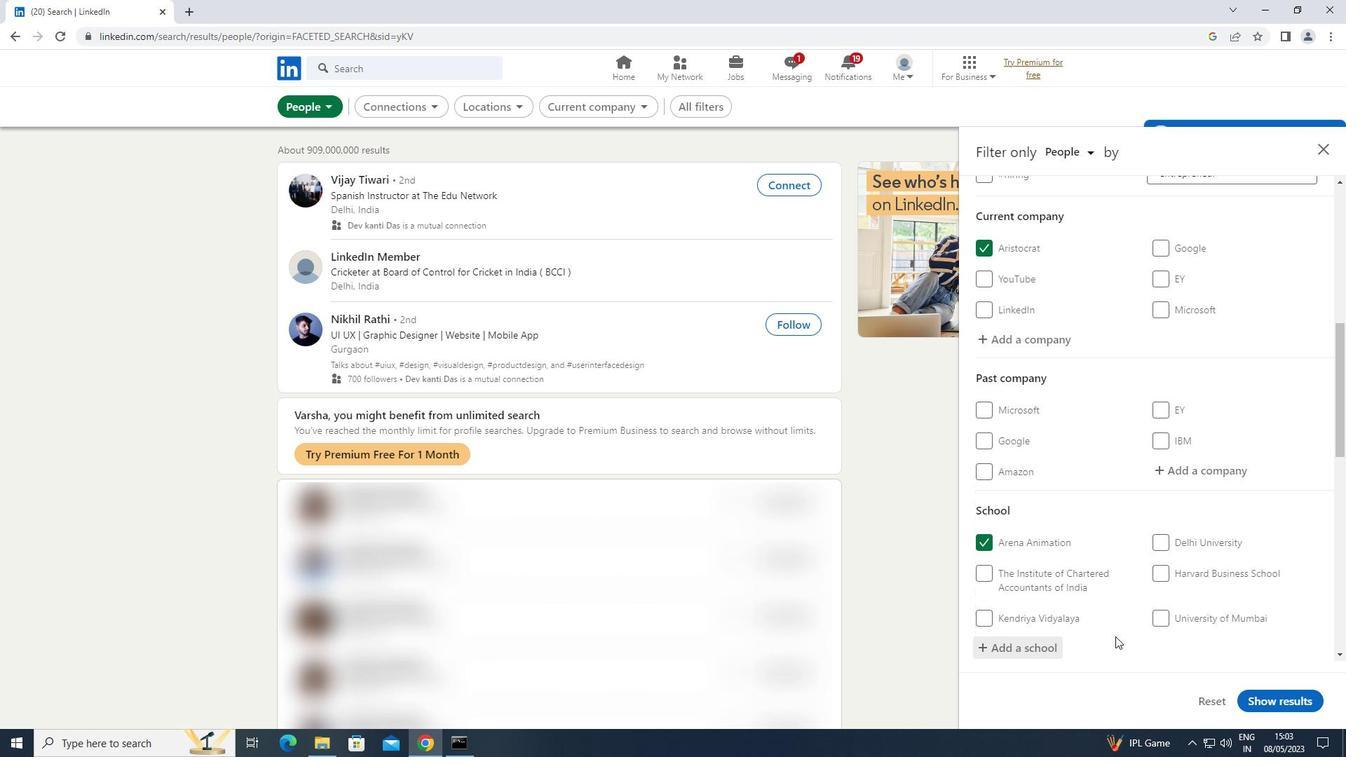 
Action: Mouse moved to (1121, 631)
Screenshot: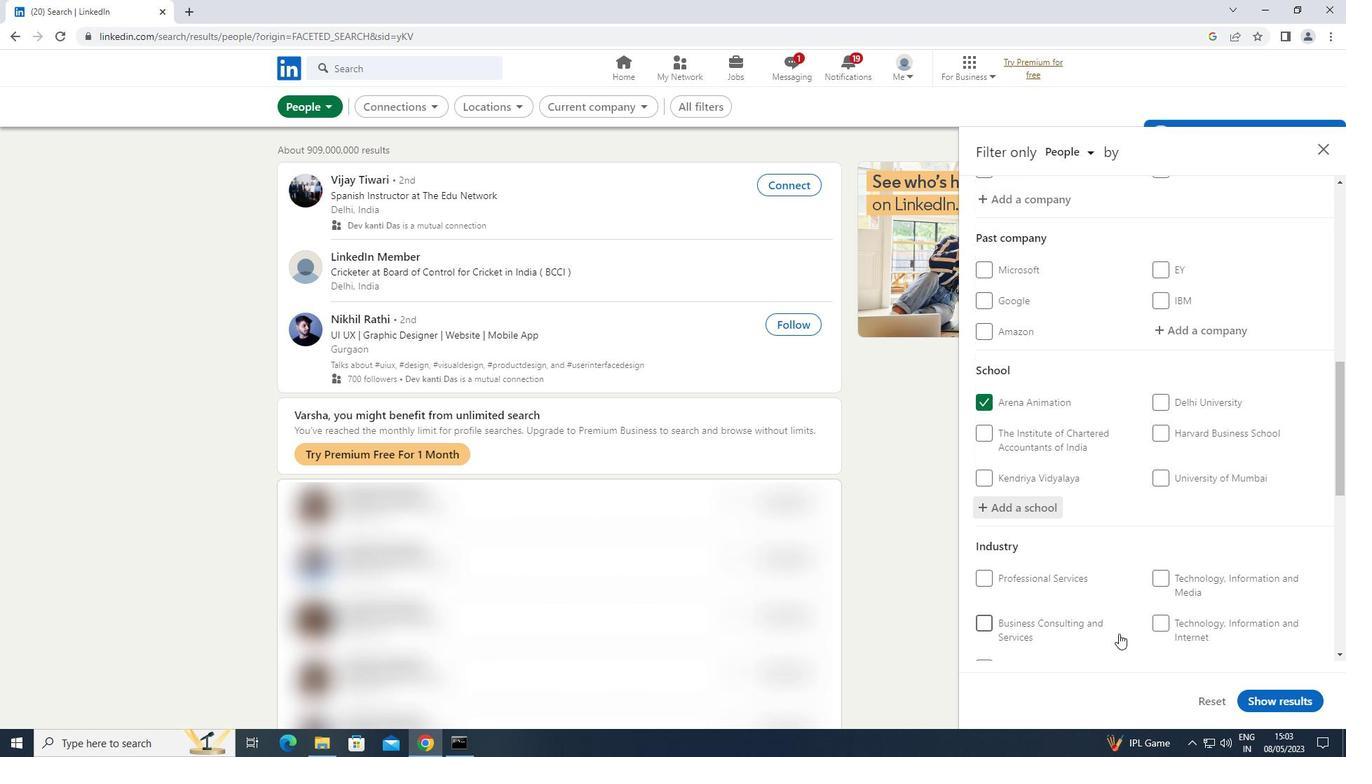 
Action: Mouse scrolled (1121, 630) with delta (0, 0)
Screenshot: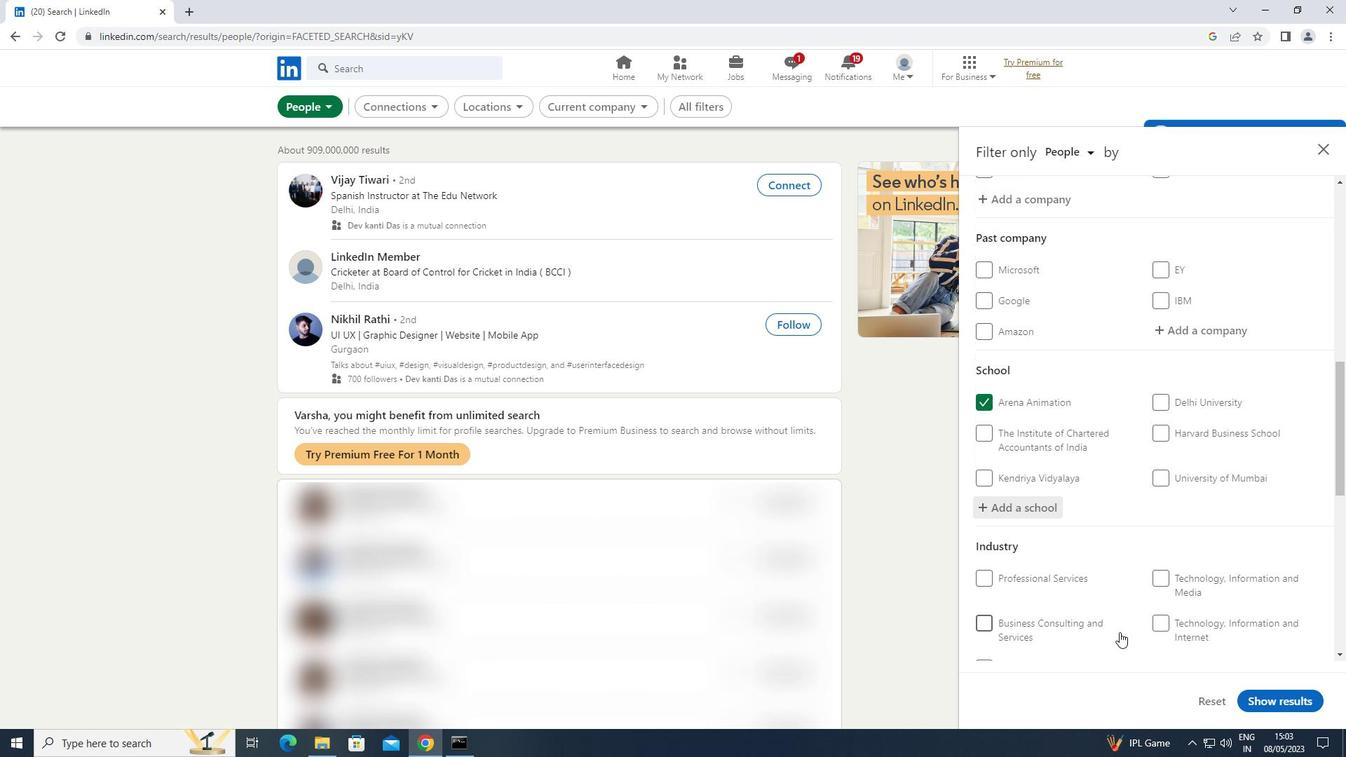 
Action: Mouse scrolled (1121, 630) with delta (0, 0)
Screenshot: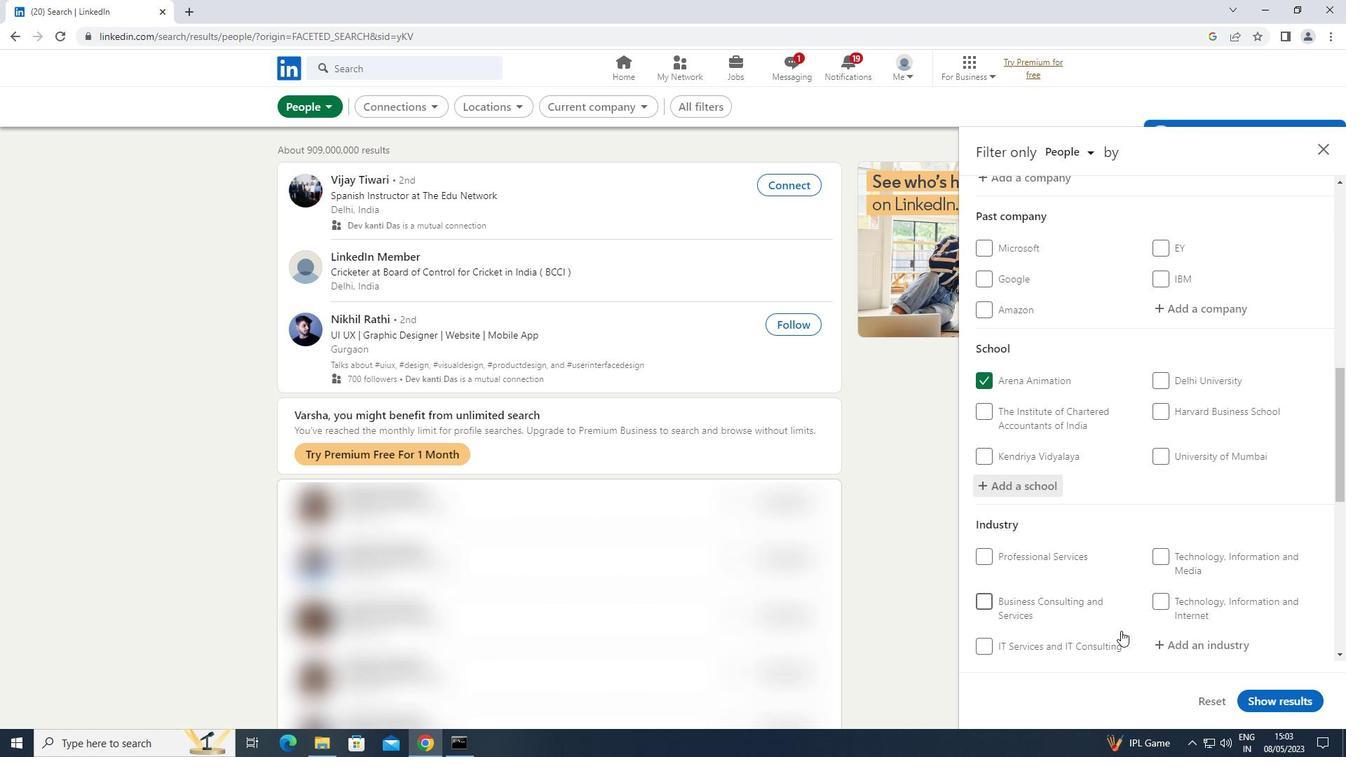 
Action: Mouse moved to (1180, 521)
Screenshot: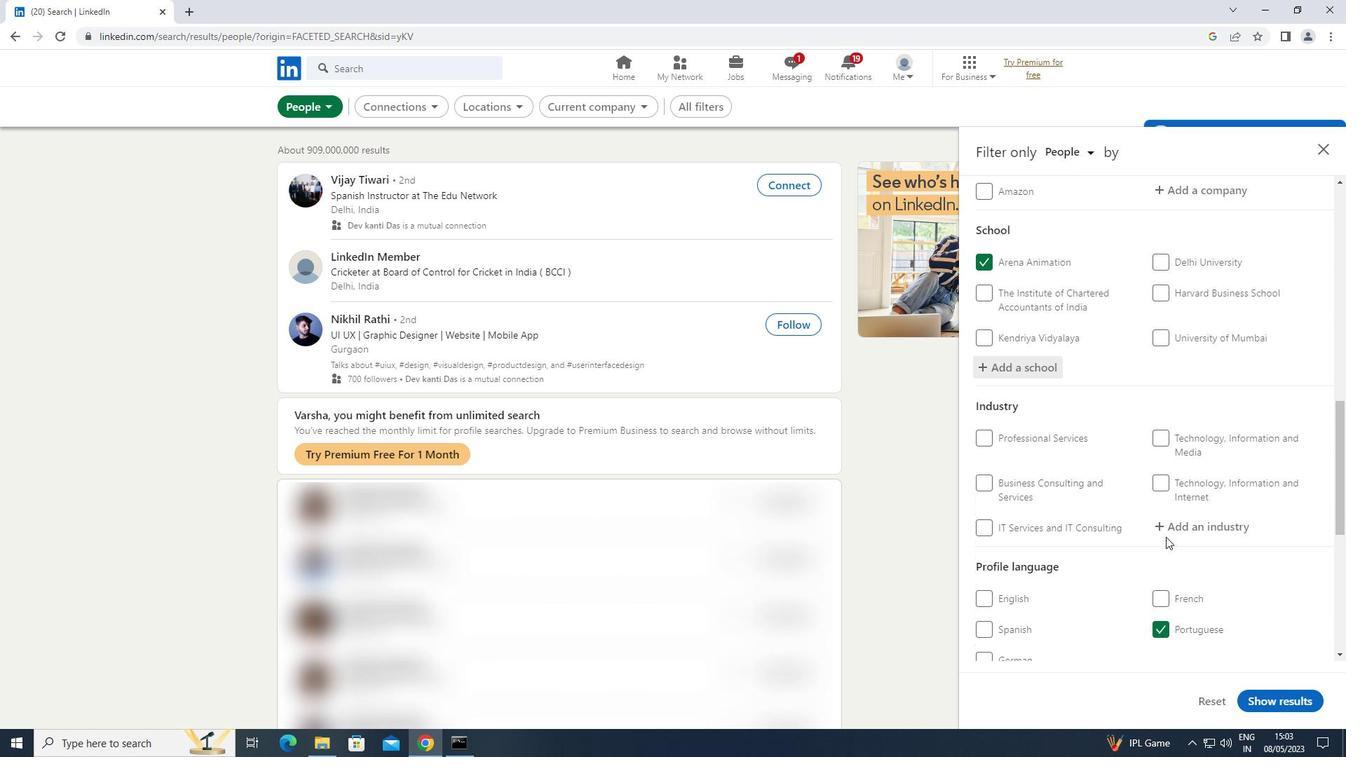 
Action: Mouse pressed left at (1180, 521)
Screenshot: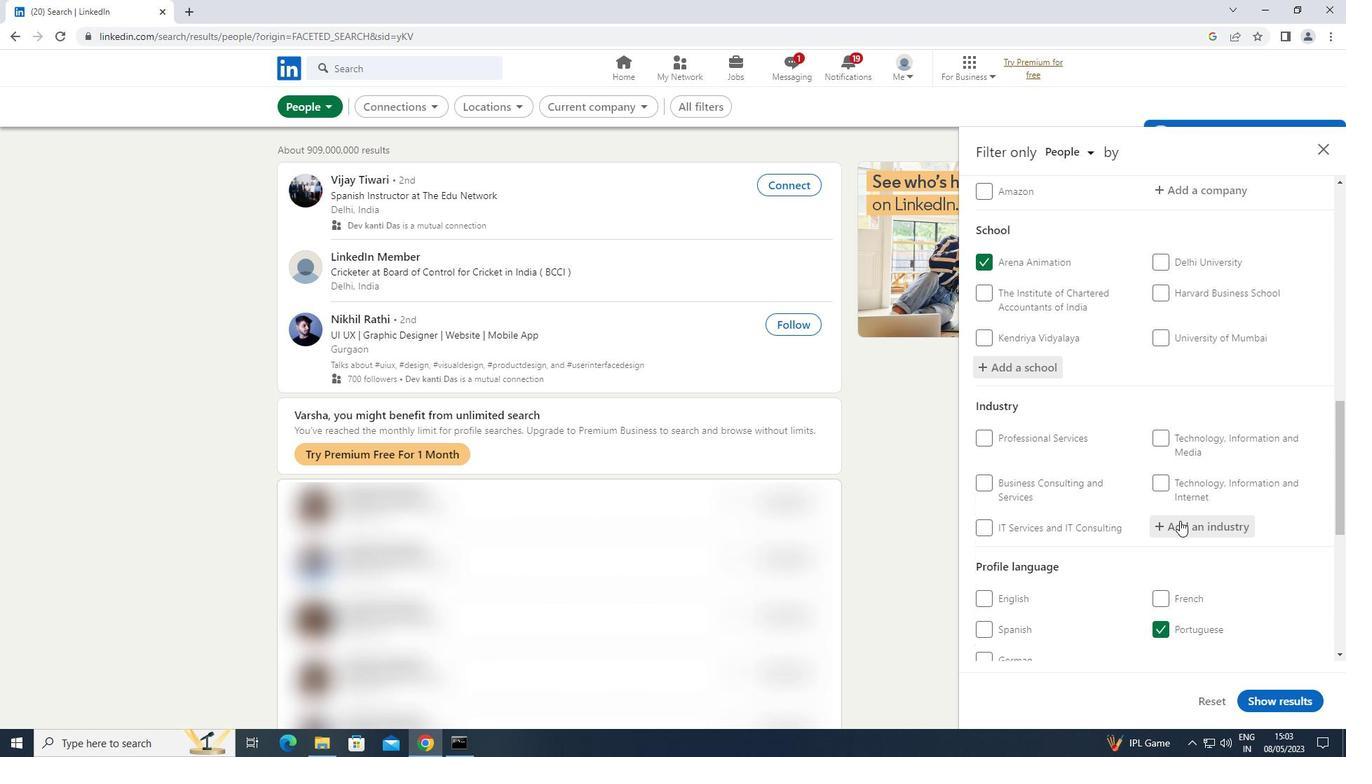 
Action: Key pressed <Key.shift>RETAIL<Key.space><Key.shift>LUXURY
Screenshot: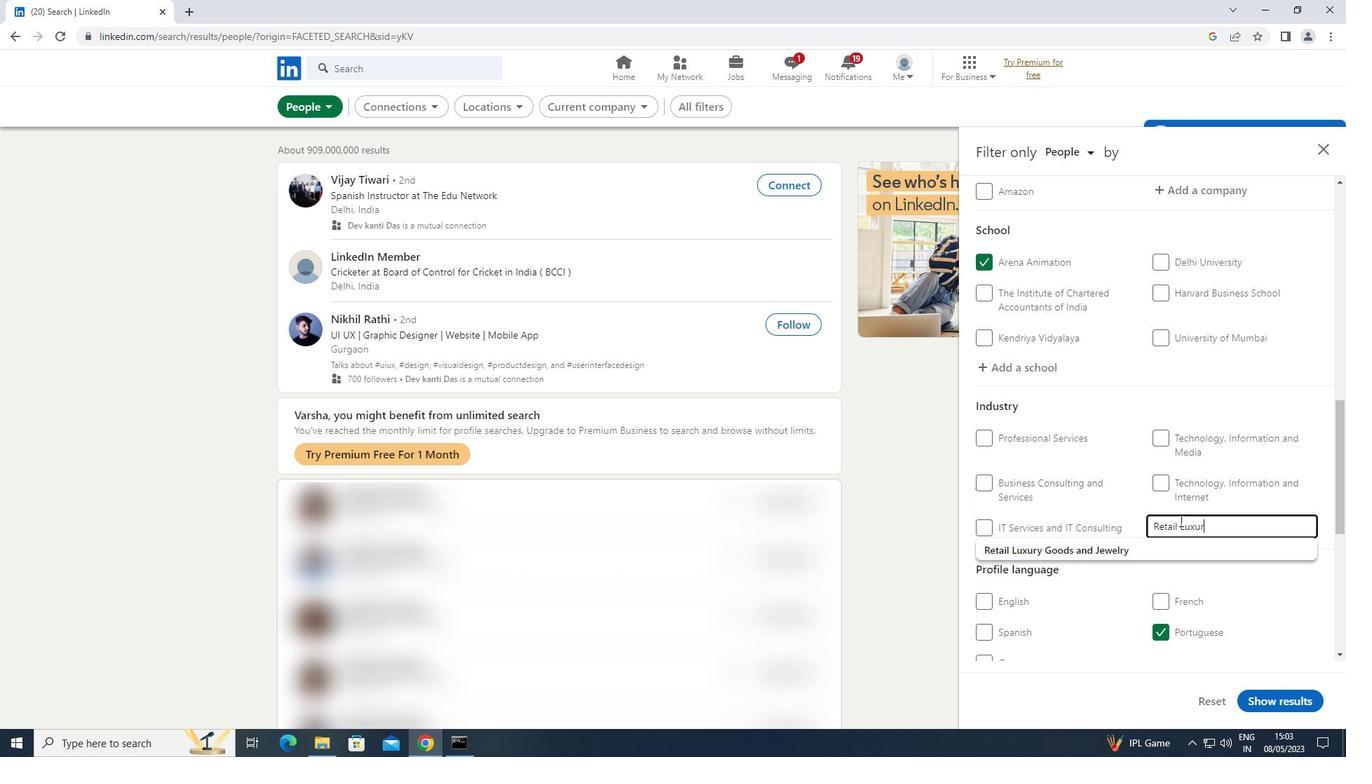 
Action: Mouse moved to (1096, 544)
Screenshot: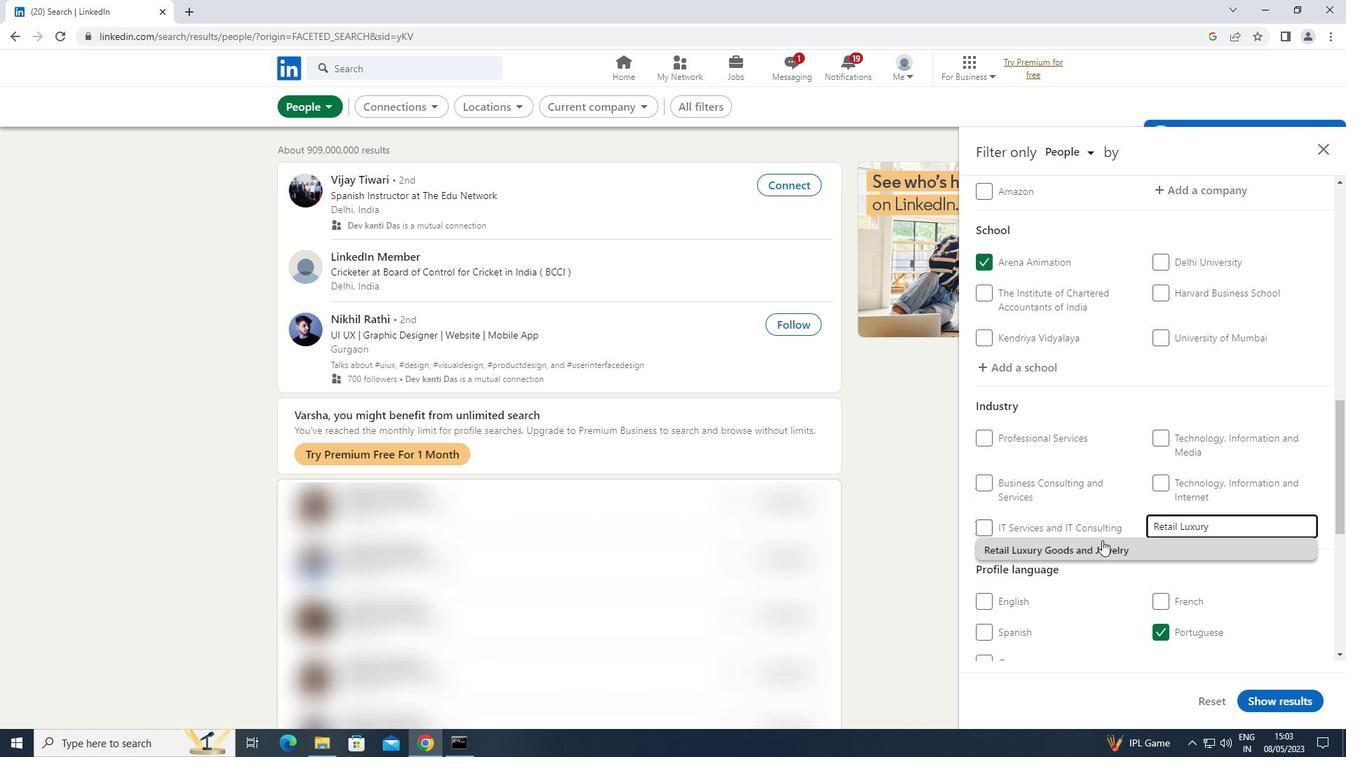 
Action: Mouse pressed left at (1096, 544)
Screenshot: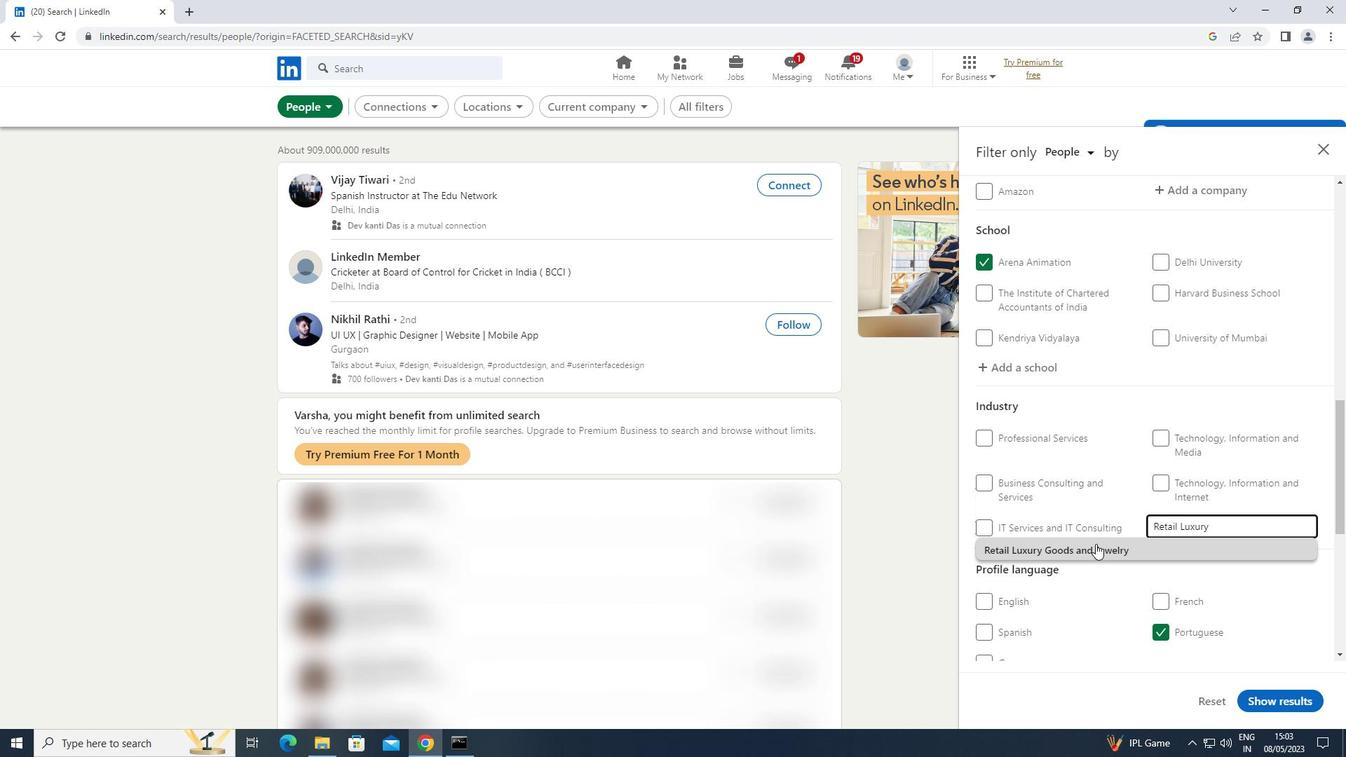
Action: Mouse moved to (1097, 541)
Screenshot: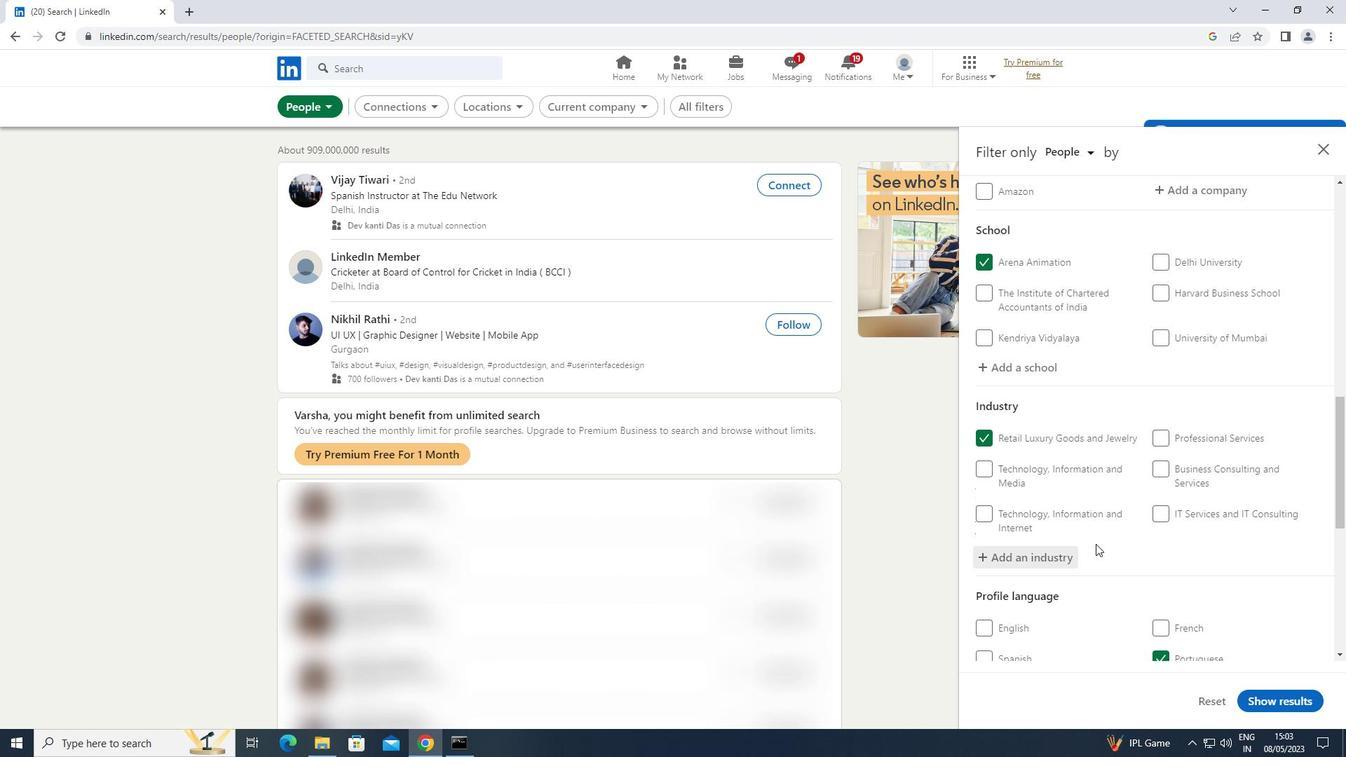 
Action: Mouse scrolled (1097, 540) with delta (0, 0)
Screenshot: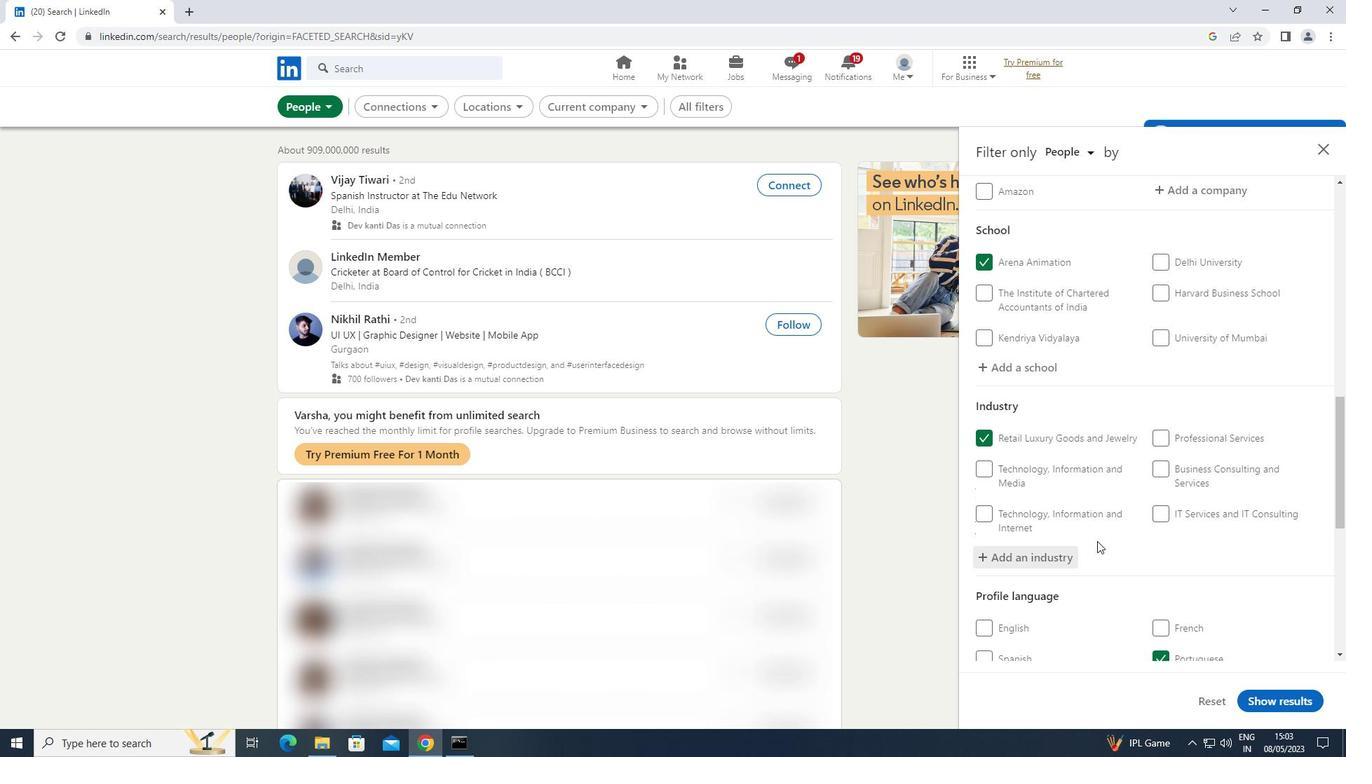 
Action: Mouse scrolled (1097, 540) with delta (0, 0)
Screenshot: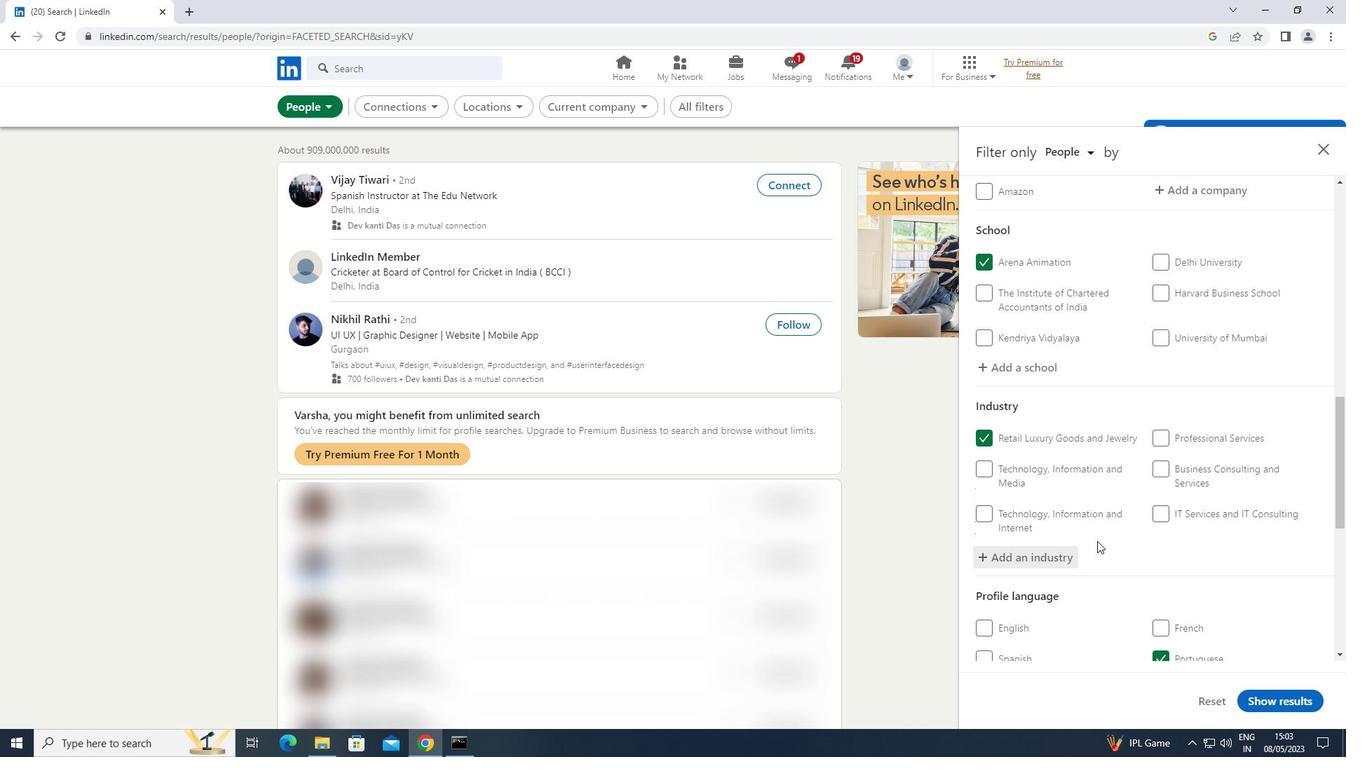 
Action: Mouse scrolled (1097, 540) with delta (0, 0)
Screenshot: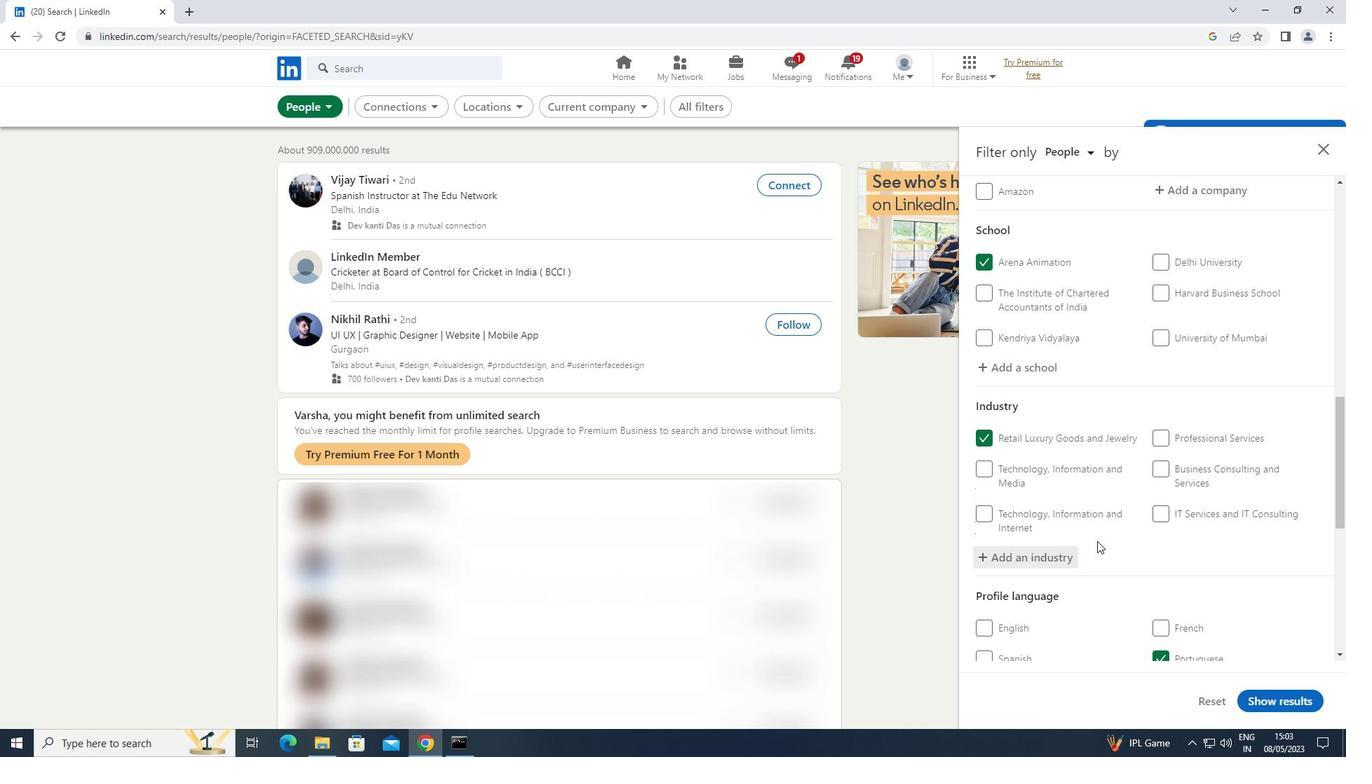 
Action: Mouse moved to (1106, 532)
Screenshot: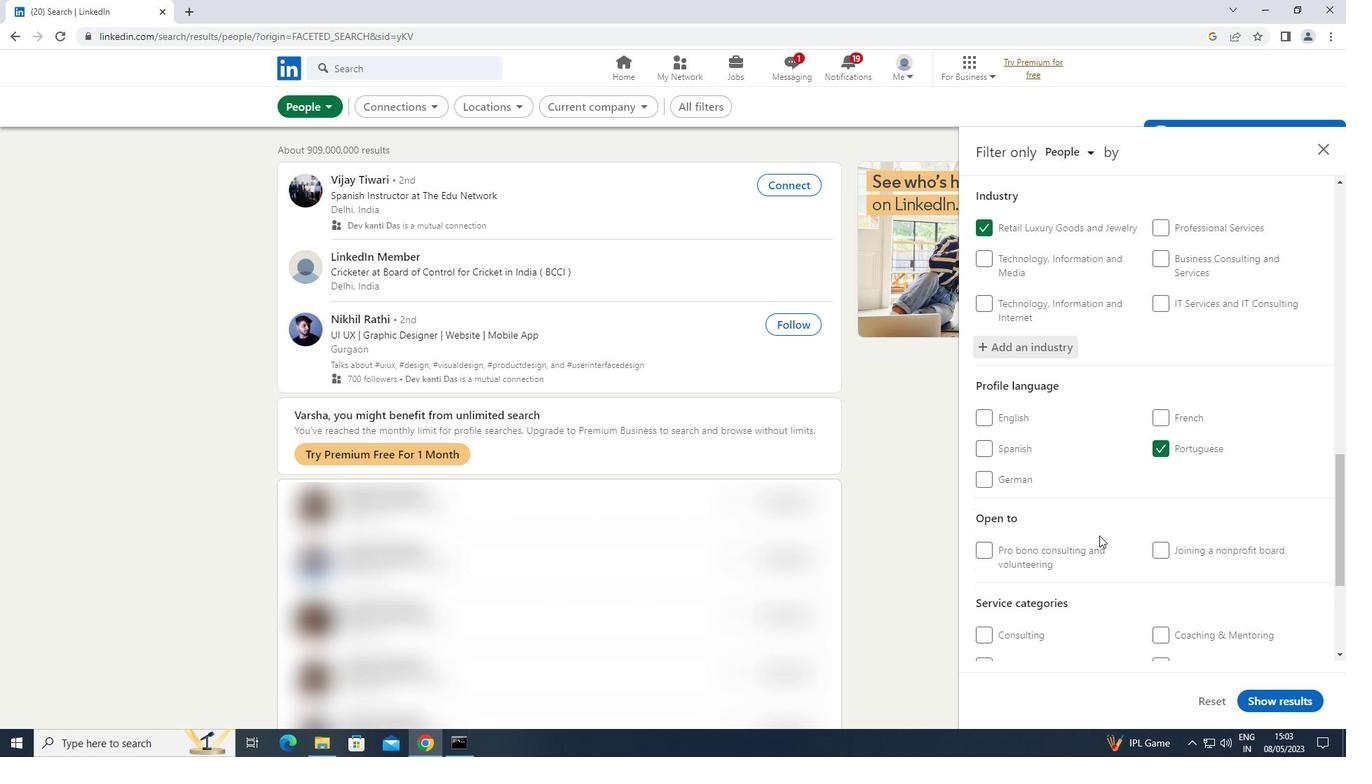 
Action: Mouse scrolled (1106, 531) with delta (0, 0)
Screenshot: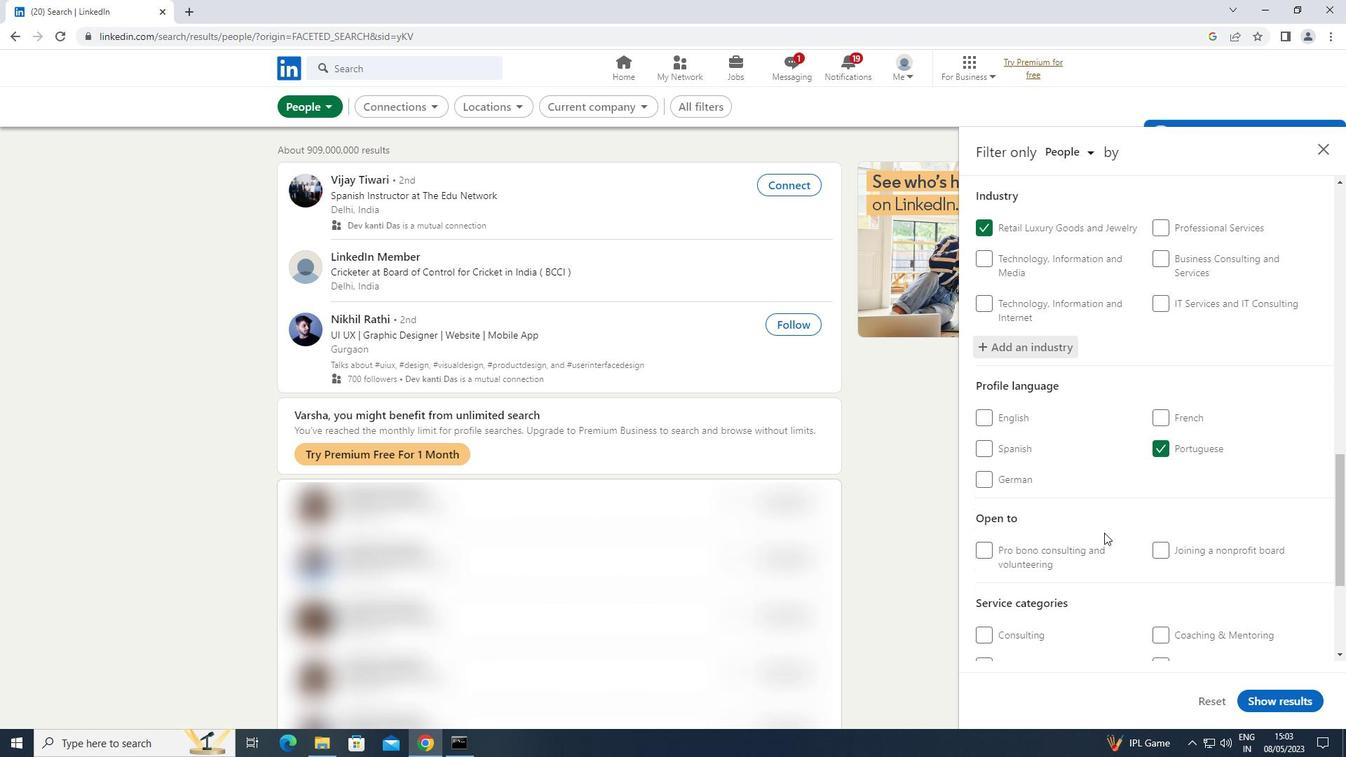 
Action: Mouse scrolled (1106, 531) with delta (0, 0)
Screenshot: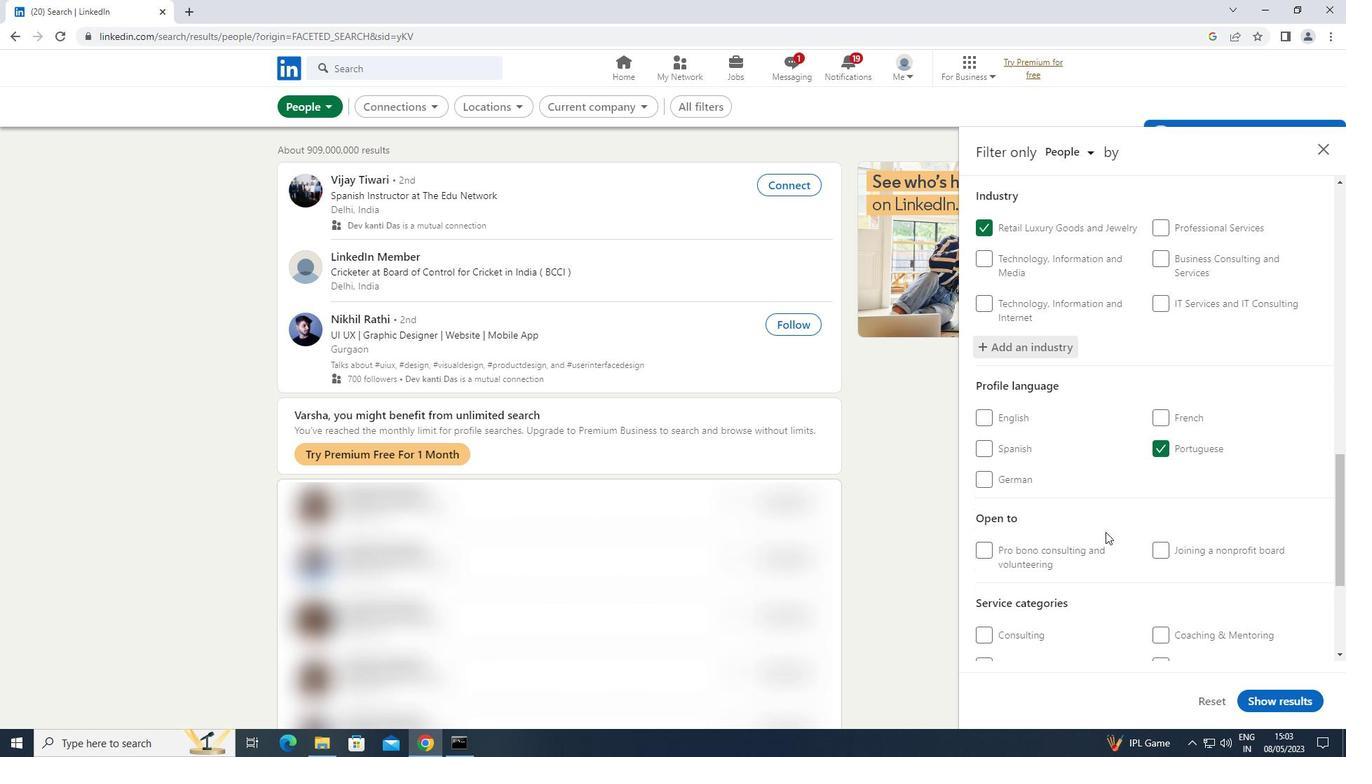 
Action: Mouse scrolled (1106, 531) with delta (0, 0)
Screenshot: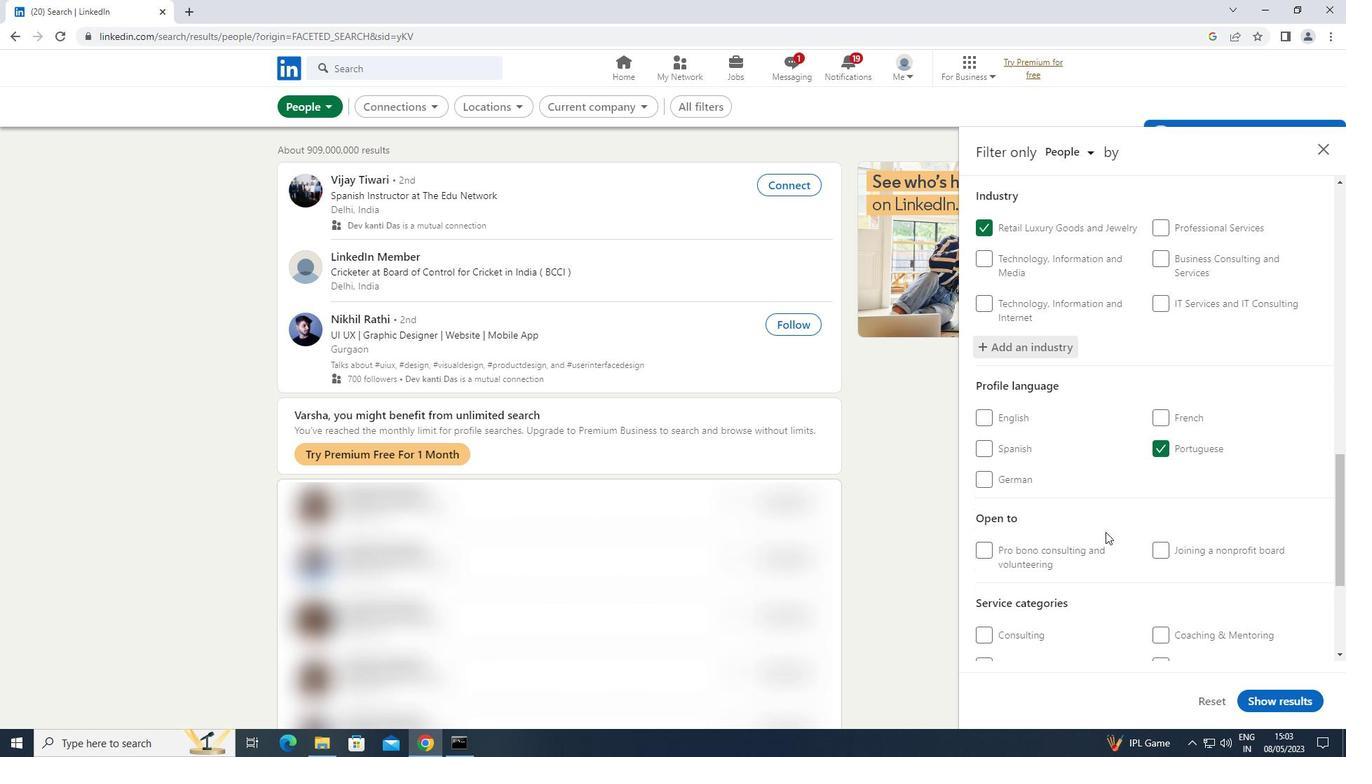 
Action: Mouse moved to (1184, 486)
Screenshot: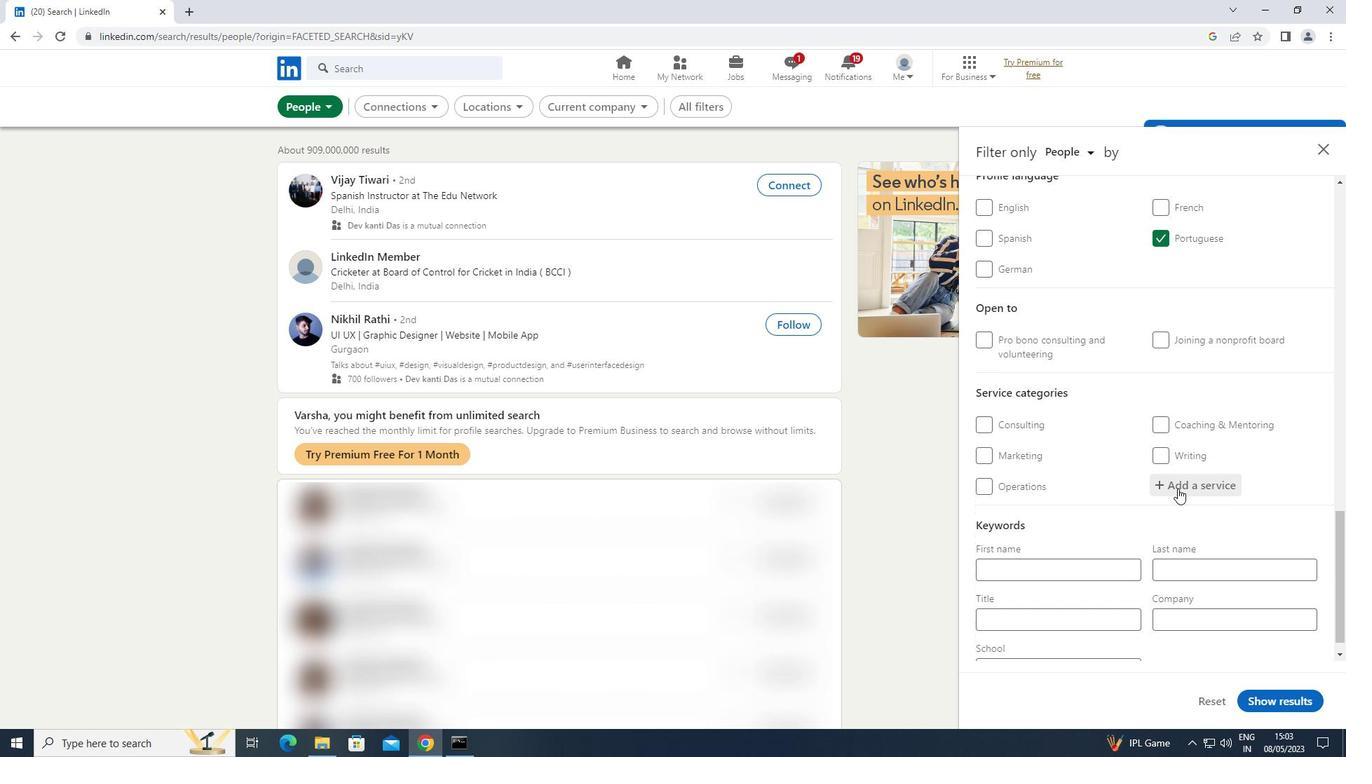 
Action: Mouse pressed left at (1184, 486)
Screenshot: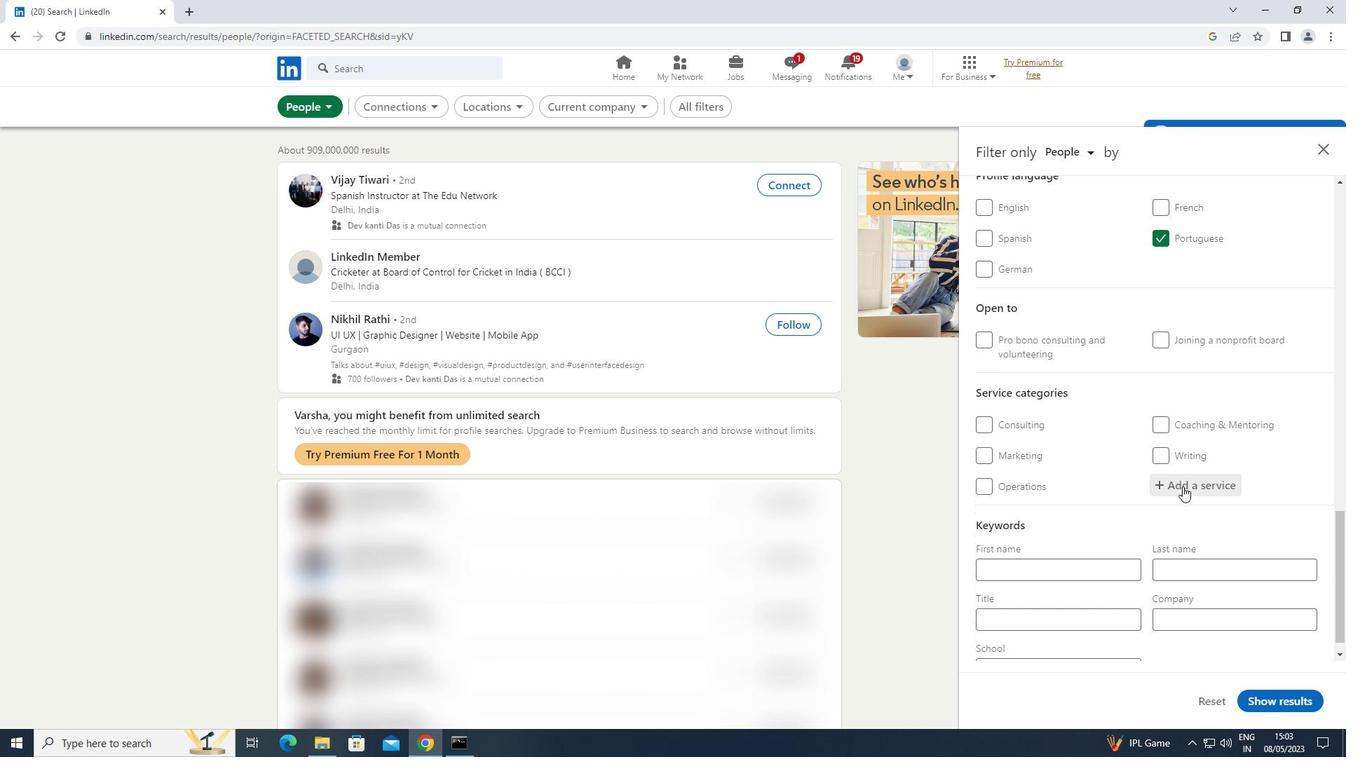 
Action: Key pressed <Key.shift><Key.shift><Key.shift><Key.shift><Key.shift><Key.shift><Key.shift>GRANT
Screenshot: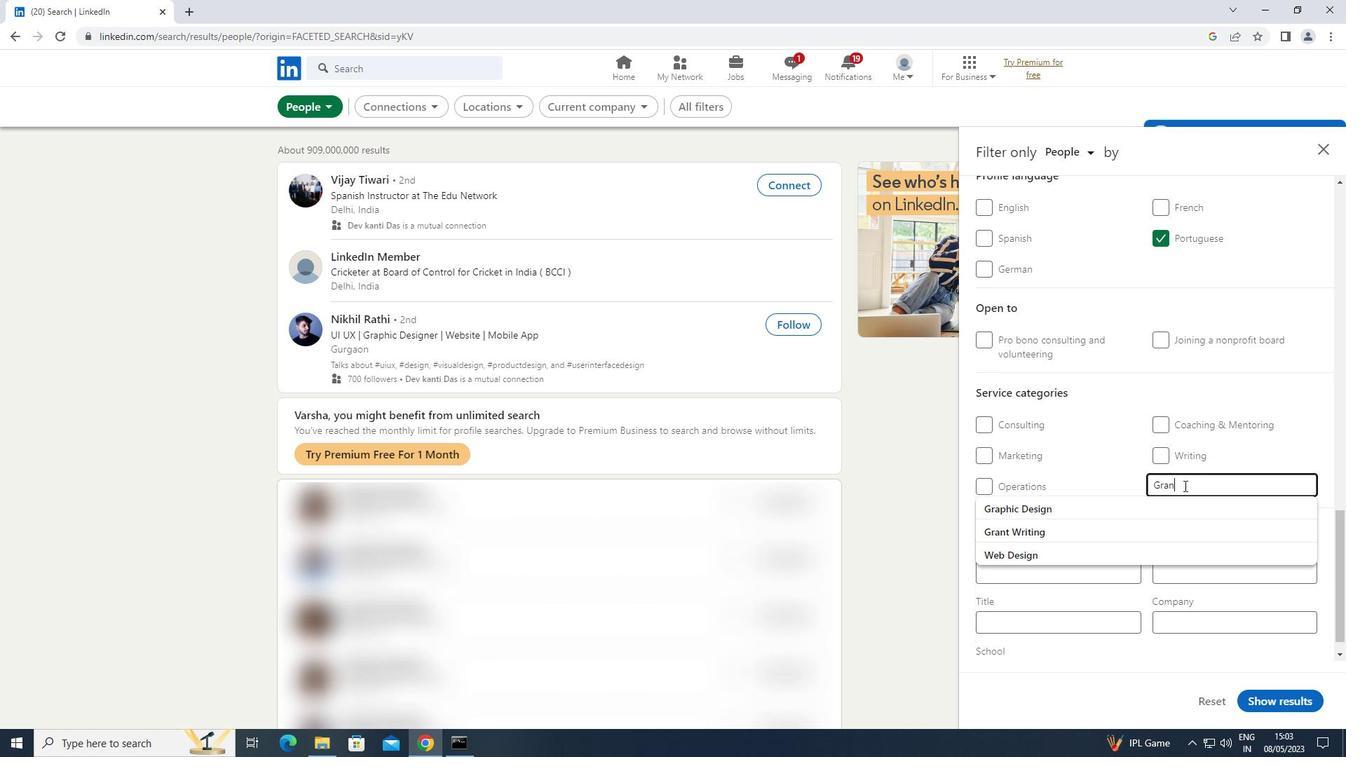 
Action: Mouse moved to (1139, 505)
Screenshot: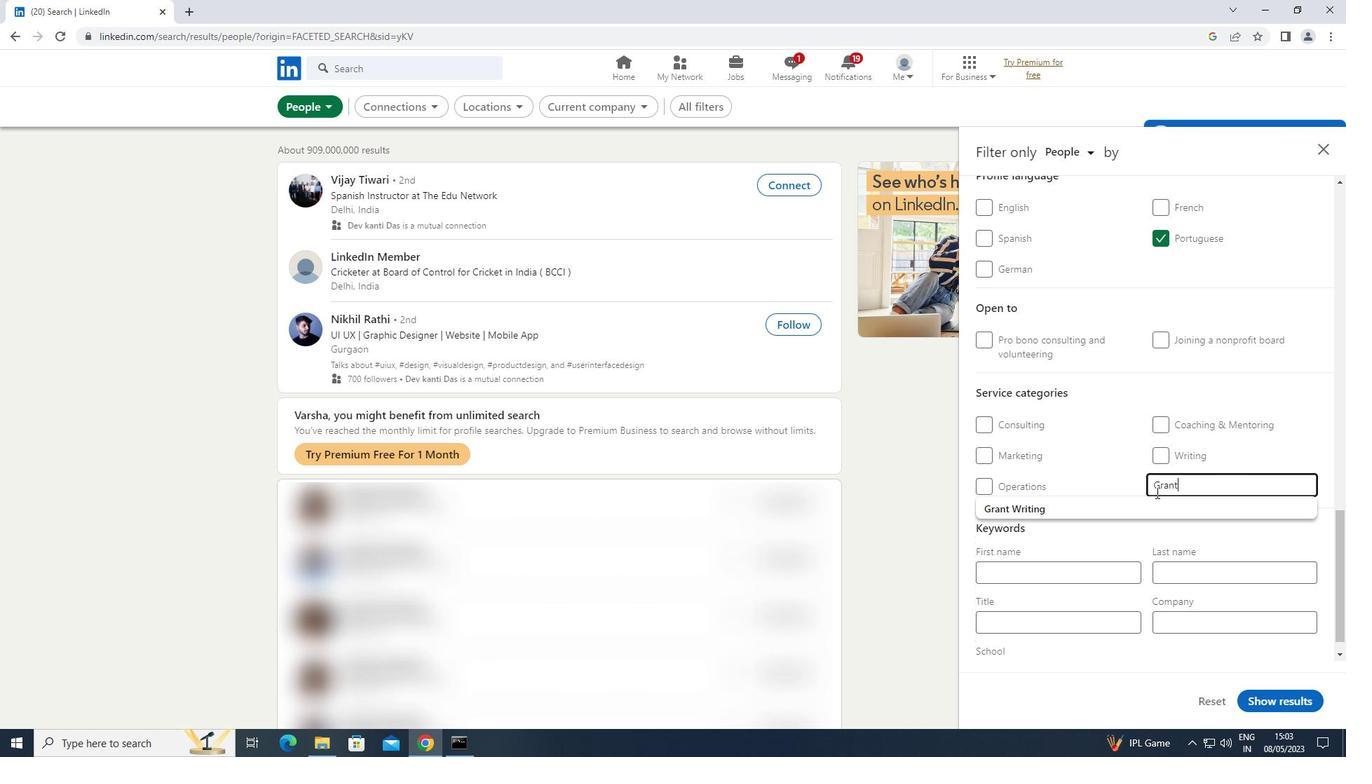 
Action: Mouse pressed left at (1139, 505)
Screenshot: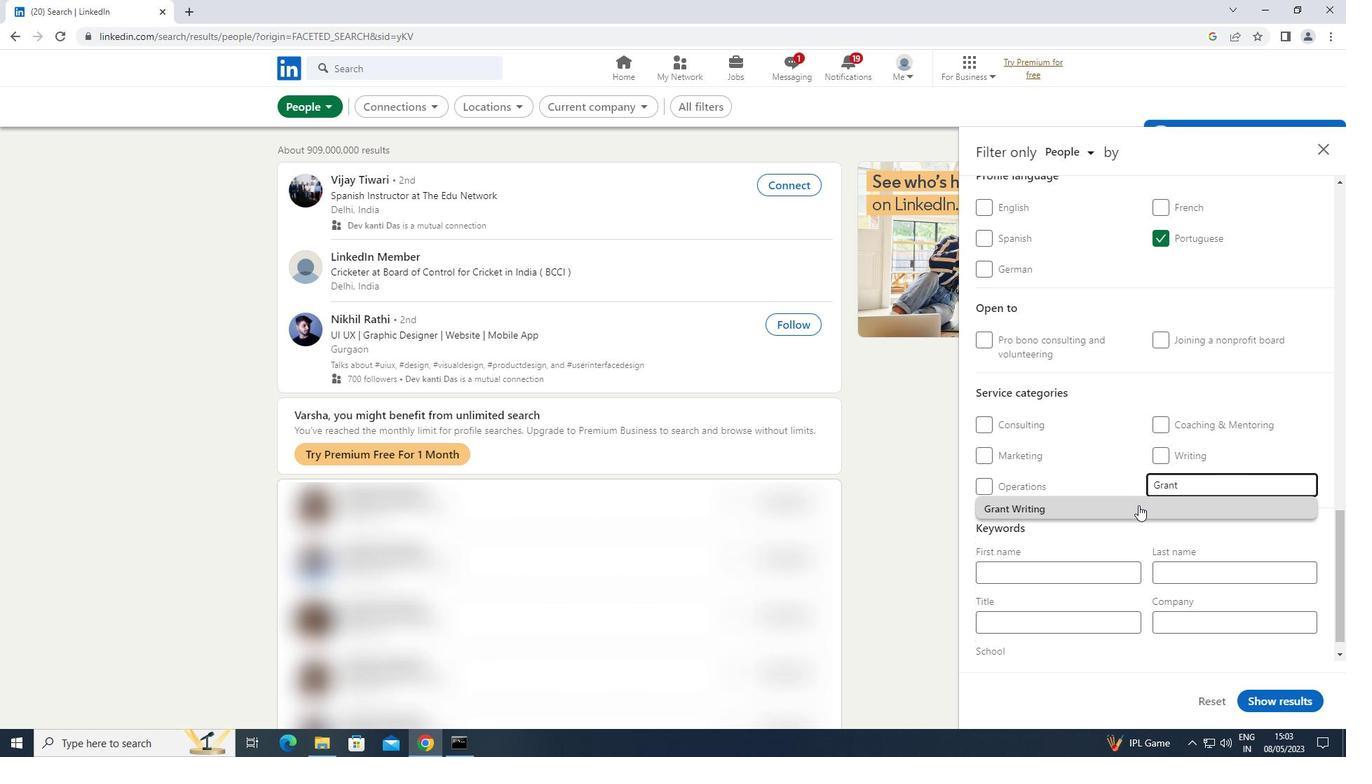 
Action: Mouse scrolled (1139, 505) with delta (0, 0)
Screenshot: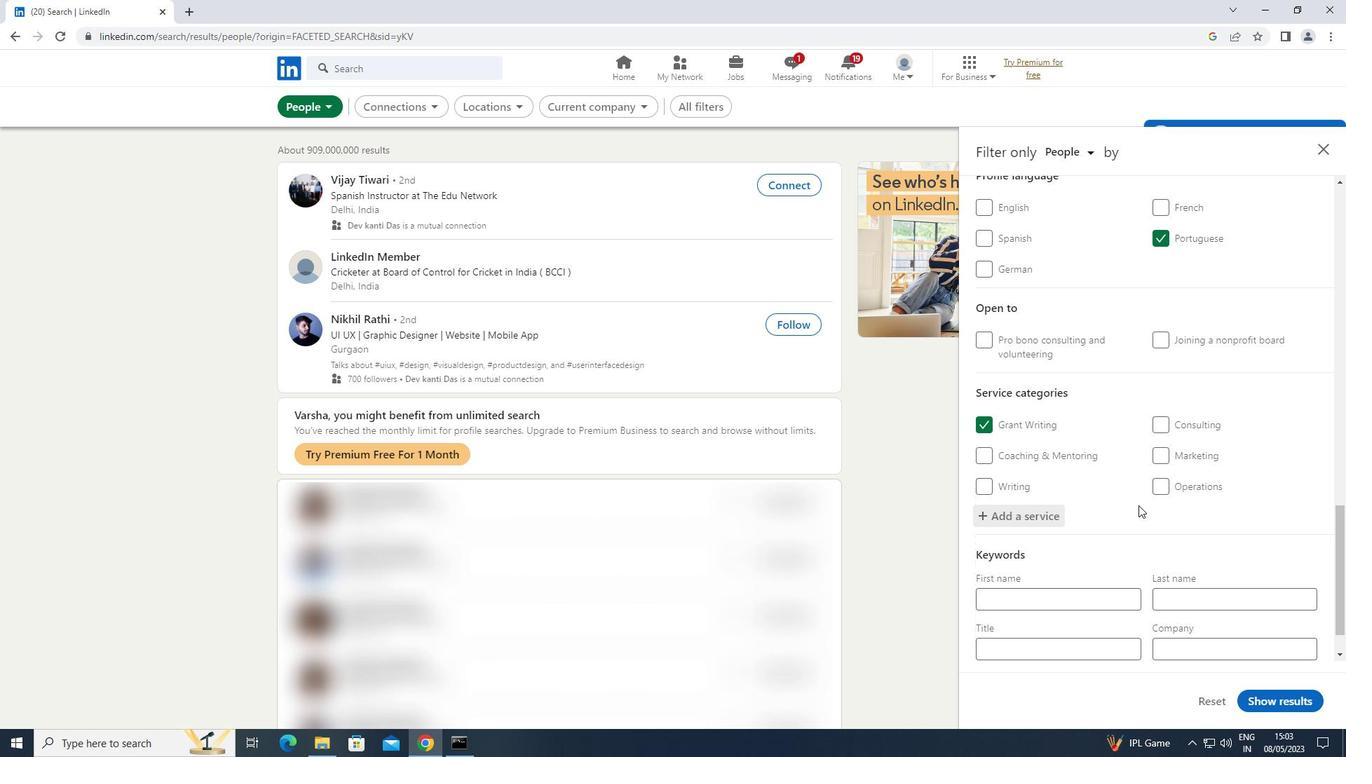 
Action: Mouse scrolled (1139, 505) with delta (0, 0)
Screenshot: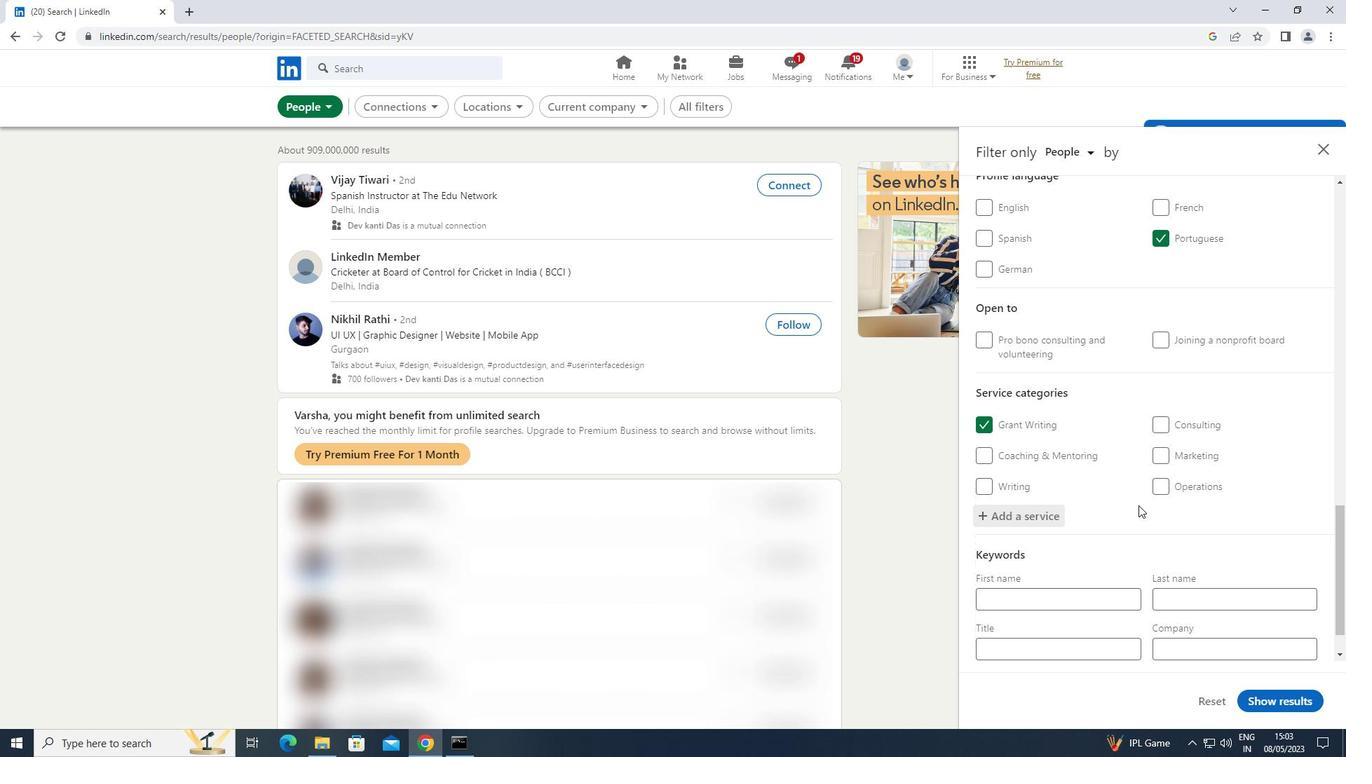 
Action: Mouse scrolled (1139, 505) with delta (0, 0)
Screenshot: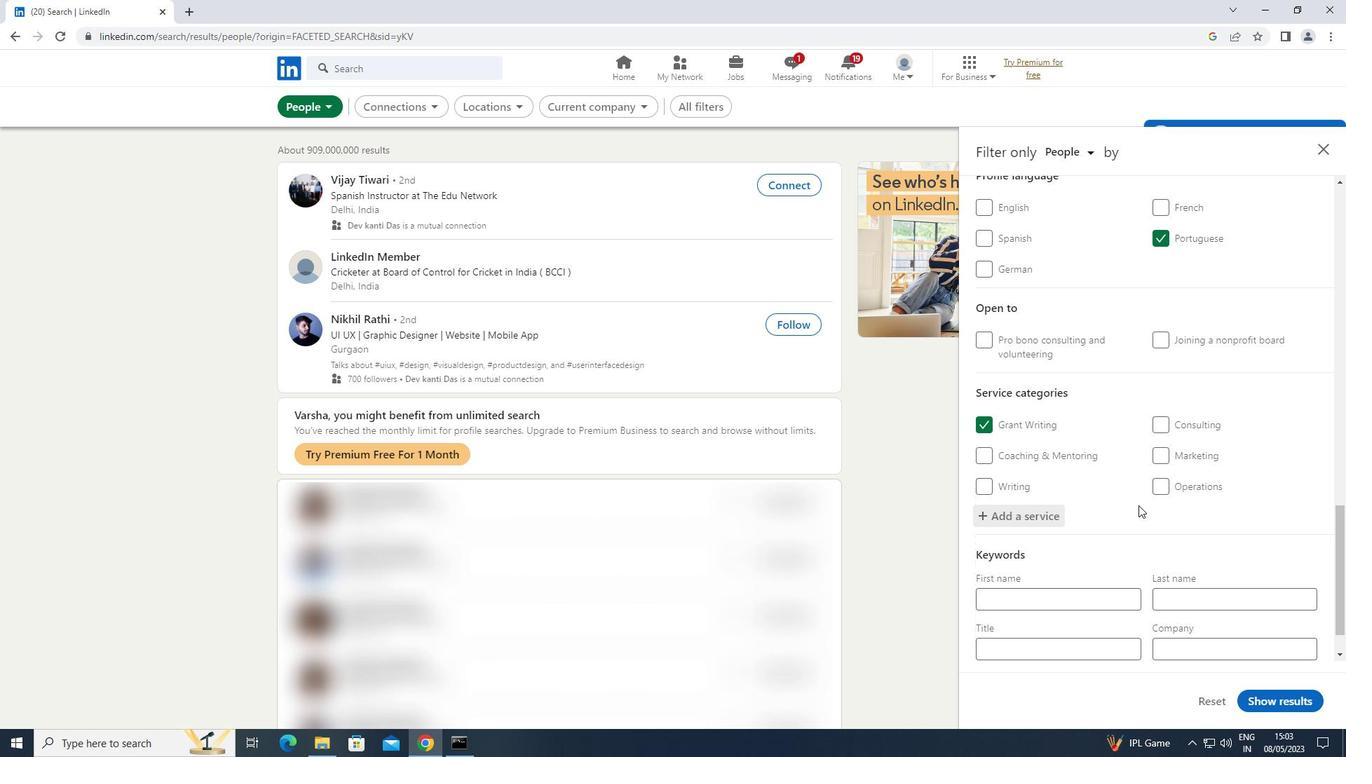 
Action: Mouse scrolled (1139, 505) with delta (0, 0)
Screenshot: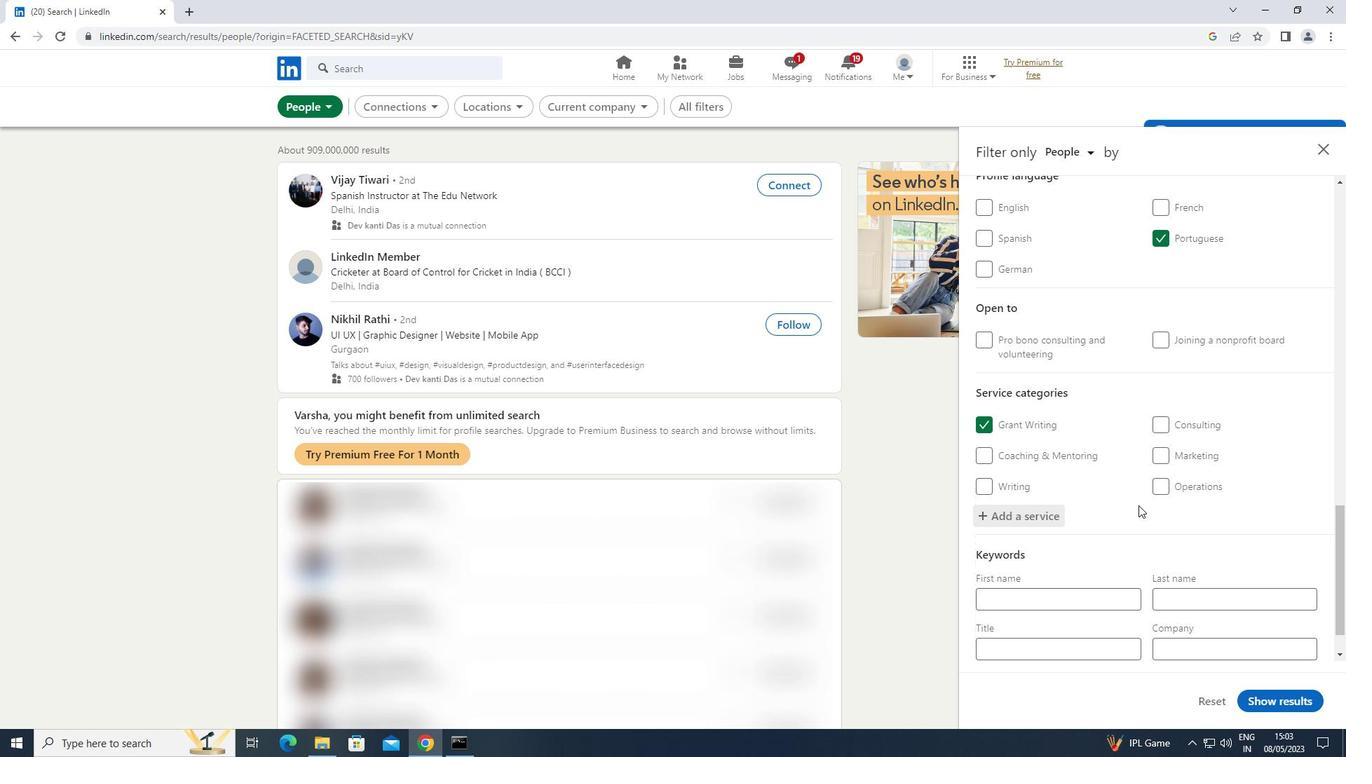 
Action: Mouse scrolled (1139, 505) with delta (0, 0)
Screenshot: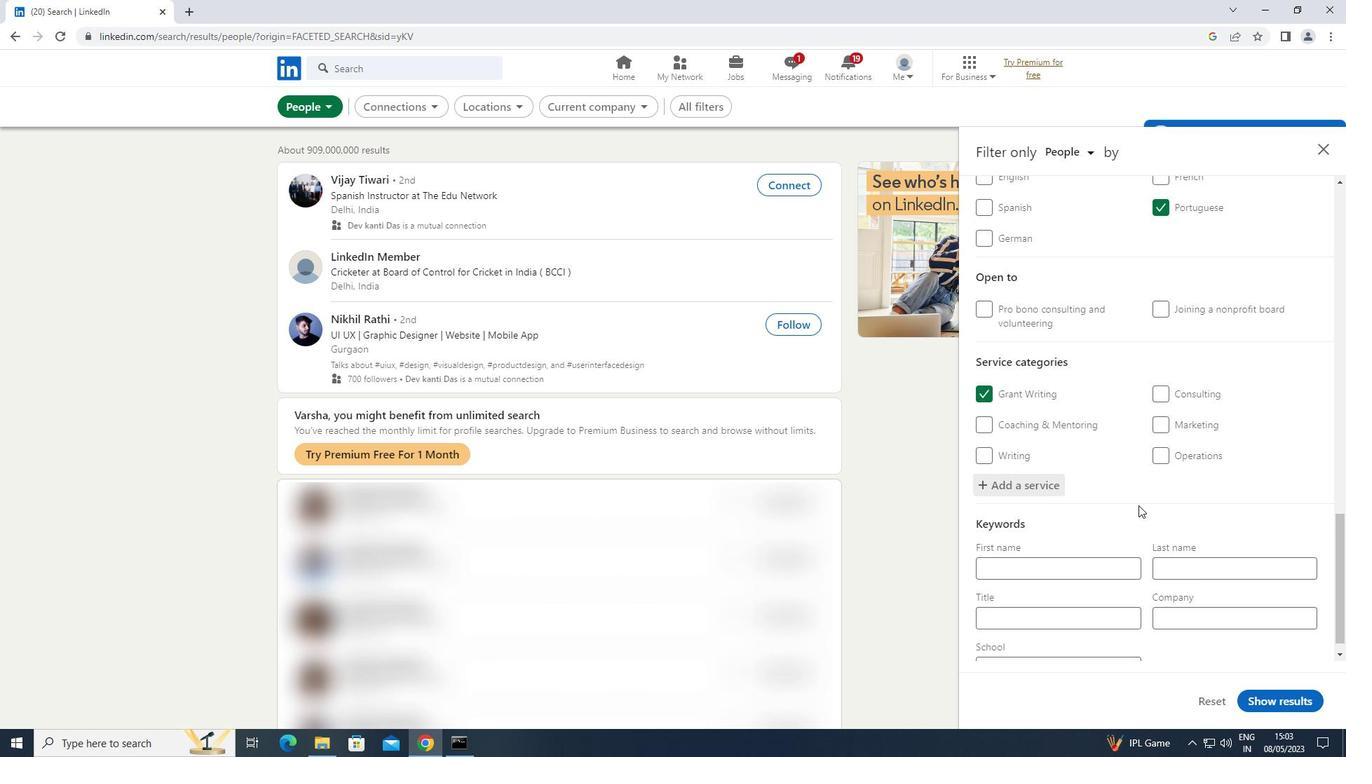 
Action: Mouse moved to (1108, 592)
Screenshot: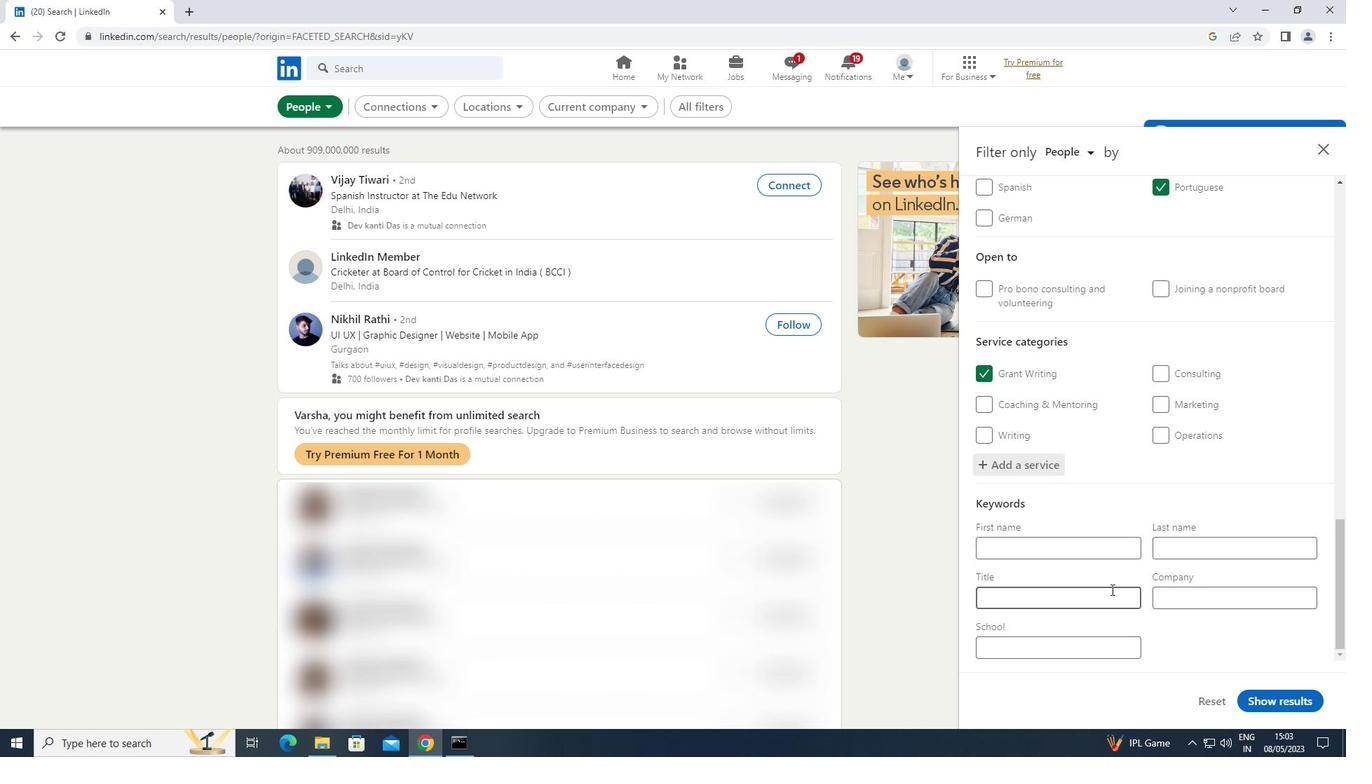 
Action: Mouse pressed left at (1108, 592)
Screenshot: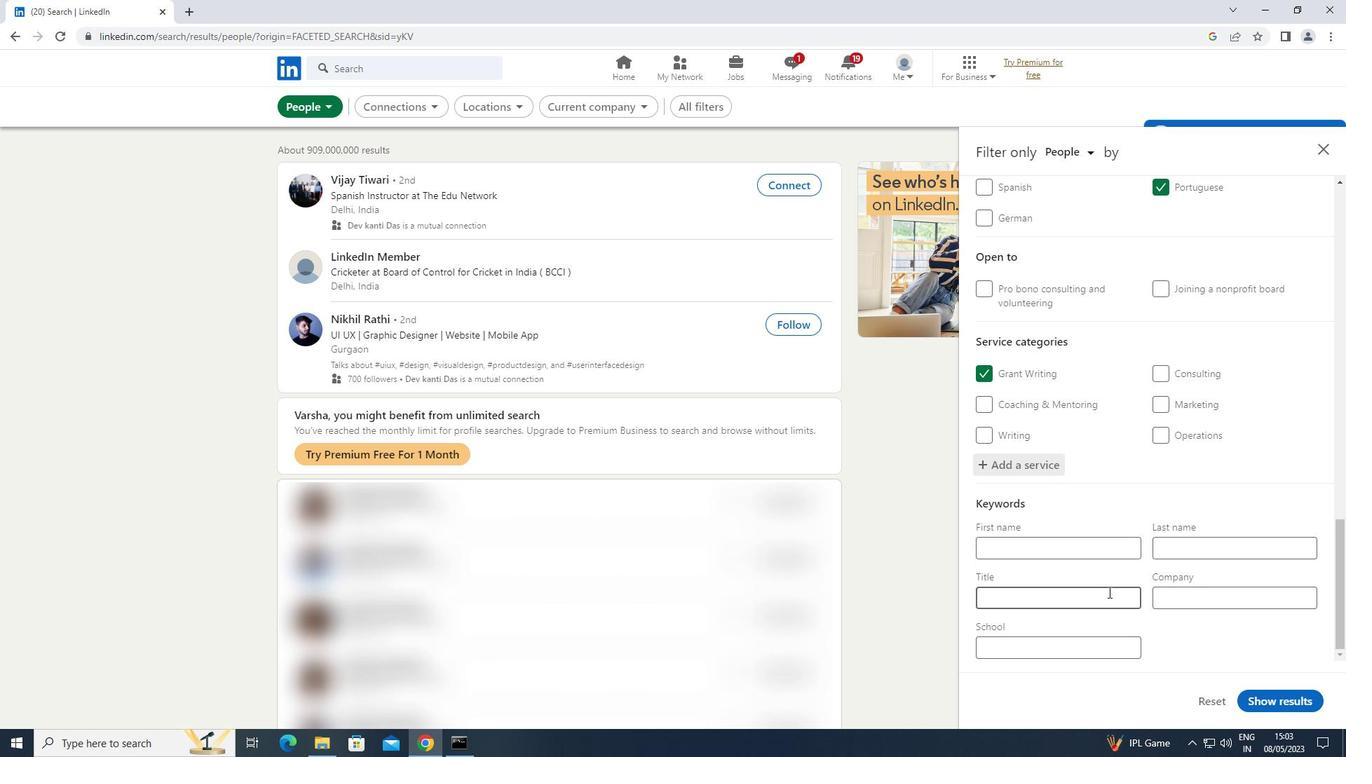 
Action: Key pressed <Key.shift>SCHOOL<Key.space><Key.shift>COUNSELOR
Screenshot: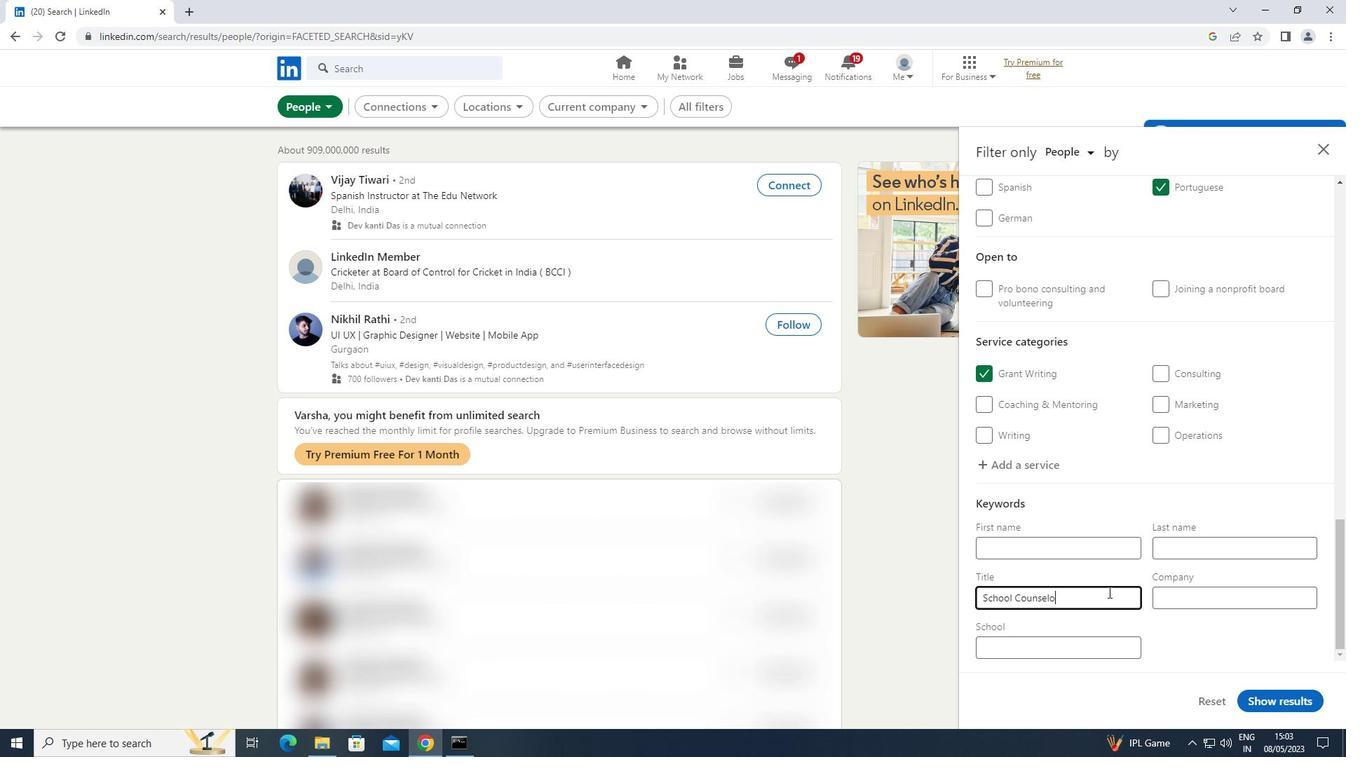 
Action: Mouse moved to (1252, 691)
Screenshot: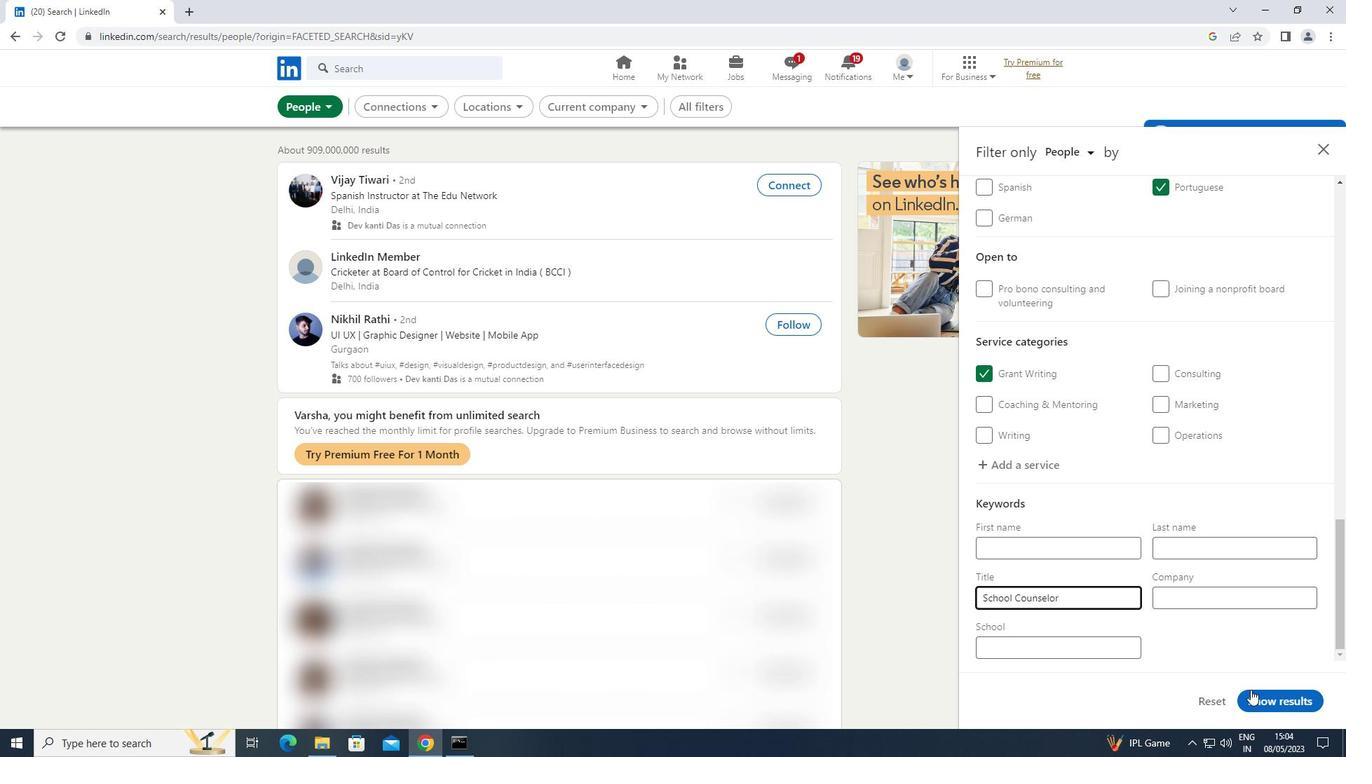 
Action: Mouse pressed left at (1252, 691)
Screenshot: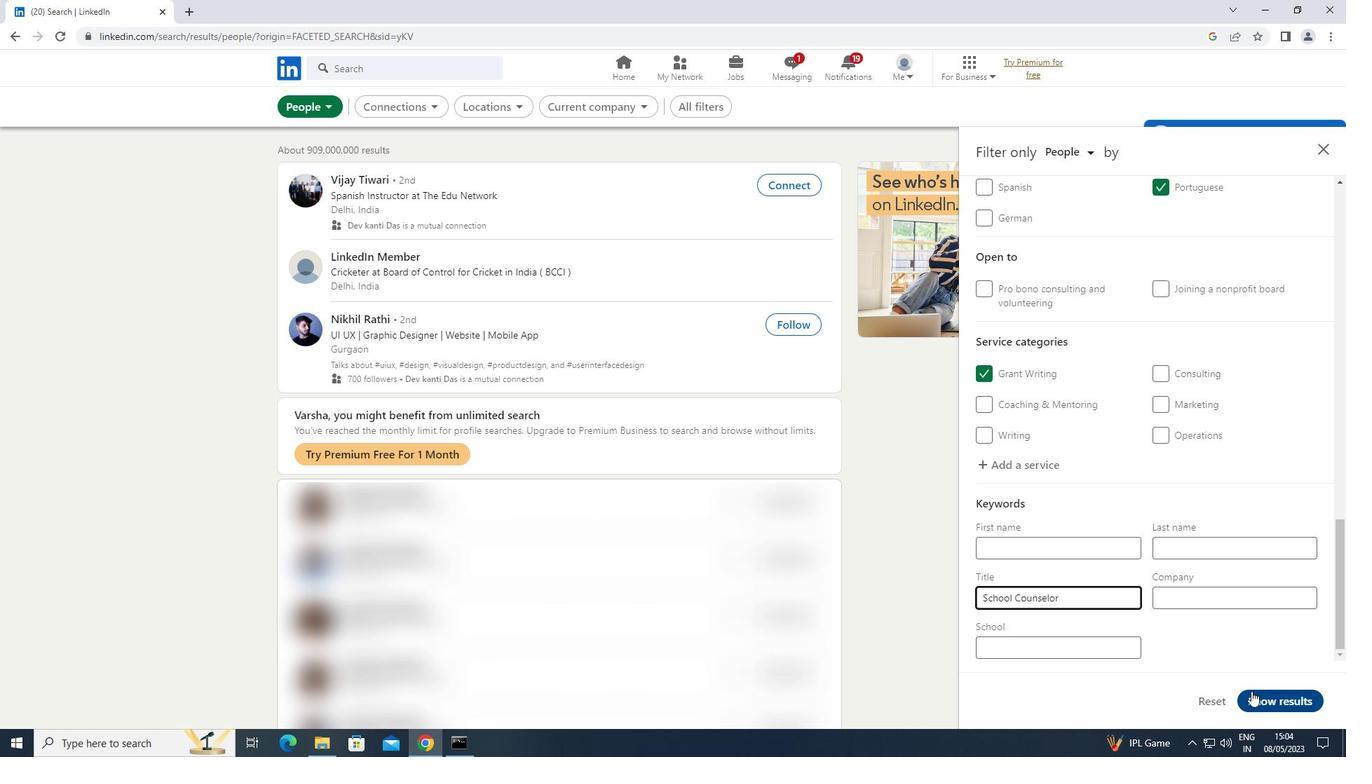 
